 Task: Search one way flight ticket for 4 adults, 2 children, 2 infants in seat and 1 infant on lap in premium economy from San Antonio: San Antonio International Airport to Gillette: Gillette Campbell County Airport on 5-1-2023. Choice of flights is Spirit. Number of bags: 2 checked bags. Price is upto 42000. Outbound departure time preference is 10:45.
Action: Mouse moved to (283, 481)
Screenshot: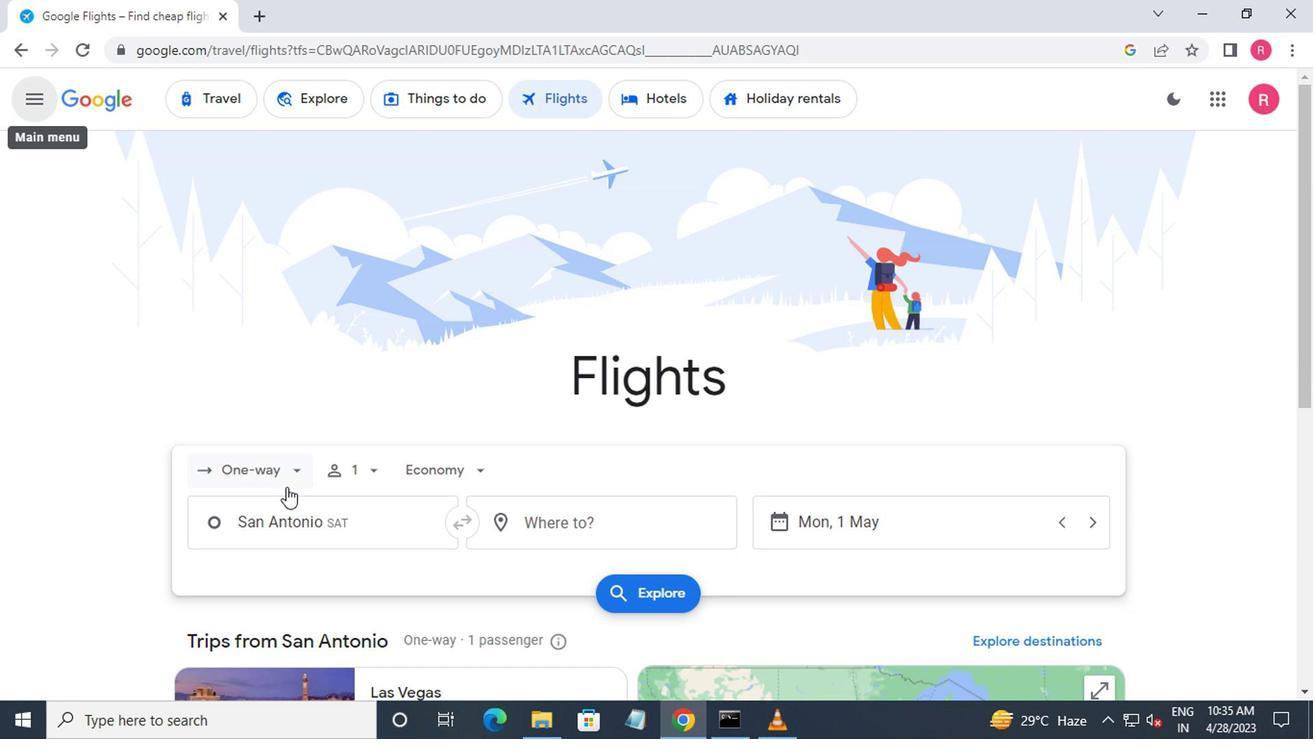 
Action: Mouse pressed left at (283, 481)
Screenshot: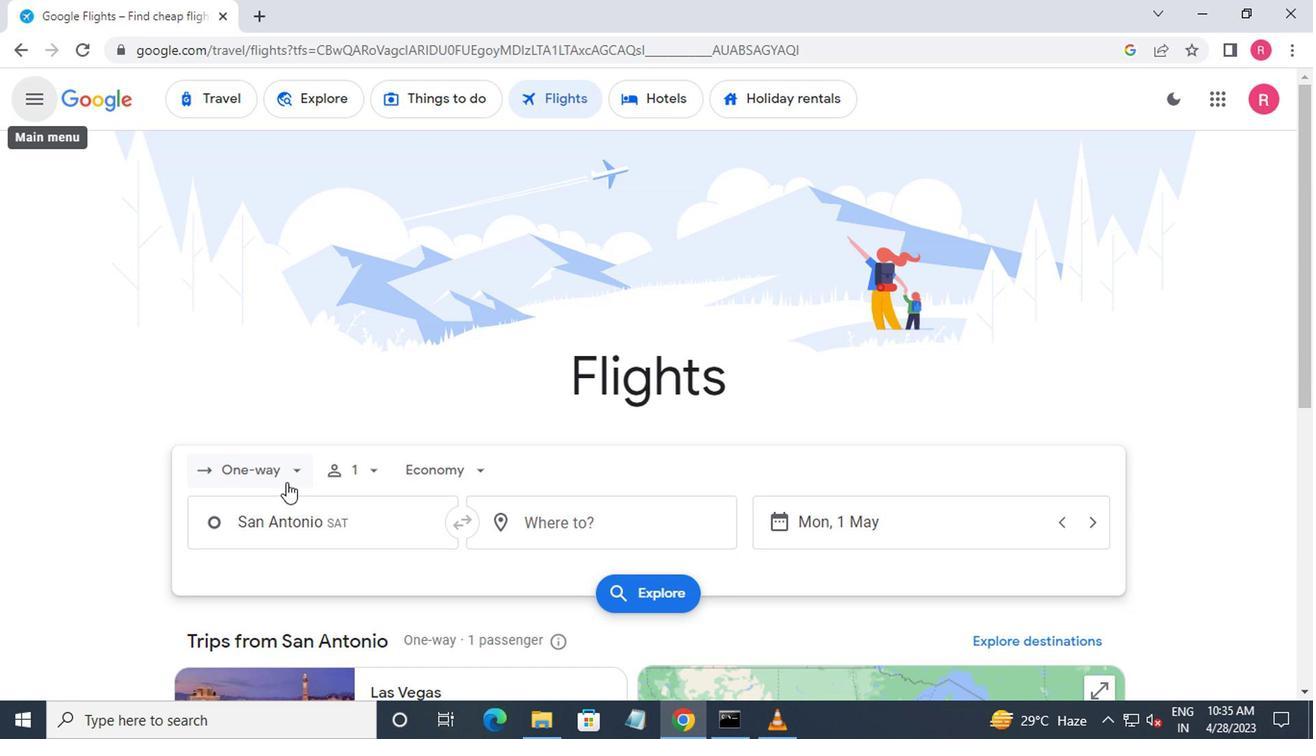 
Action: Mouse moved to (268, 559)
Screenshot: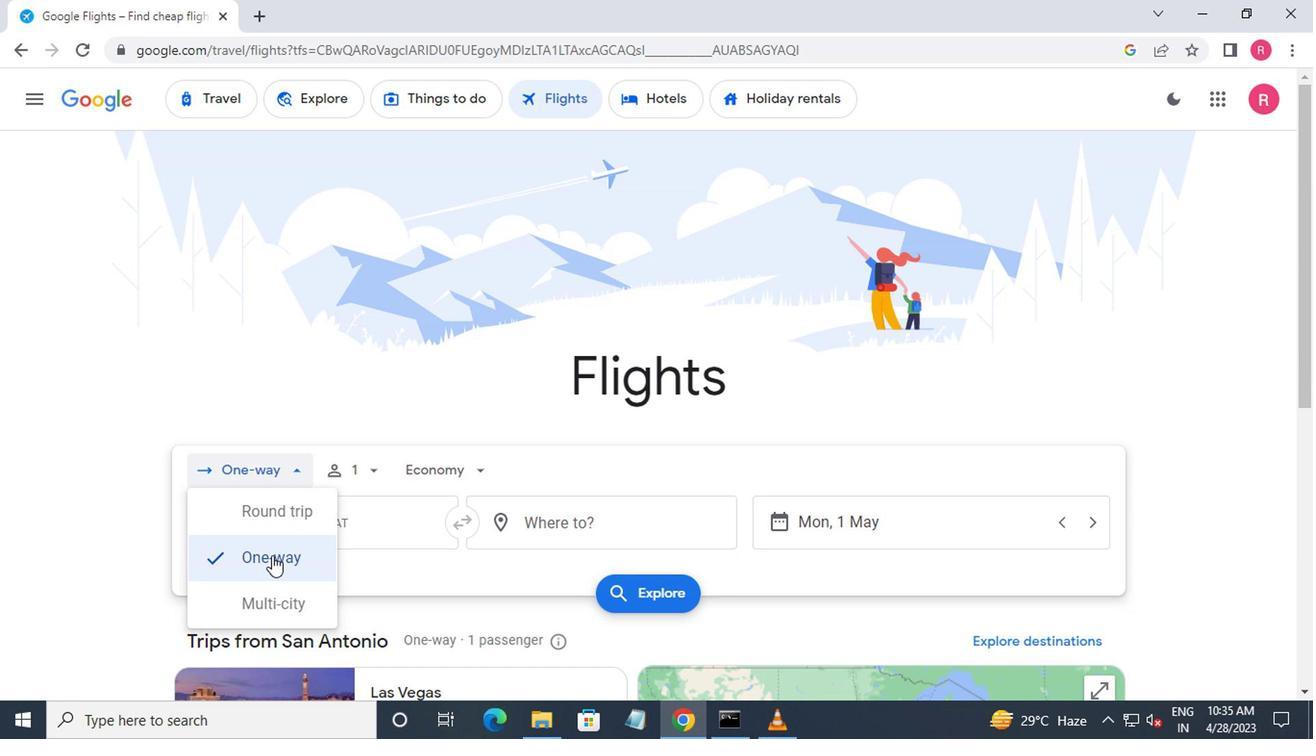 
Action: Mouse pressed left at (268, 559)
Screenshot: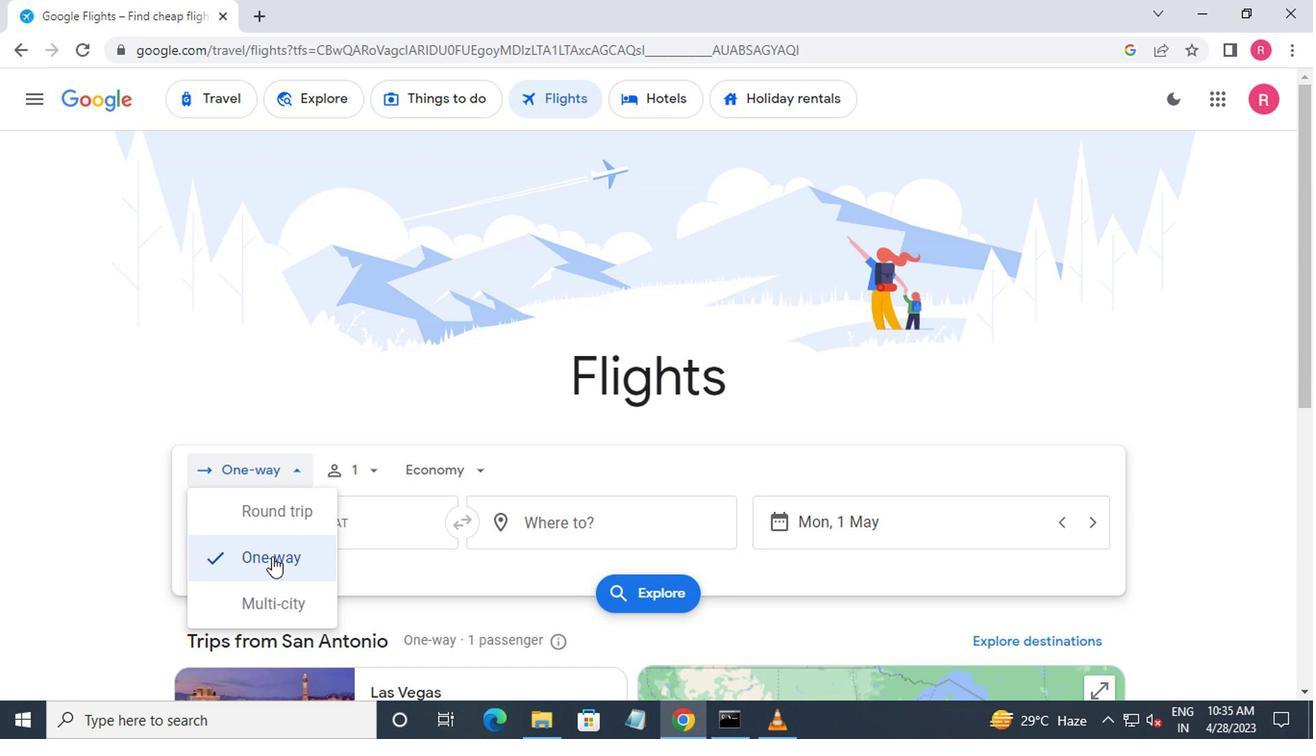 
Action: Mouse moved to (356, 472)
Screenshot: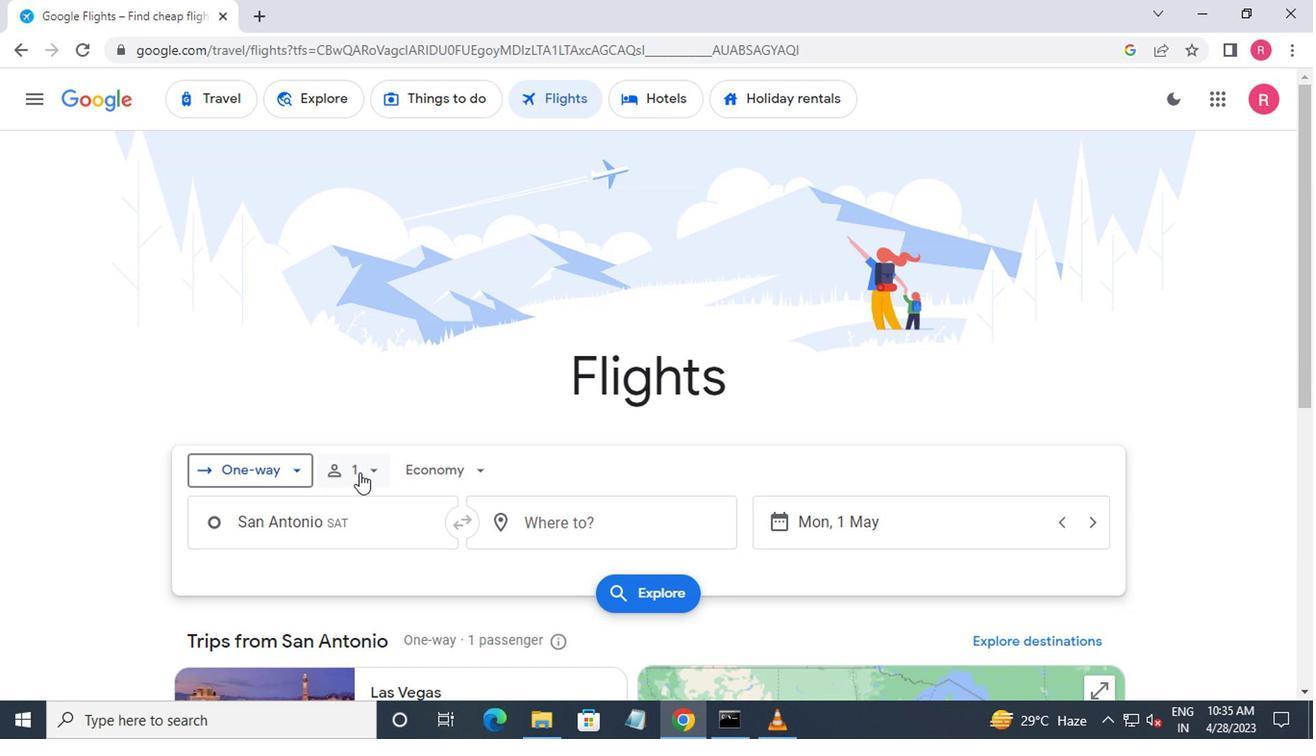 
Action: Mouse pressed left at (356, 472)
Screenshot: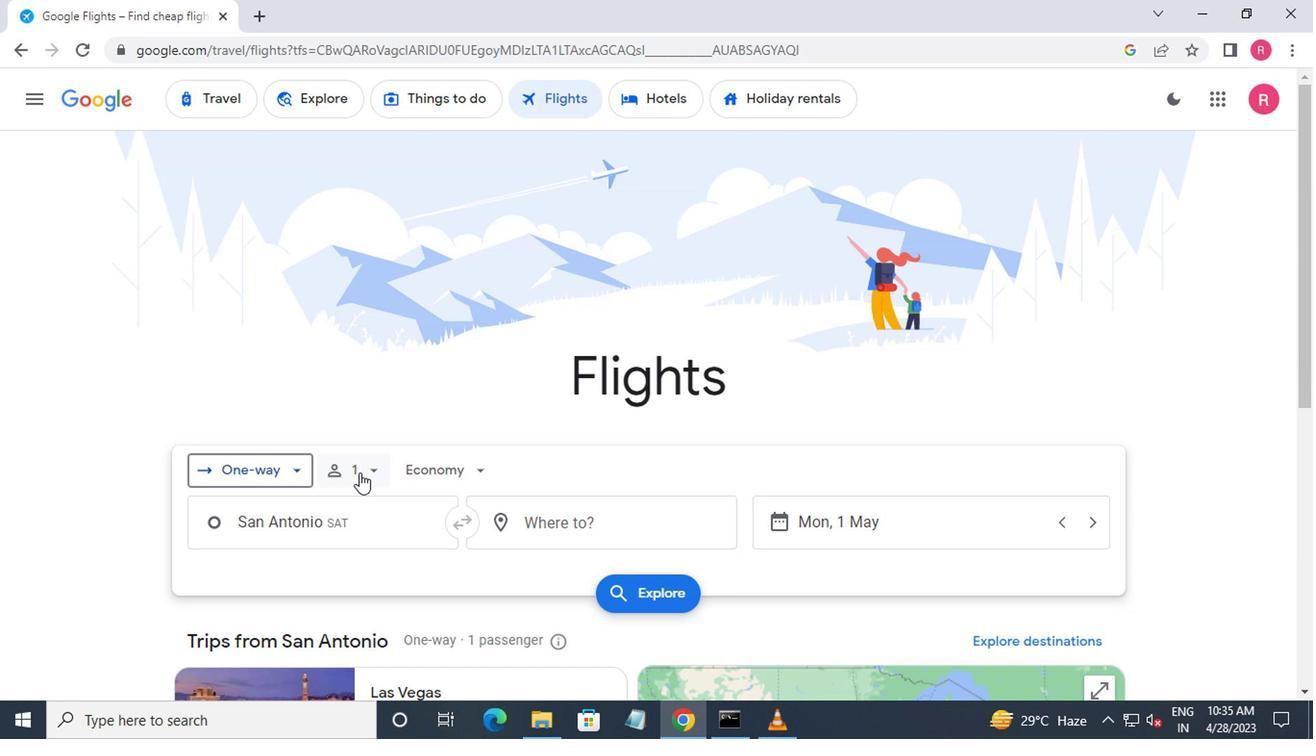 
Action: Mouse moved to (530, 524)
Screenshot: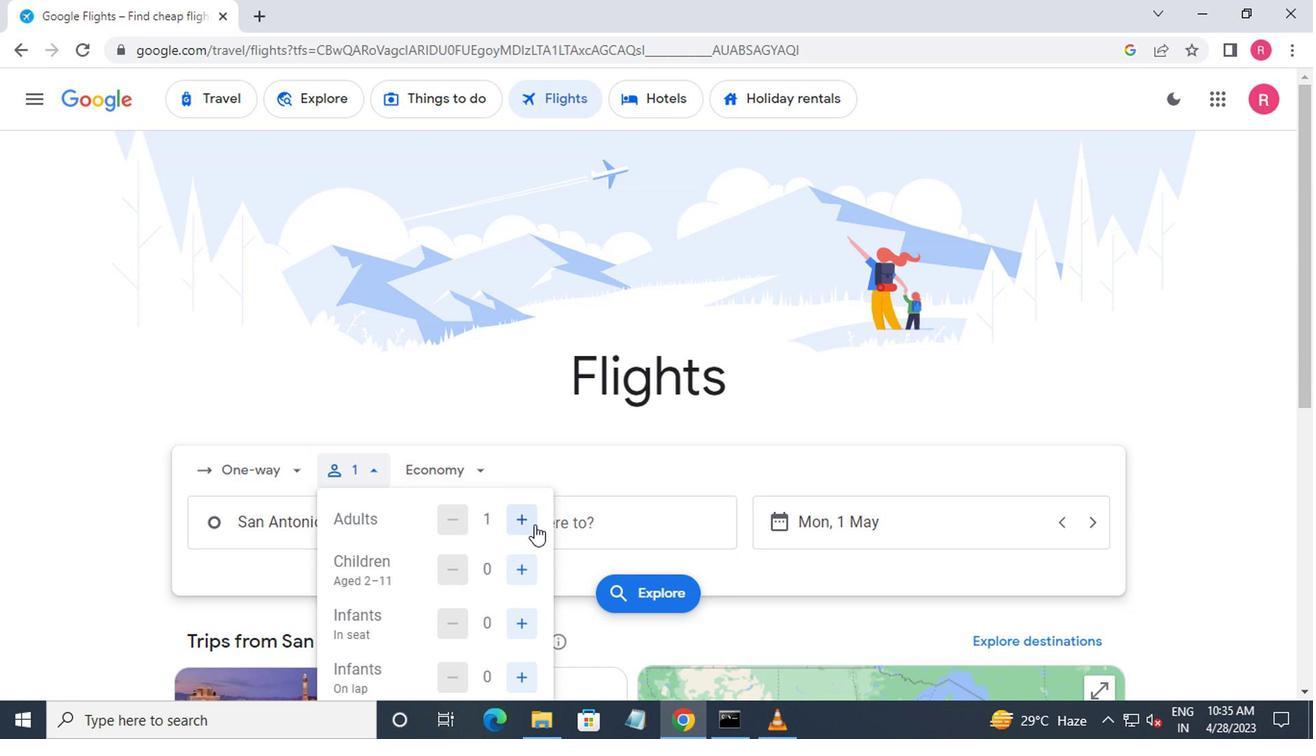 
Action: Mouse pressed left at (530, 524)
Screenshot: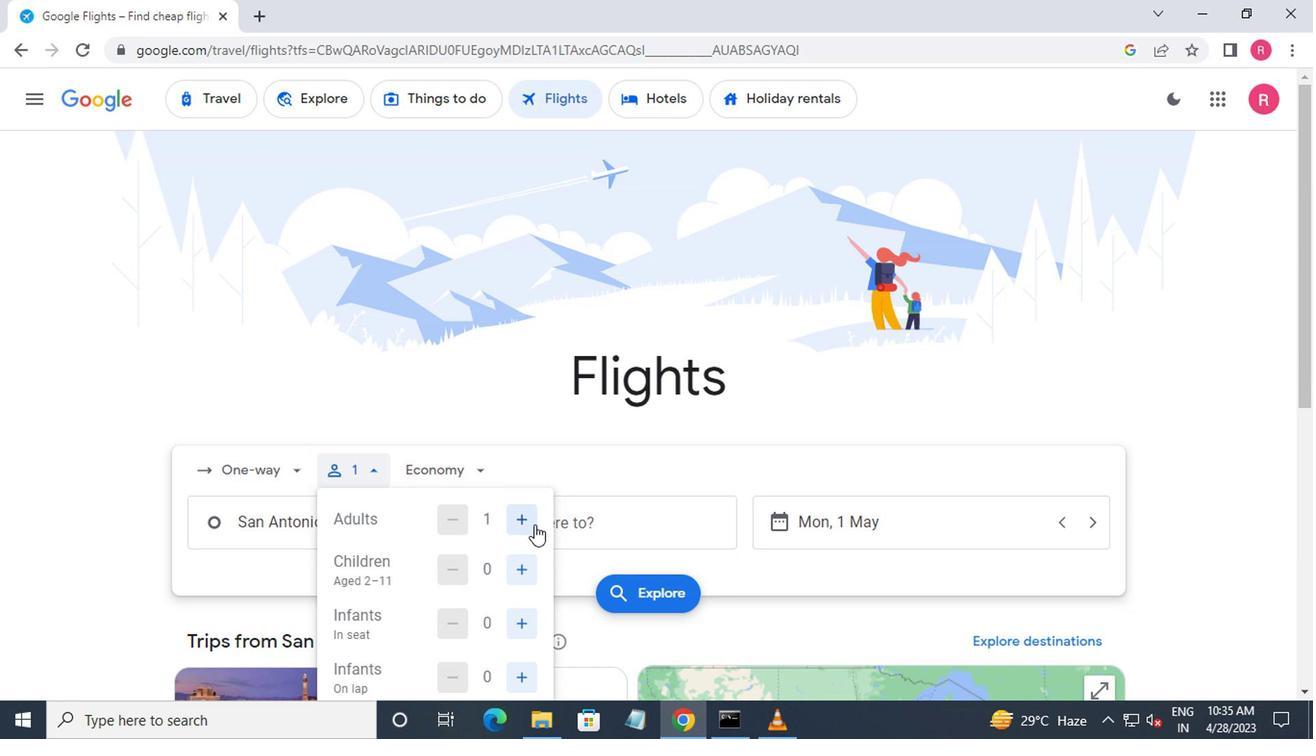 
Action: Mouse pressed left at (530, 524)
Screenshot: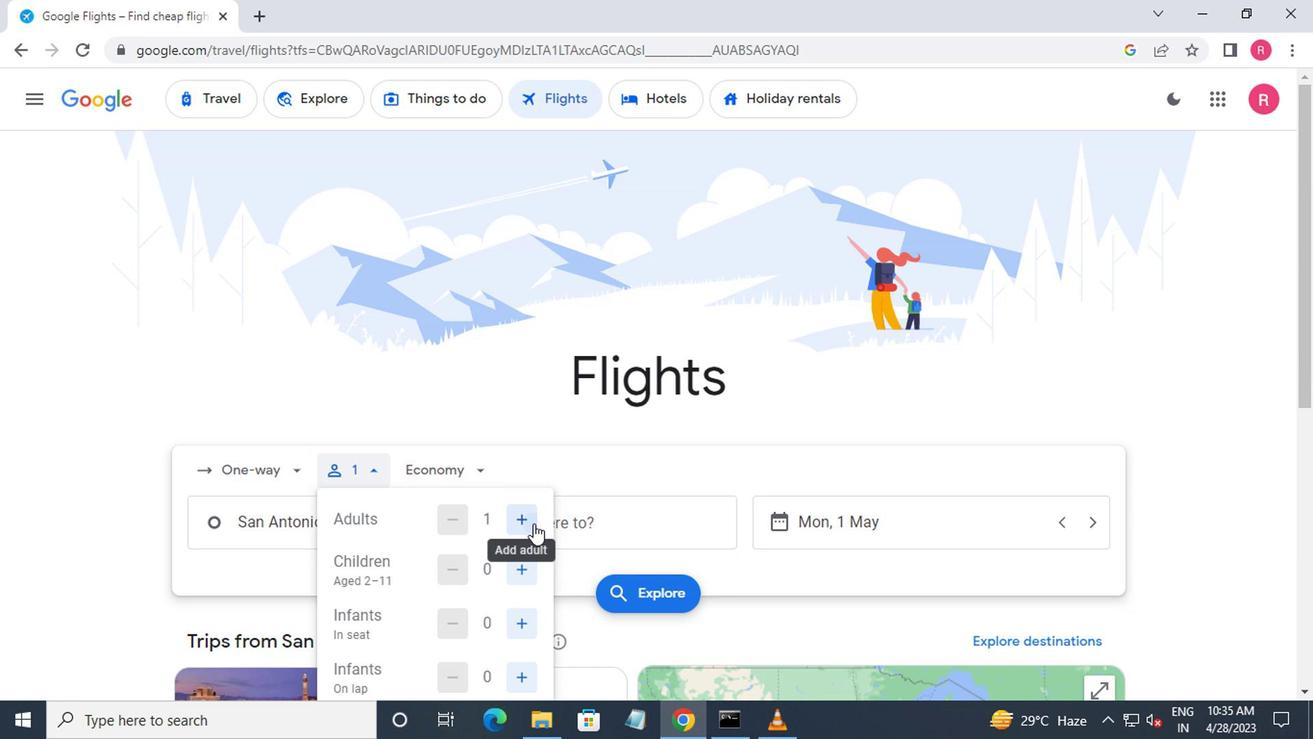 
Action: Mouse pressed left at (530, 524)
Screenshot: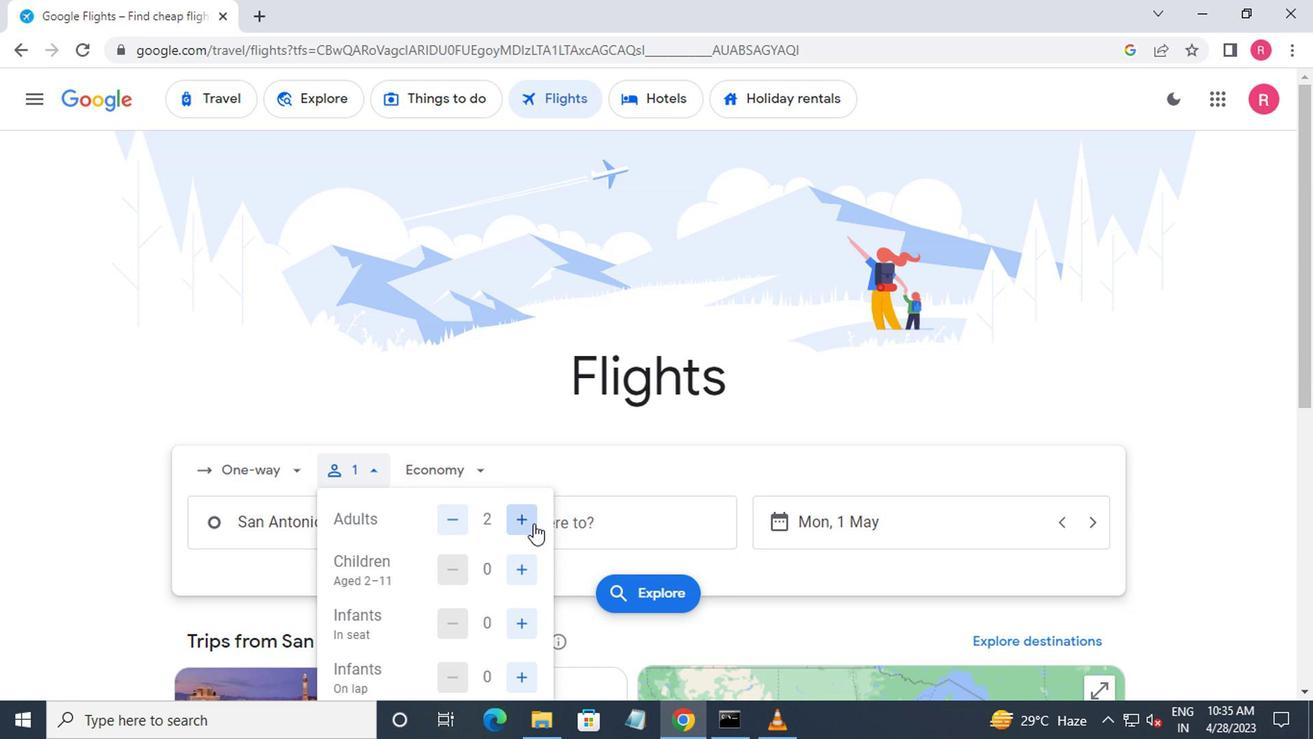 
Action: Mouse moved to (522, 563)
Screenshot: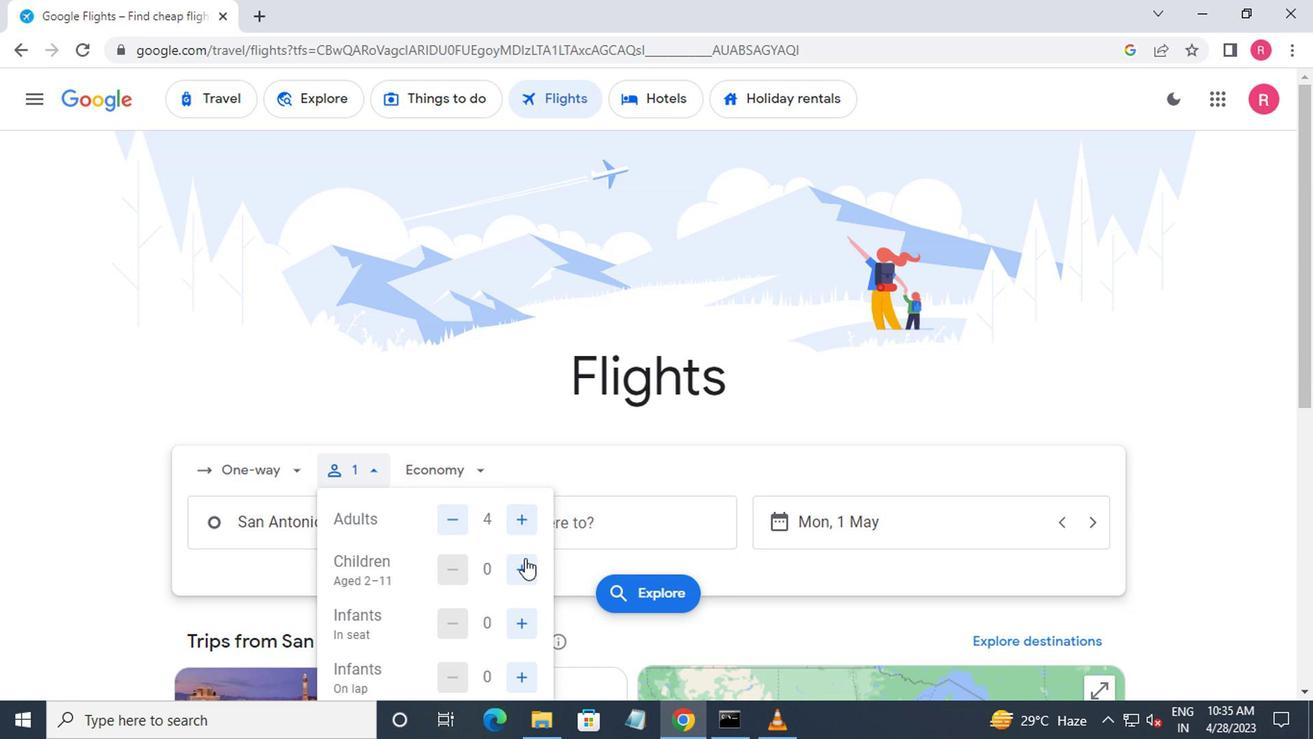 
Action: Mouse pressed left at (522, 563)
Screenshot: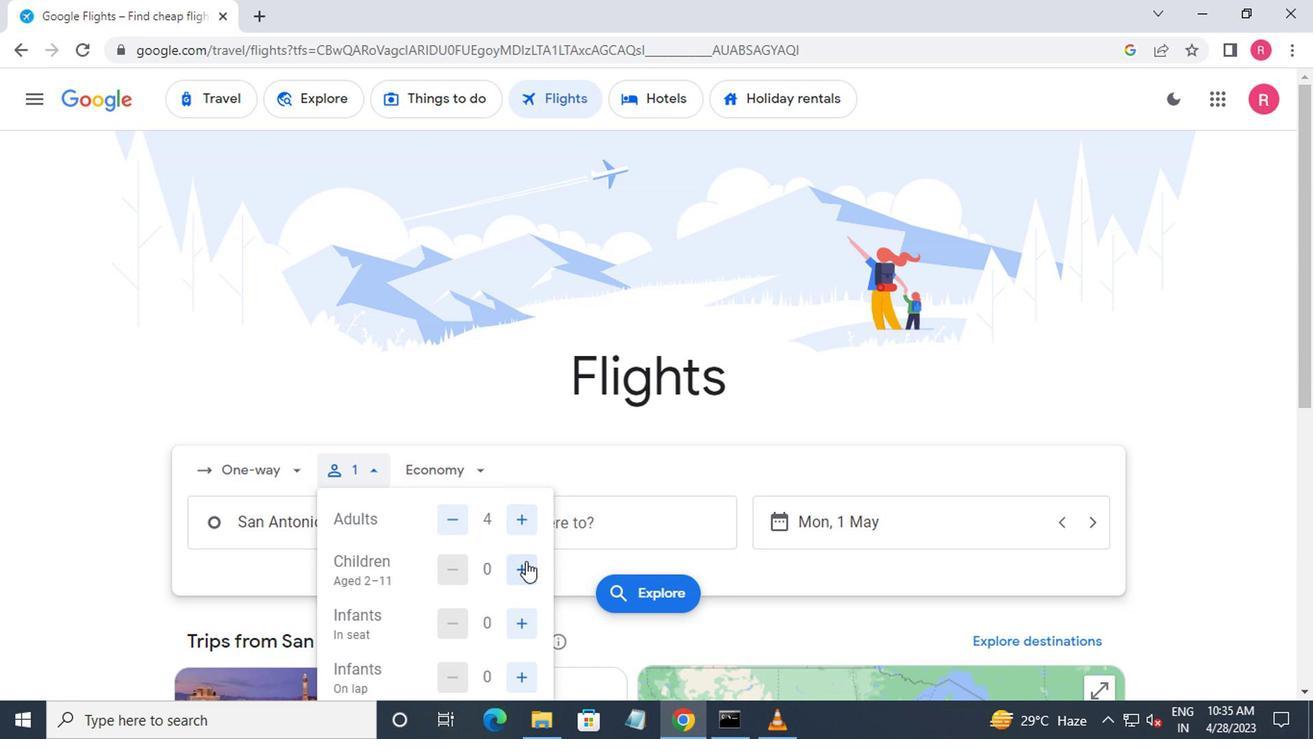 
Action: Mouse pressed left at (522, 563)
Screenshot: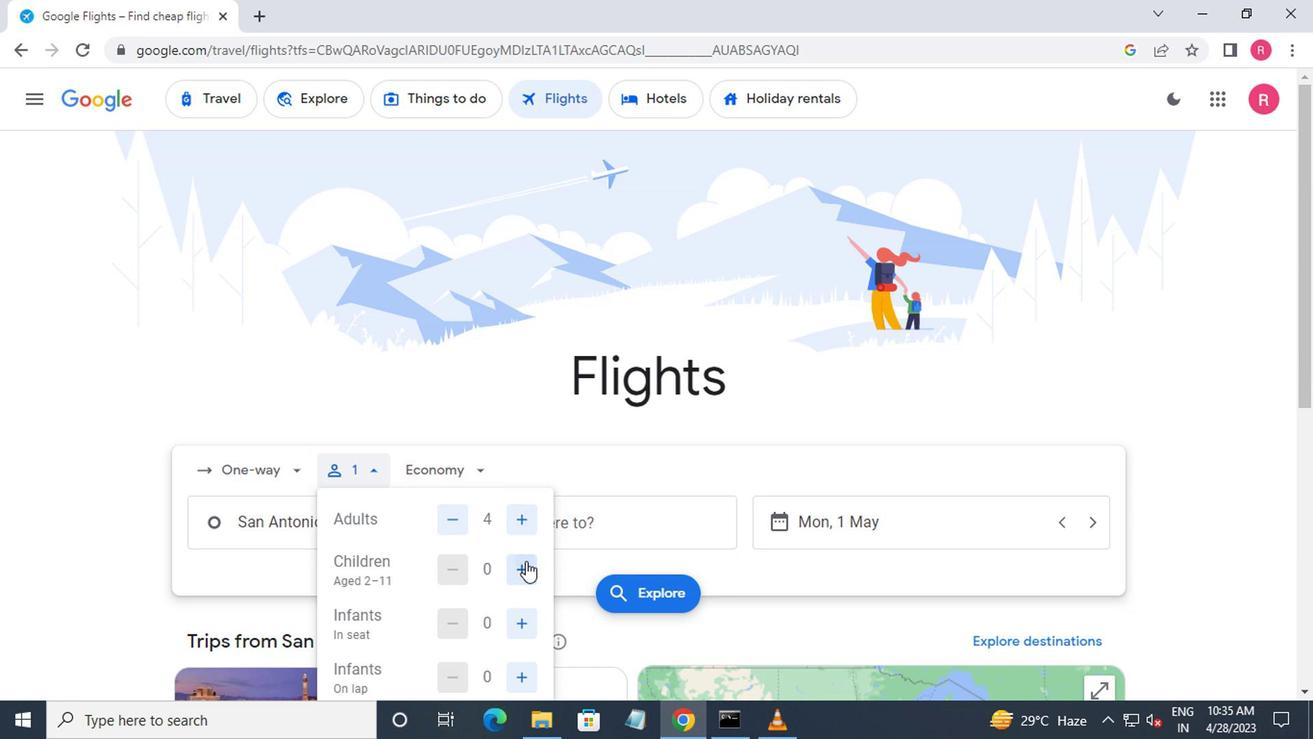 
Action: Mouse moved to (530, 619)
Screenshot: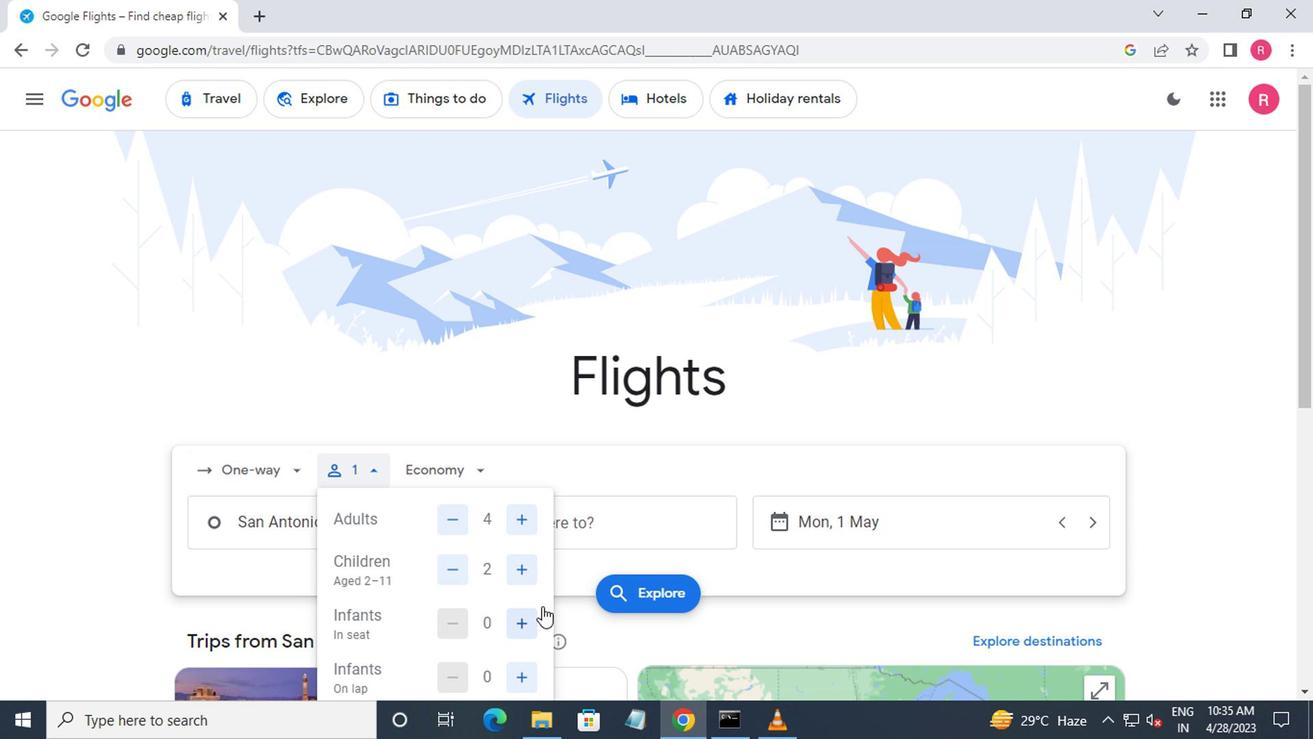 
Action: Mouse pressed left at (530, 619)
Screenshot: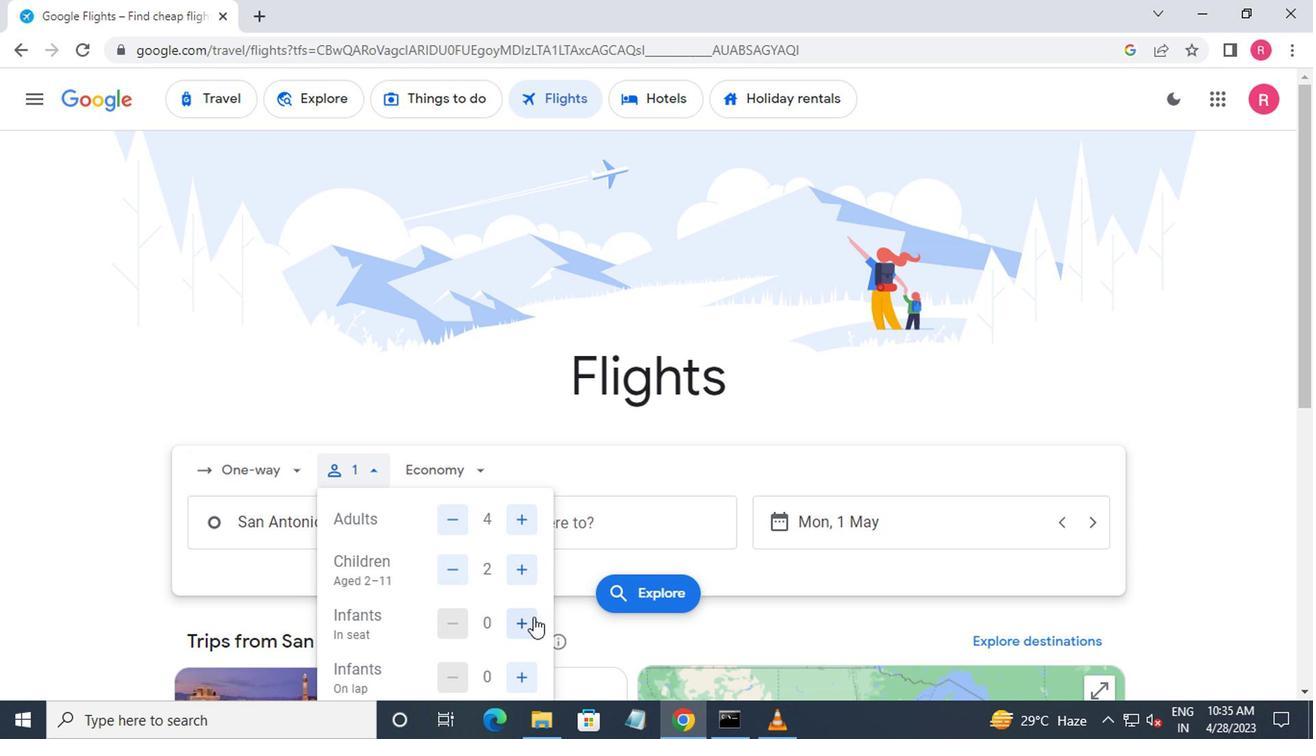 
Action: Mouse pressed left at (530, 619)
Screenshot: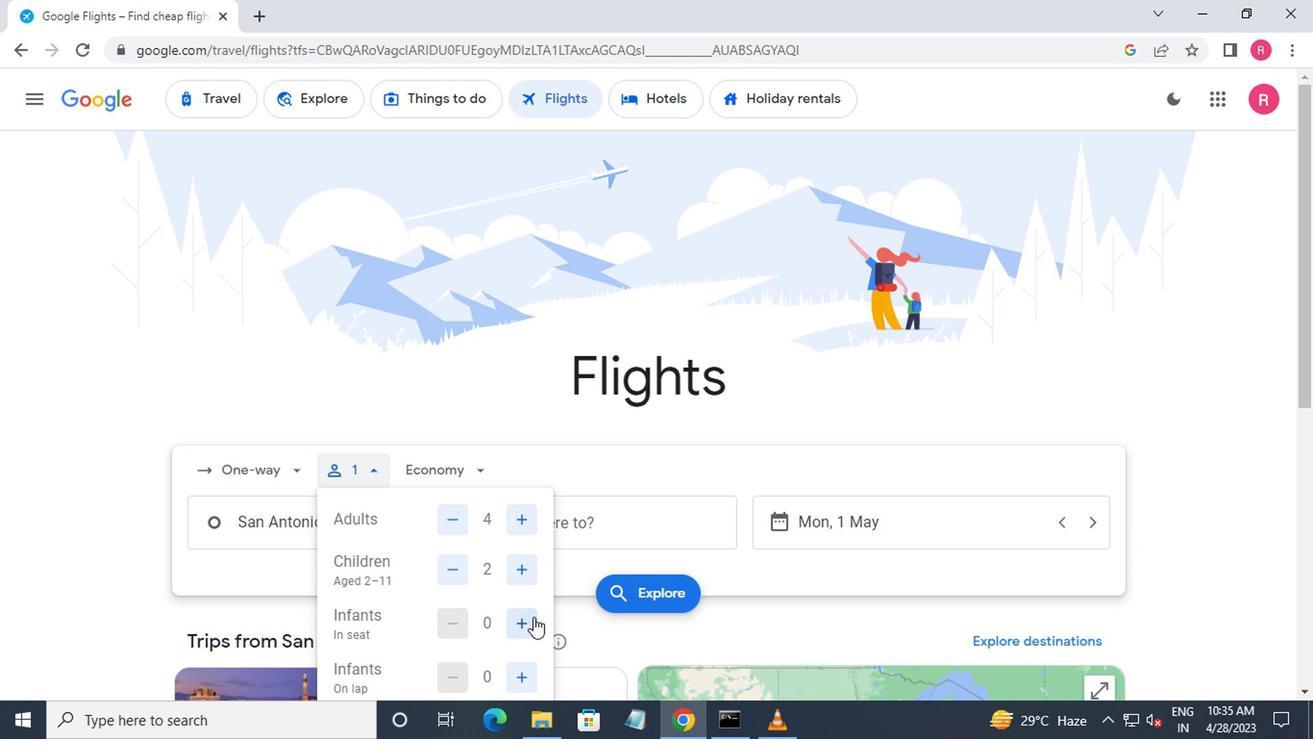
Action: Mouse moved to (532, 605)
Screenshot: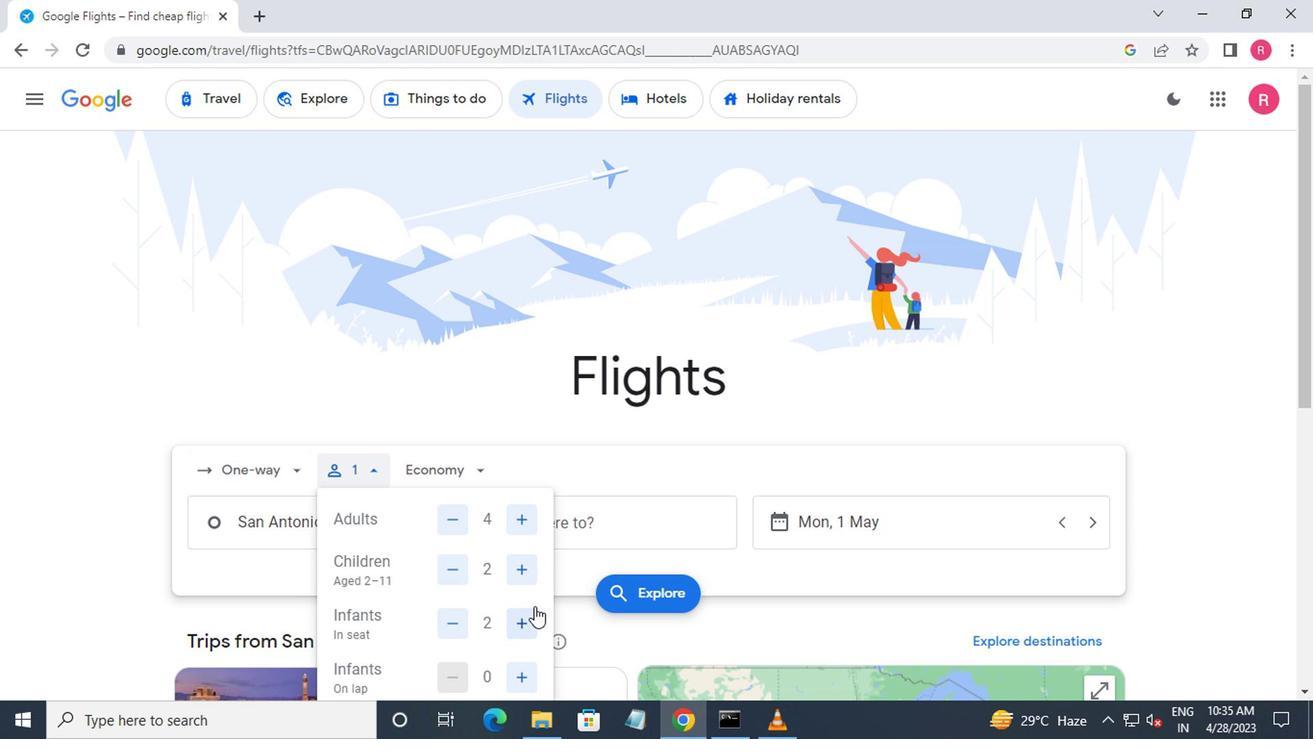 
Action: Mouse scrolled (532, 604) with delta (0, 0)
Screenshot: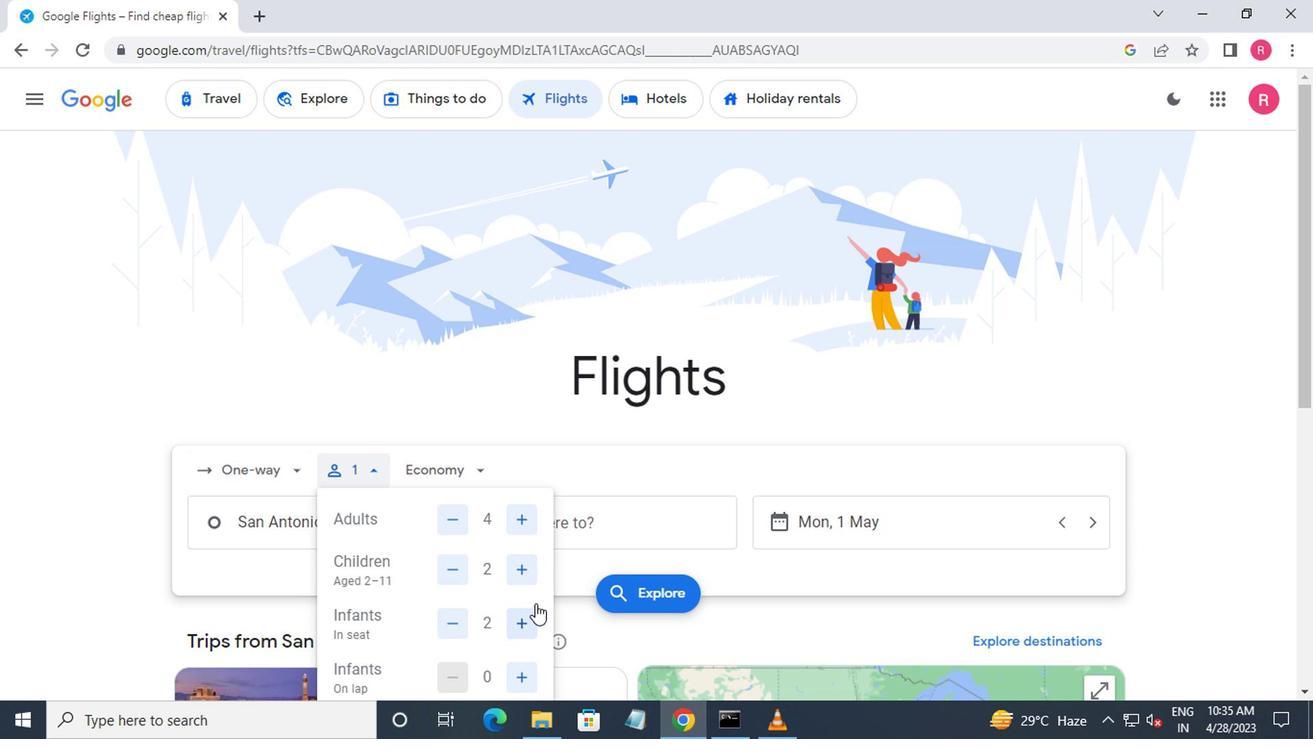 
Action: Mouse moved to (522, 591)
Screenshot: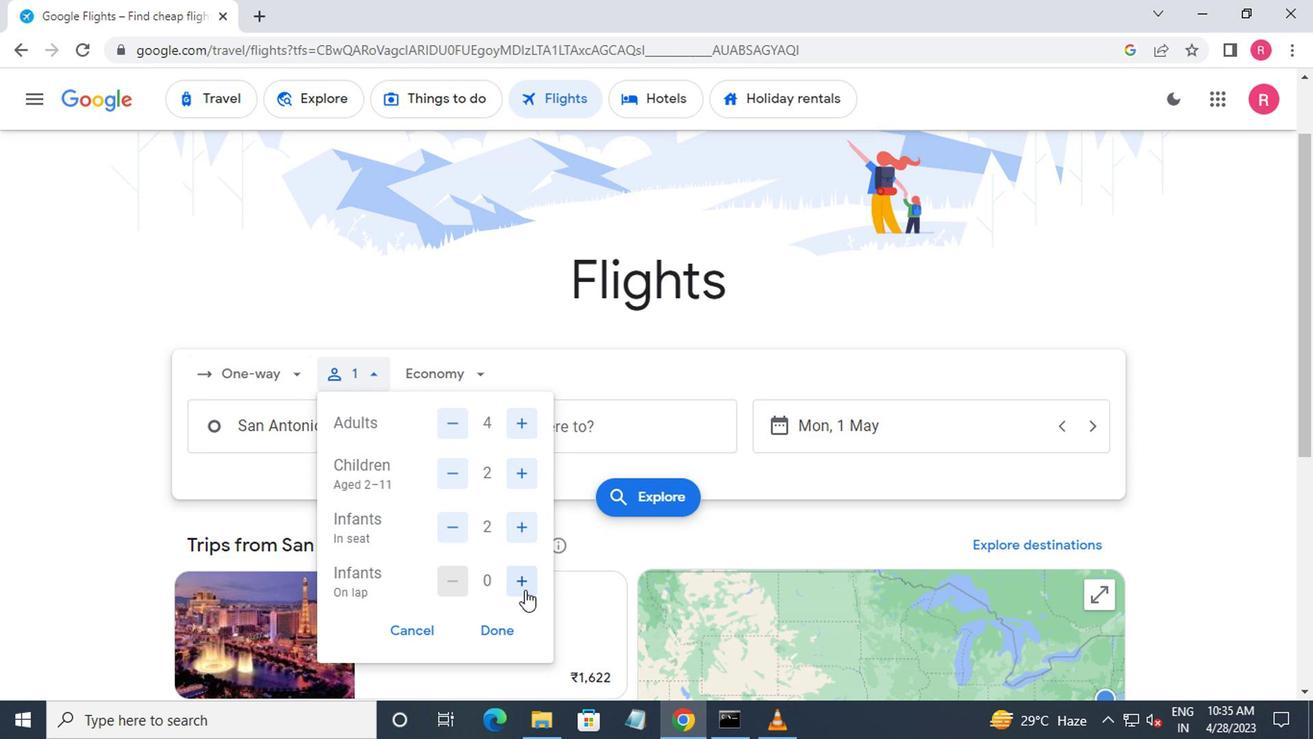 
Action: Mouse pressed left at (522, 591)
Screenshot: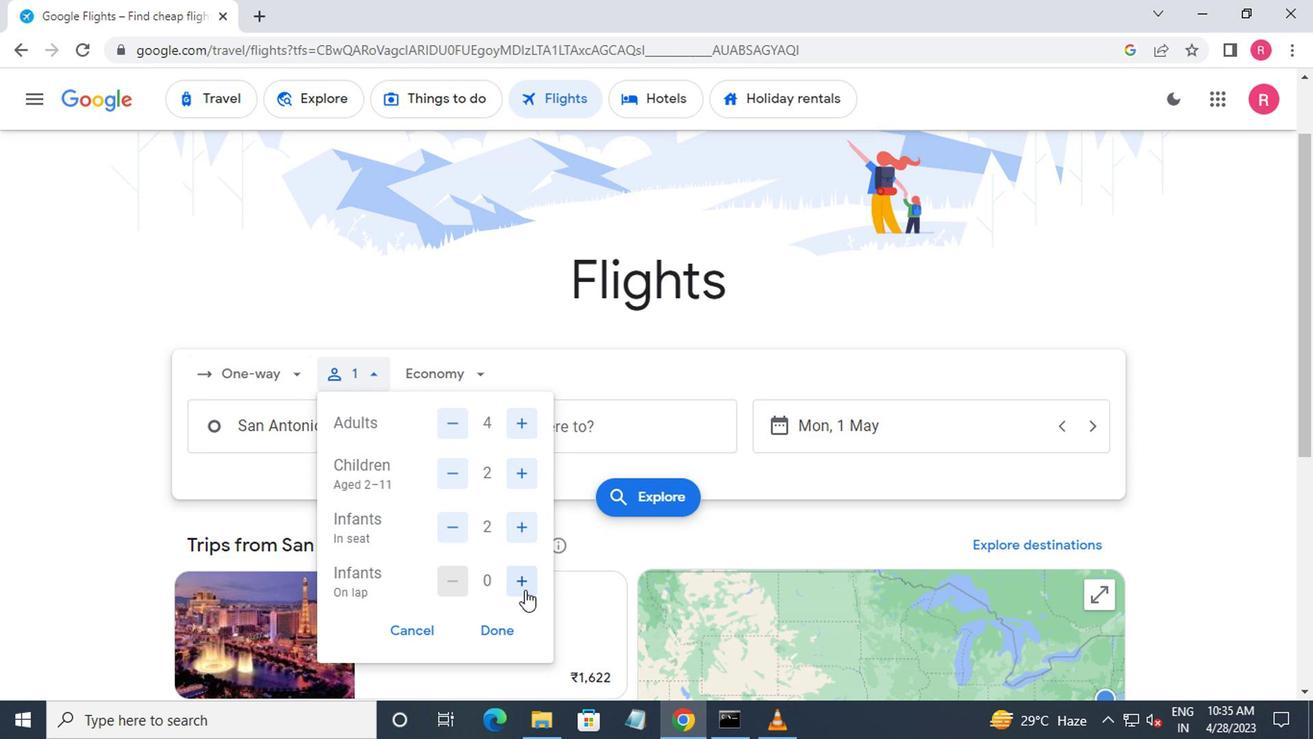 
Action: Mouse moved to (502, 627)
Screenshot: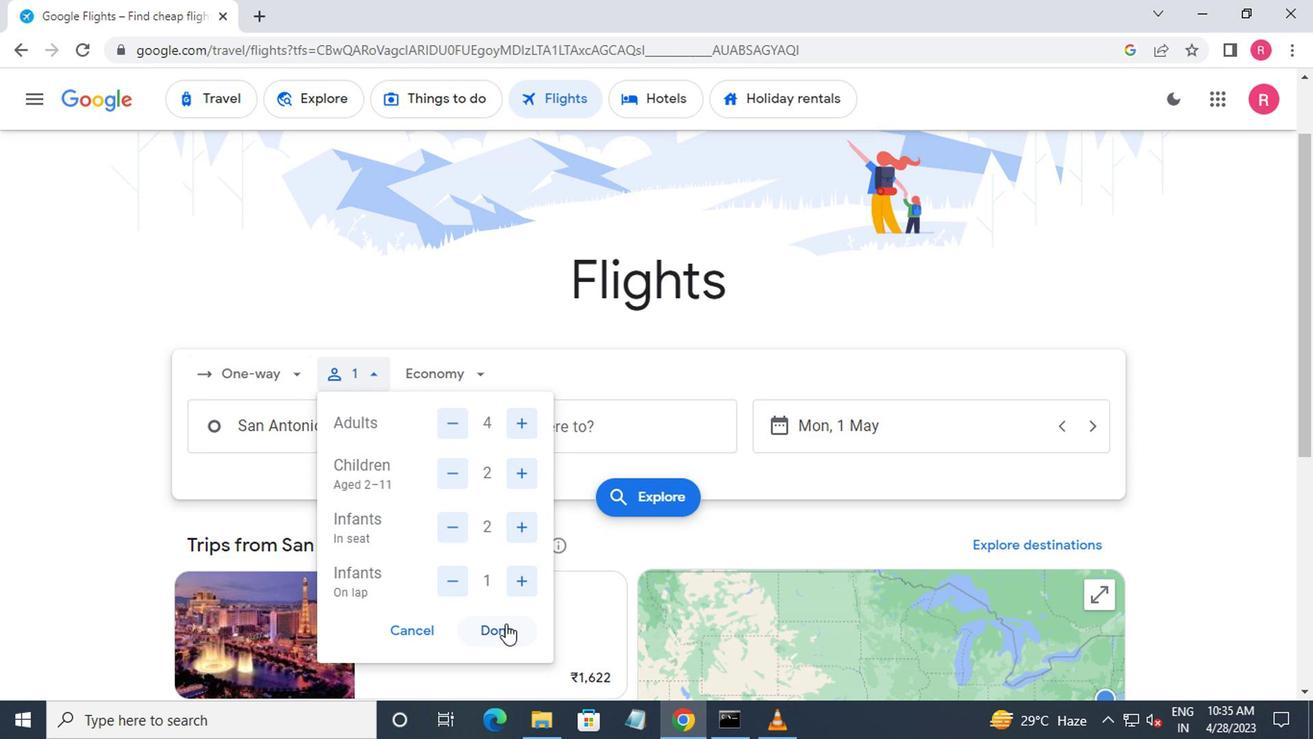
Action: Mouse pressed left at (502, 627)
Screenshot: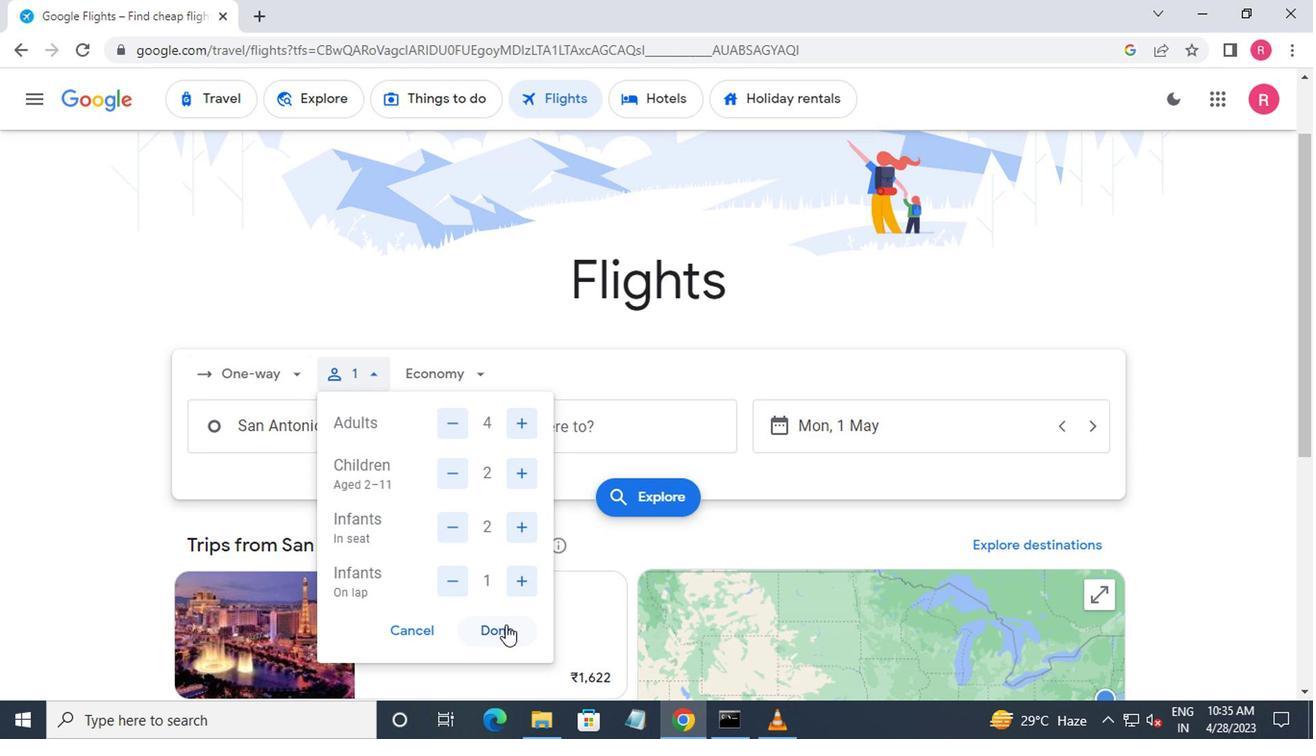 
Action: Mouse moved to (414, 381)
Screenshot: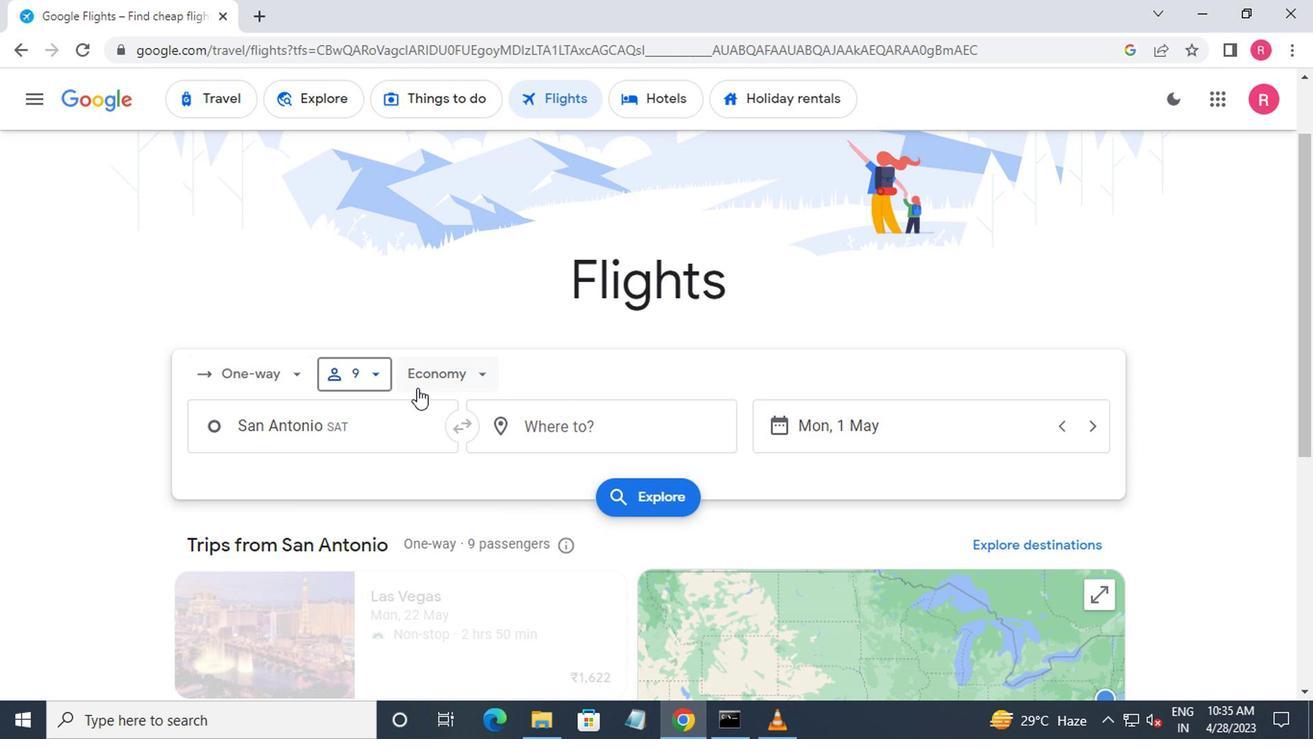 
Action: Mouse pressed left at (414, 381)
Screenshot: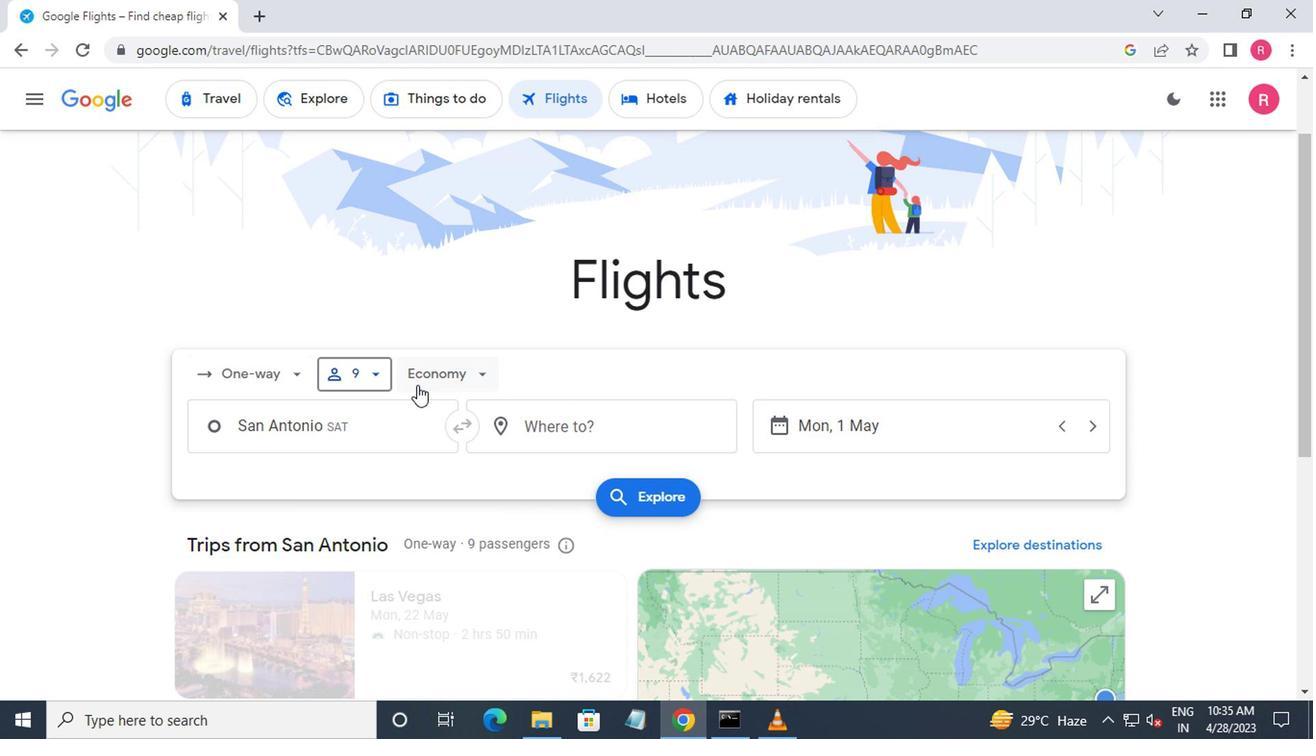 
Action: Mouse moved to (481, 459)
Screenshot: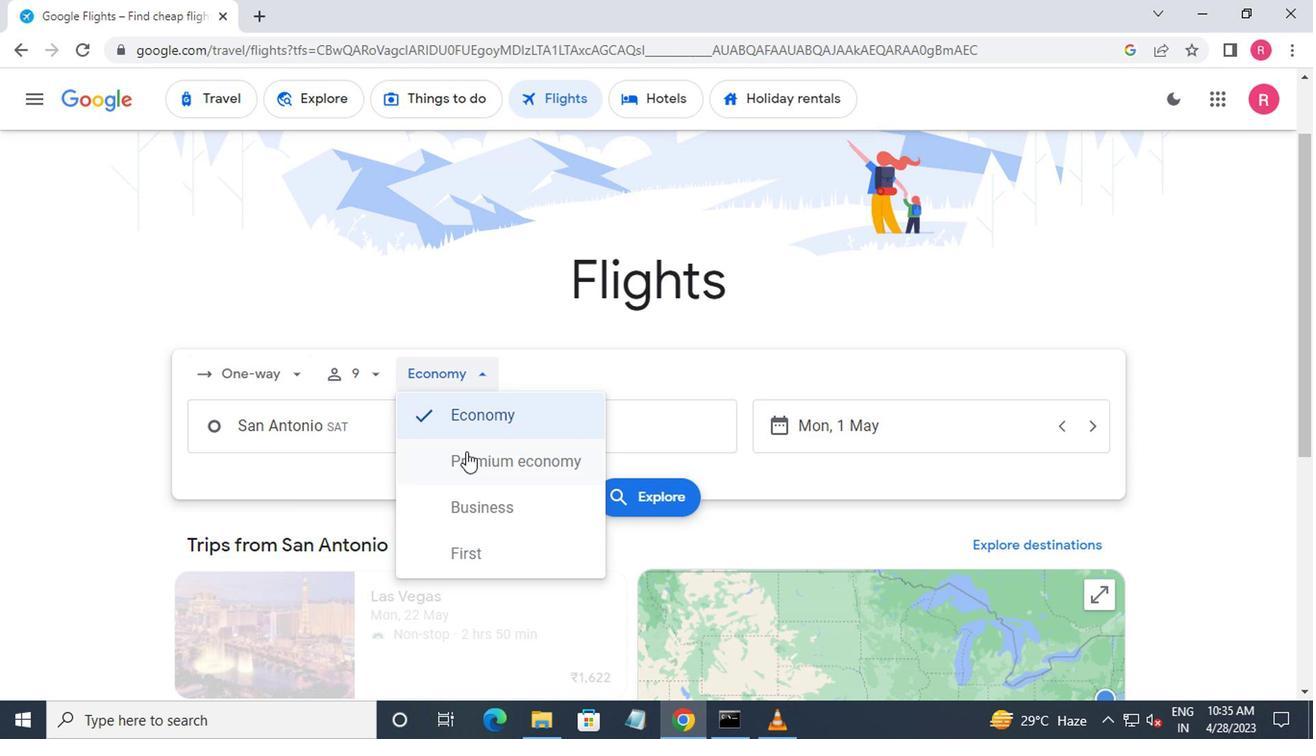 
Action: Mouse pressed left at (481, 459)
Screenshot: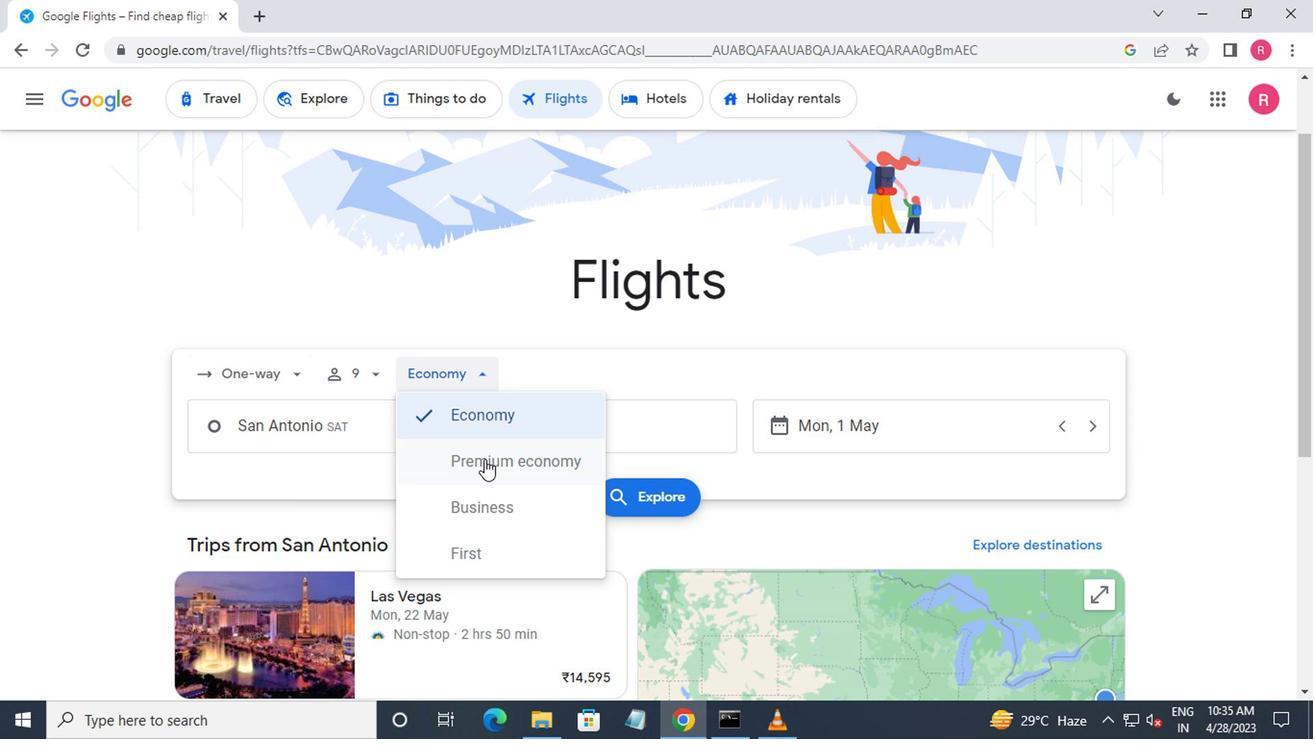 
Action: Mouse moved to (481, 465)
Screenshot: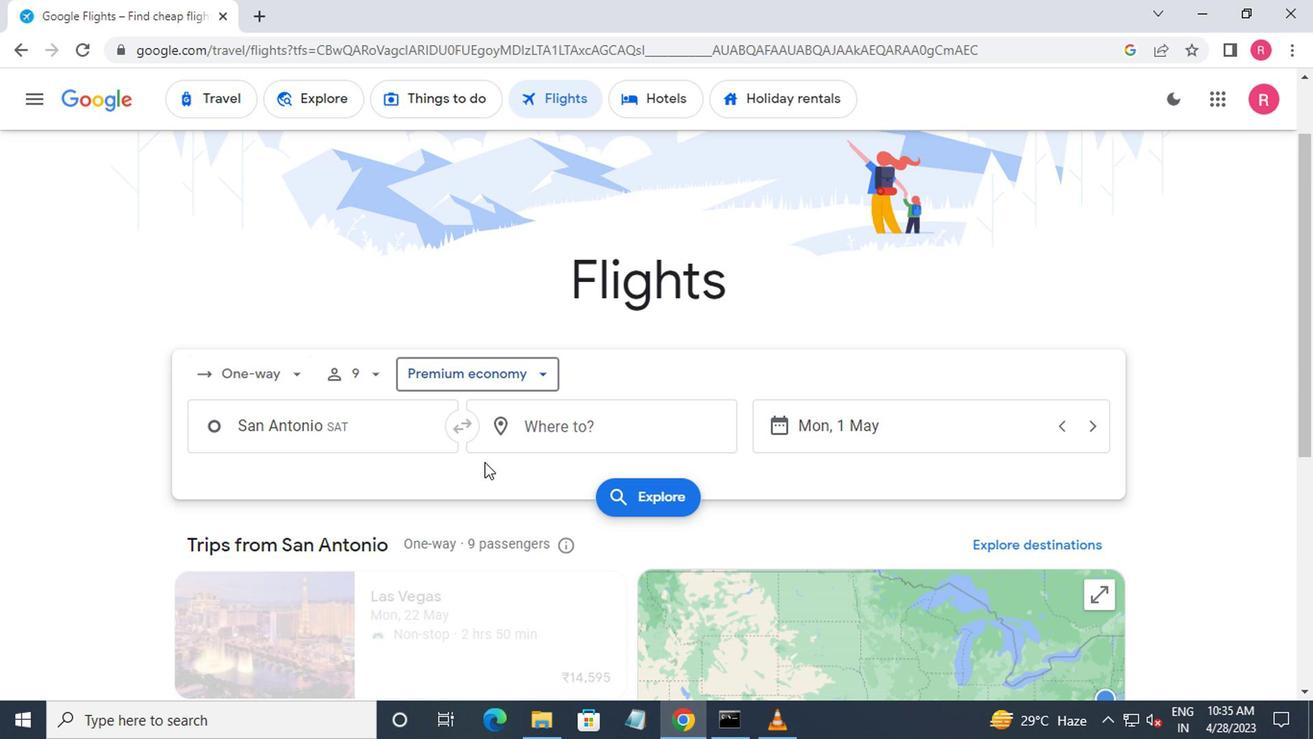 
Action: Mouse scrolled (481, 463) with delta (0, -1)
Screenshot: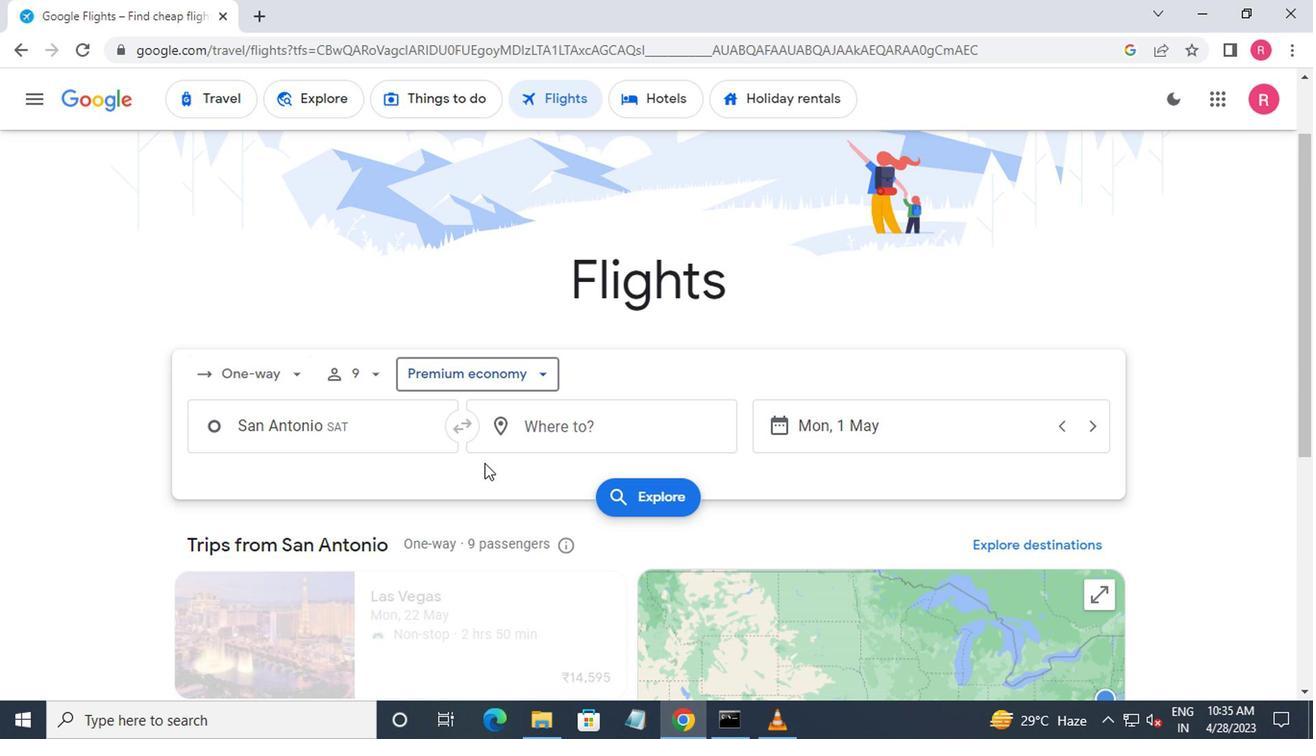 
Action: Mouse moved to (366, 329)
Screenshot: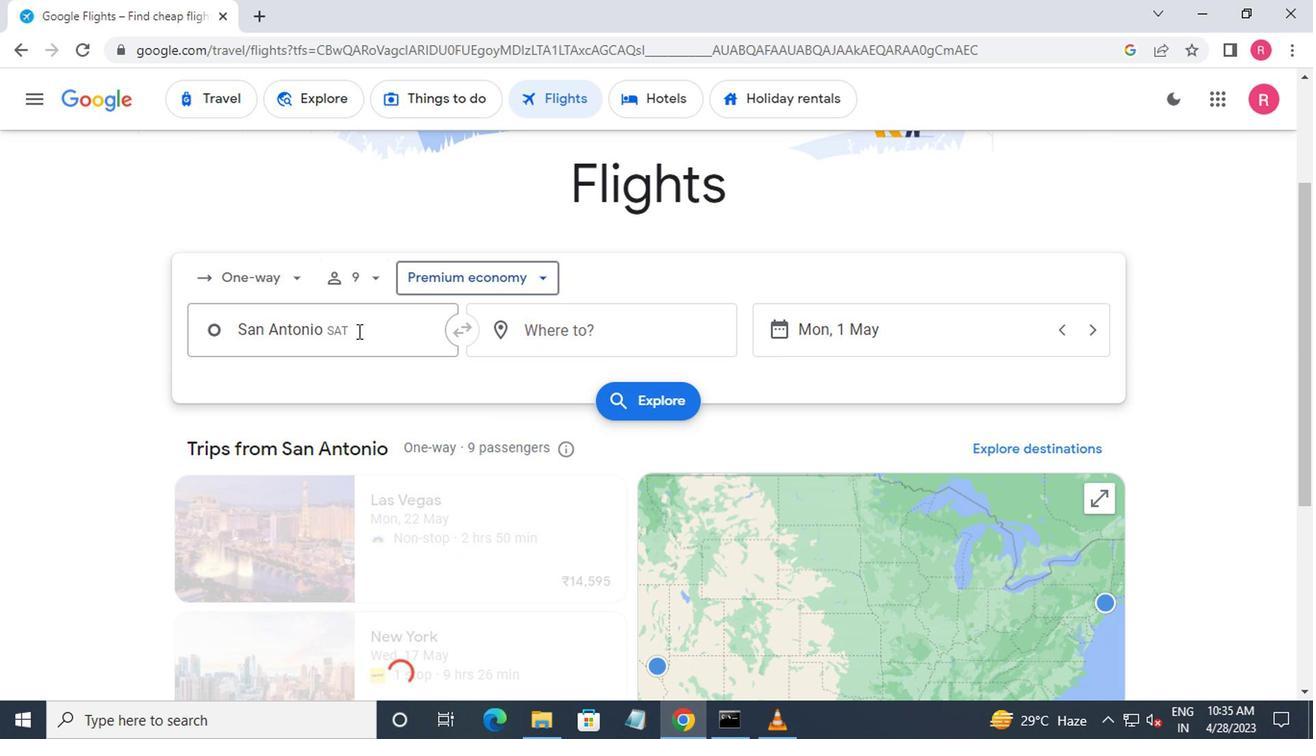 
Action: Mouse pressed left at (366, 329)
Screenshot: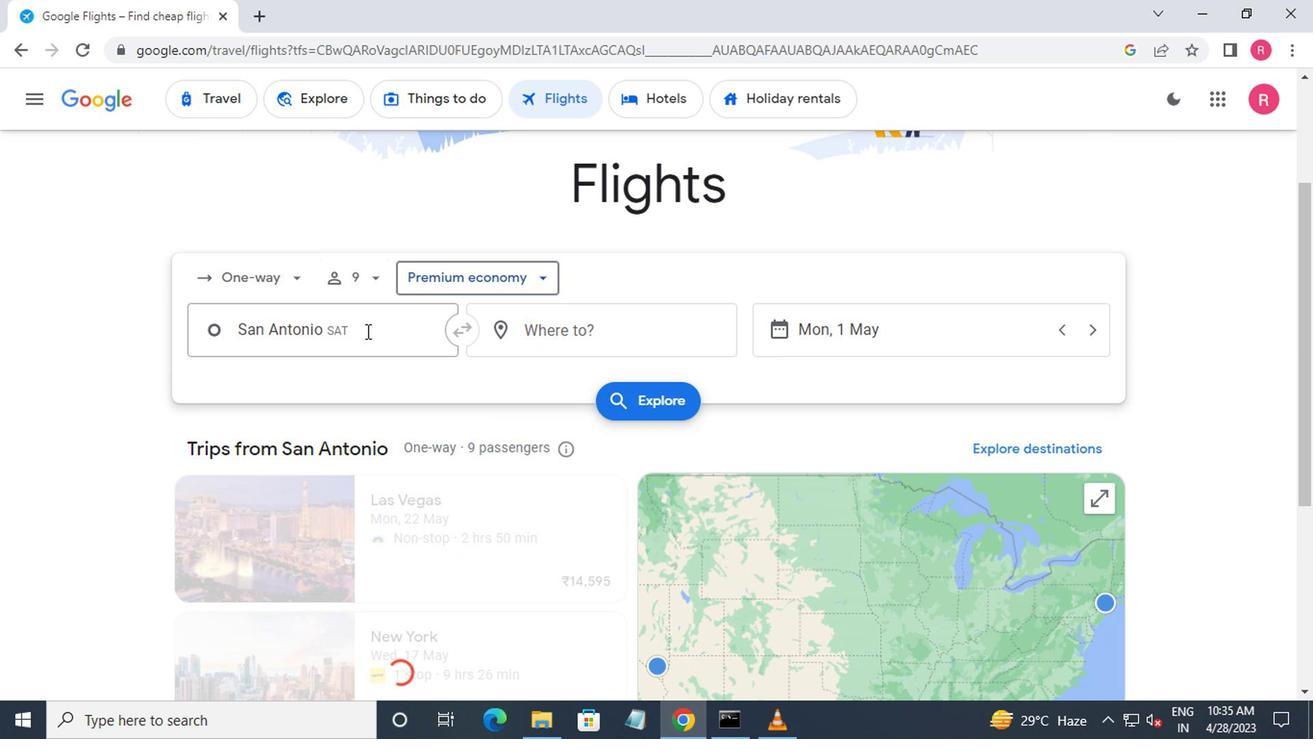 
Action: Mouse moved to (368, 329)
Screenshot: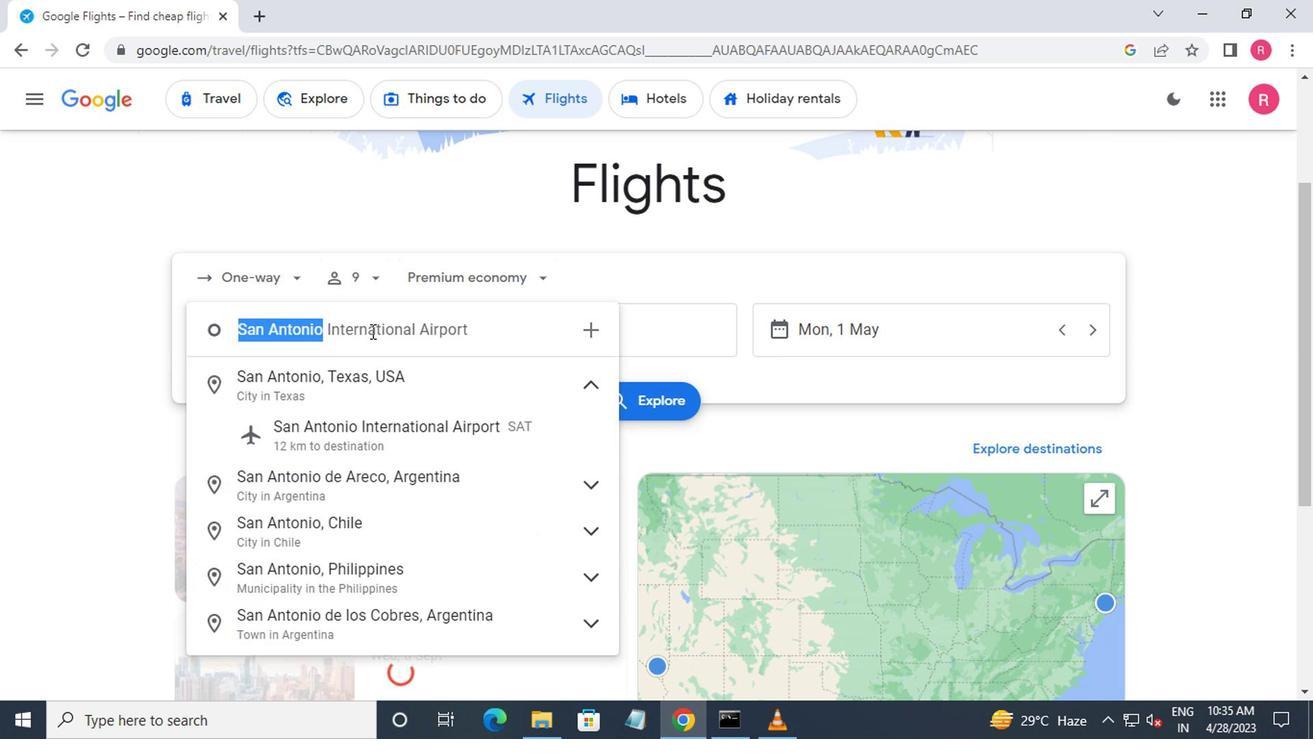 
Action: Key pressed san<Key.right>
Screenshot: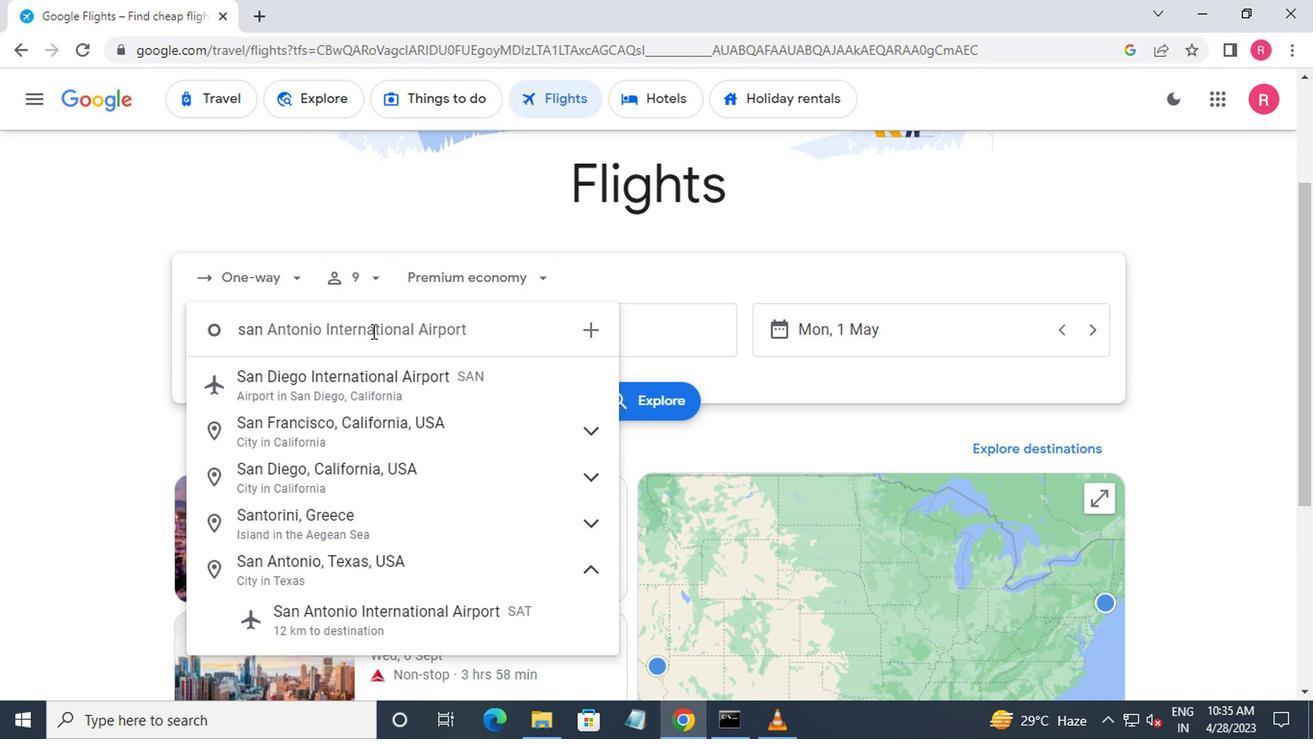 
Action: Mouse moved to (598, 333)
Screenshot: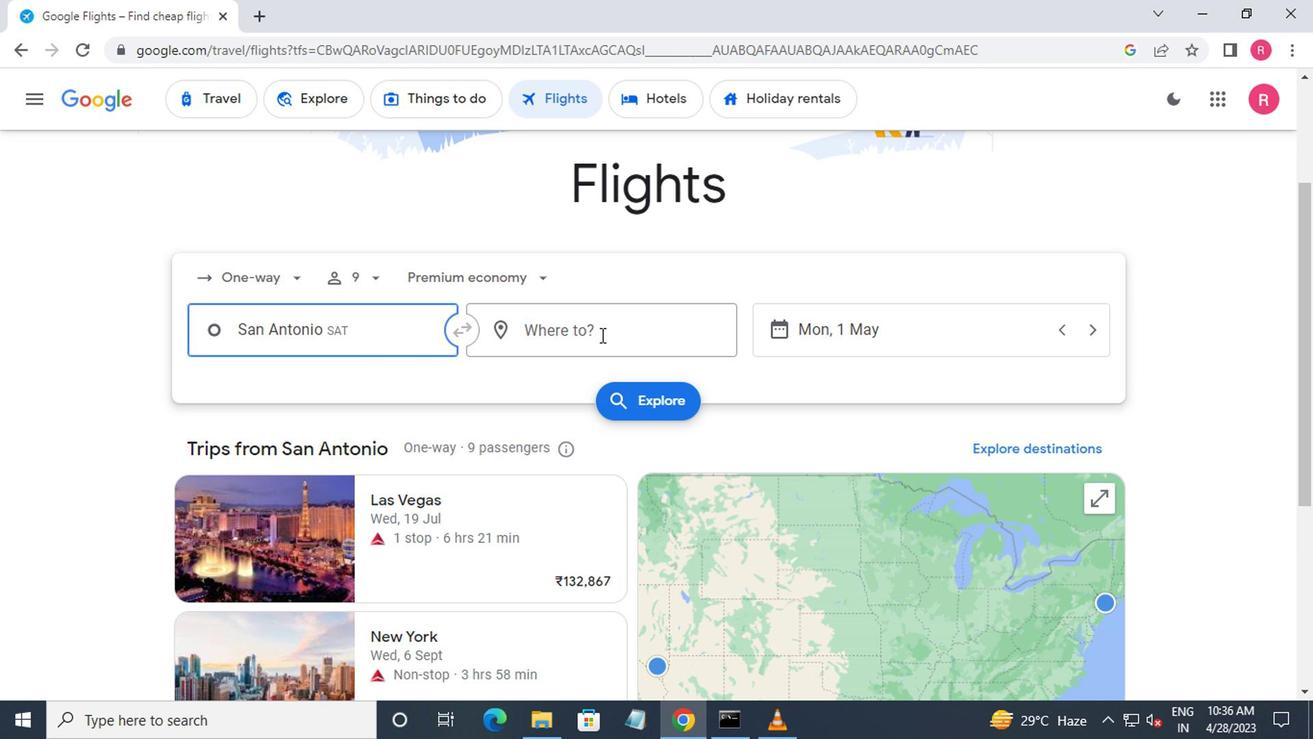 
Action: Mouse pressed left at (598, 333)
Screenshot: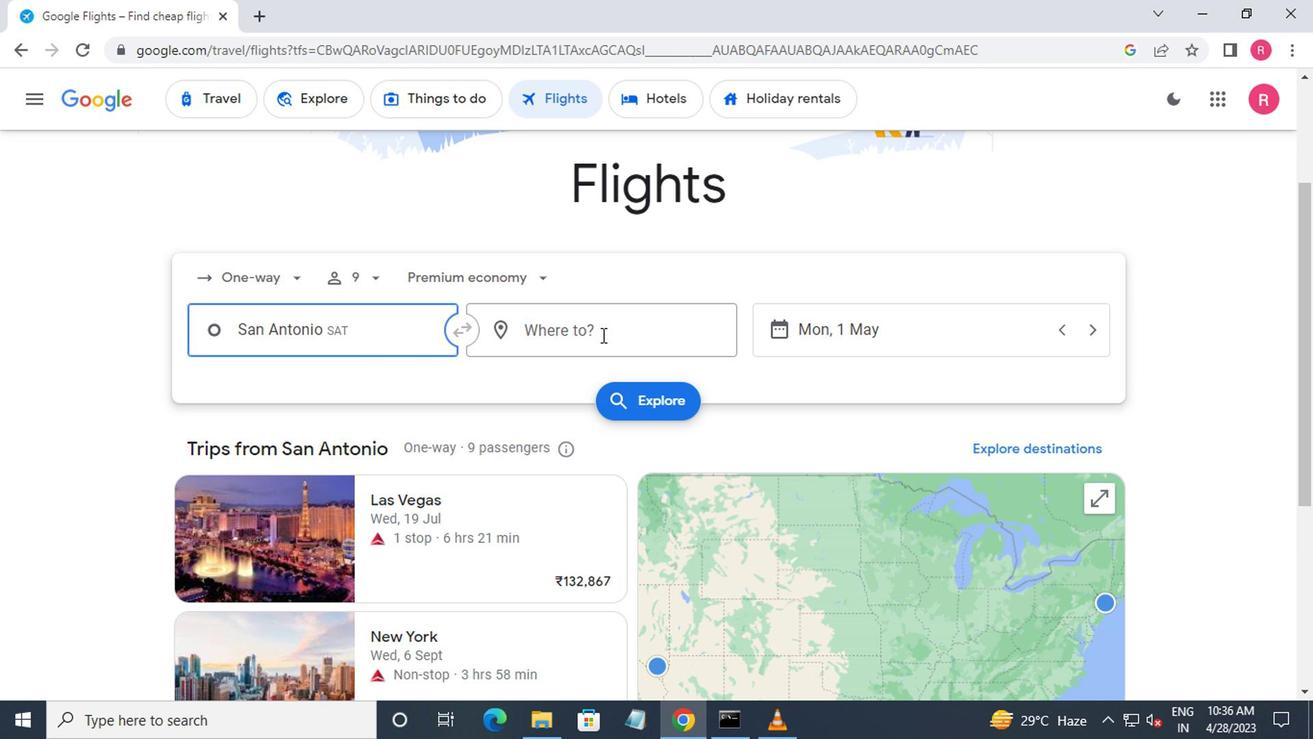 
Action: Mouse moved to (588, 339)
Screenshot: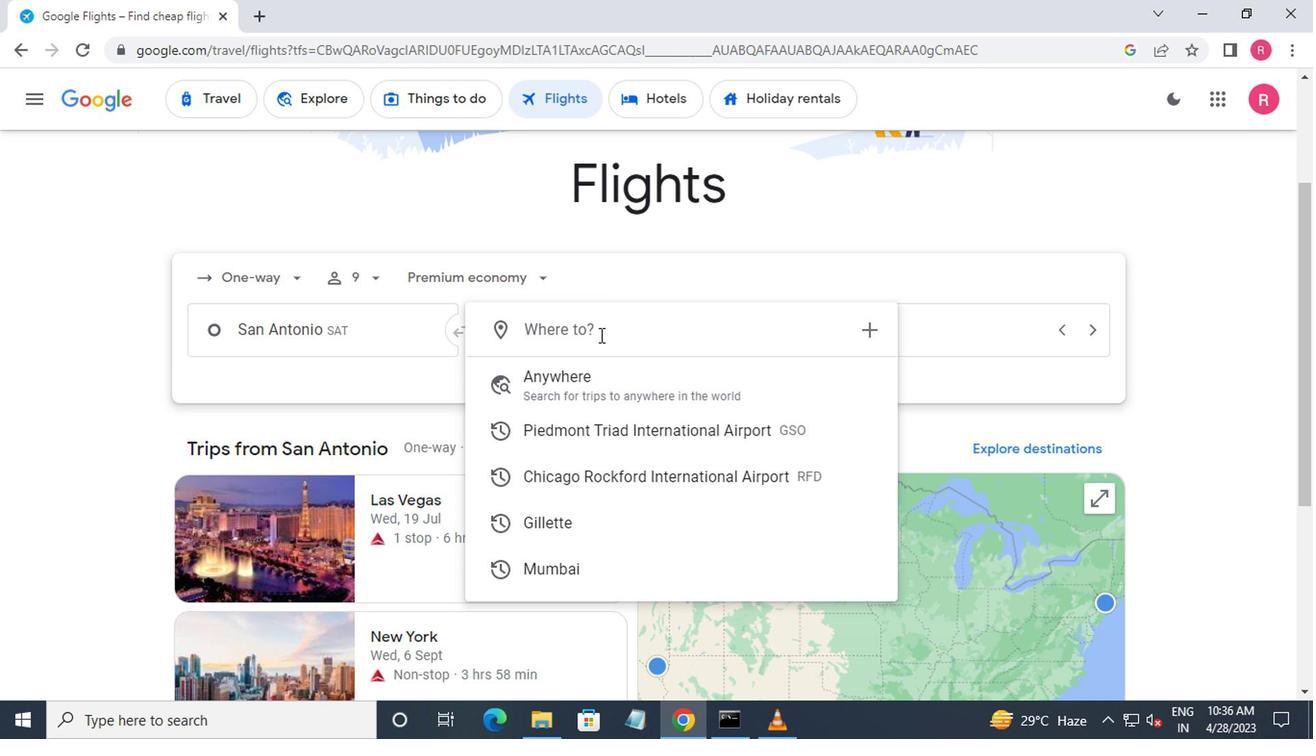 
Action: Key pressed gillette
Screenshot: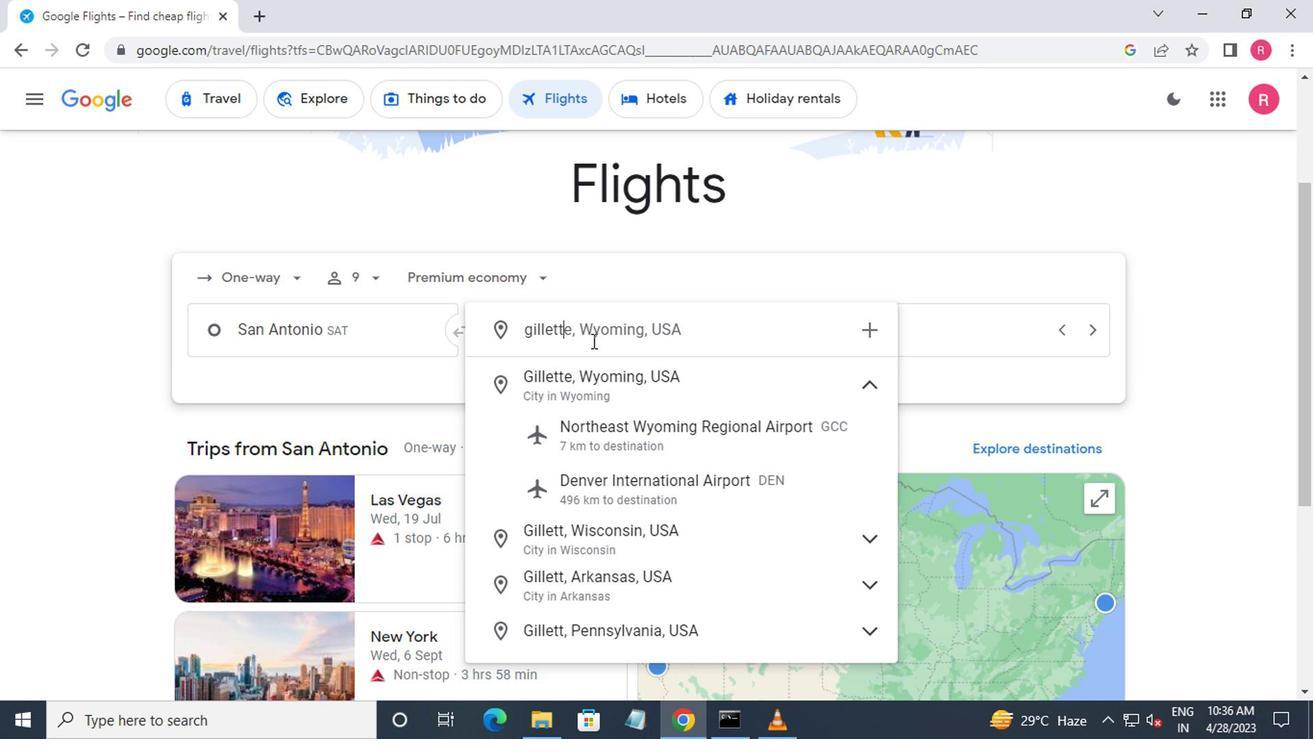 
Action: Mouse moved to (626, 390)
Screenshot: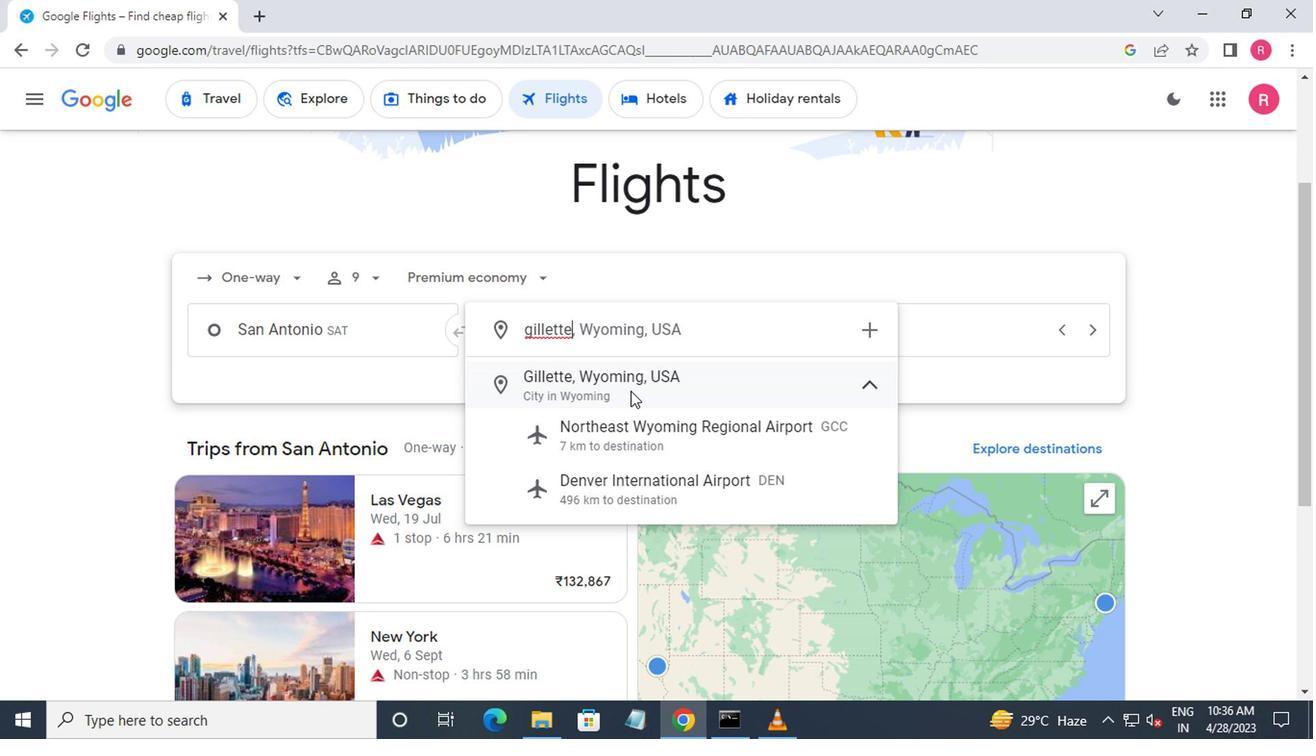 
Action: Mouse pressed left at (626, 390)
Screenshot: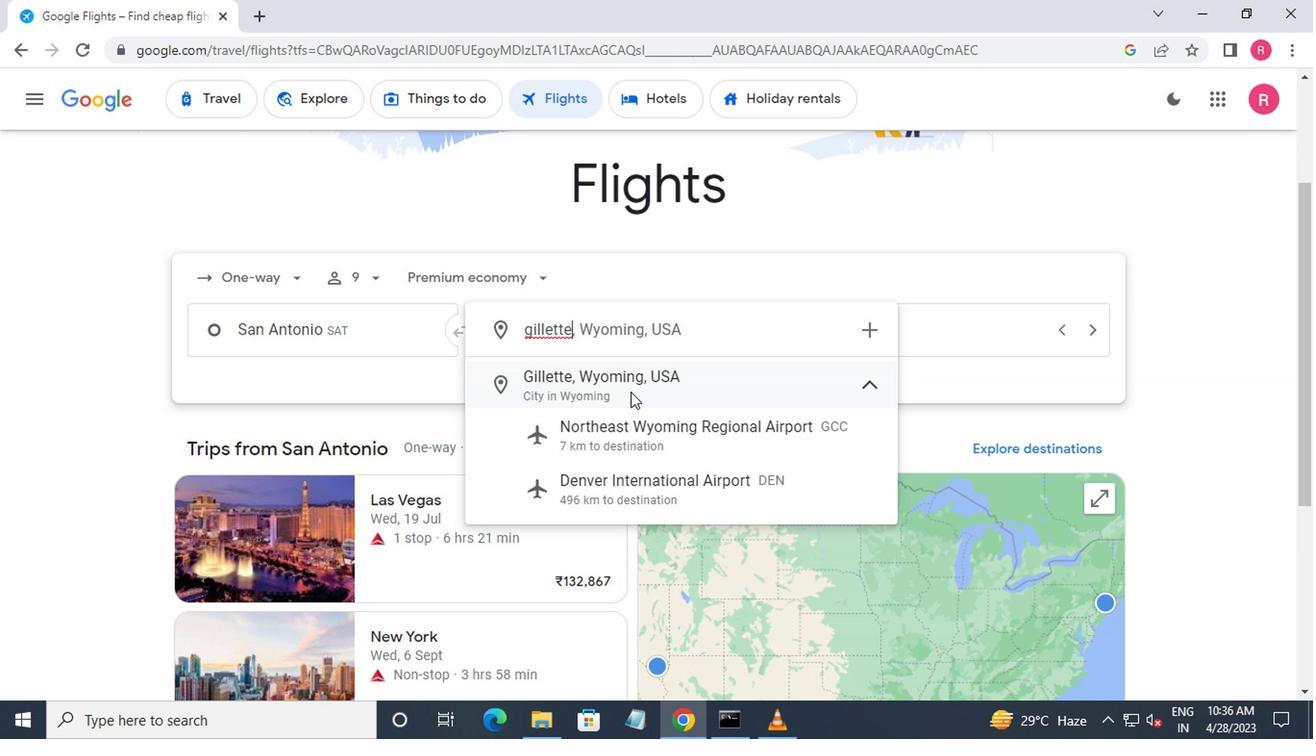 
Action: Mouse moved to (905, 333)
Screenshot: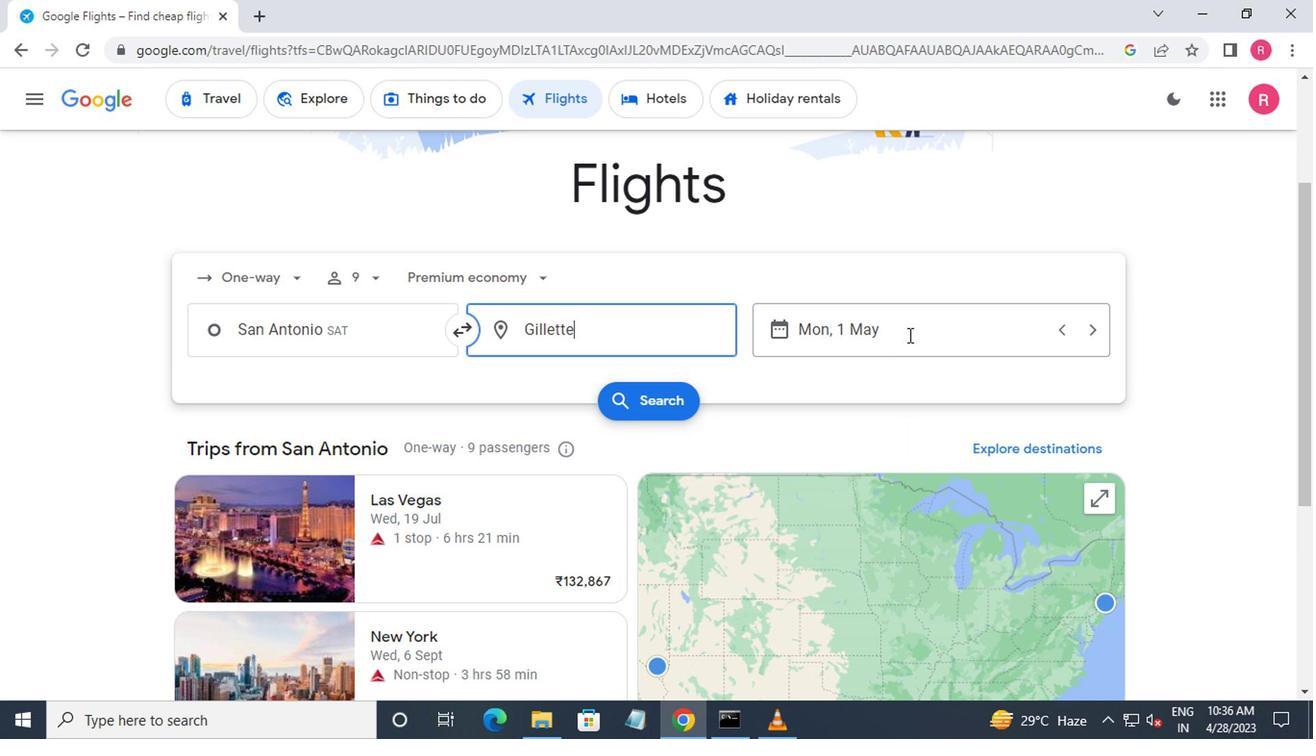
Action: Mouse pressed left at (905, 333)
Screenshot: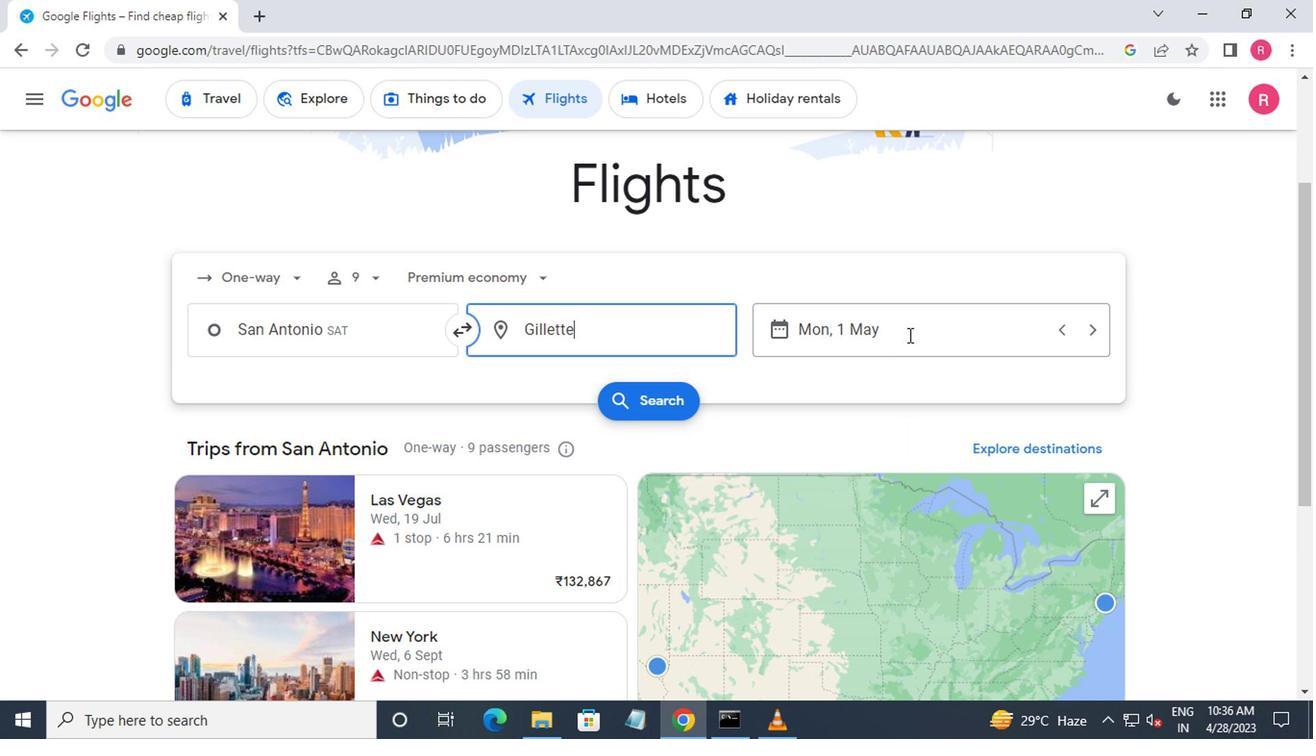 
Action: Mouse moved to (899, 337)
Screenshot: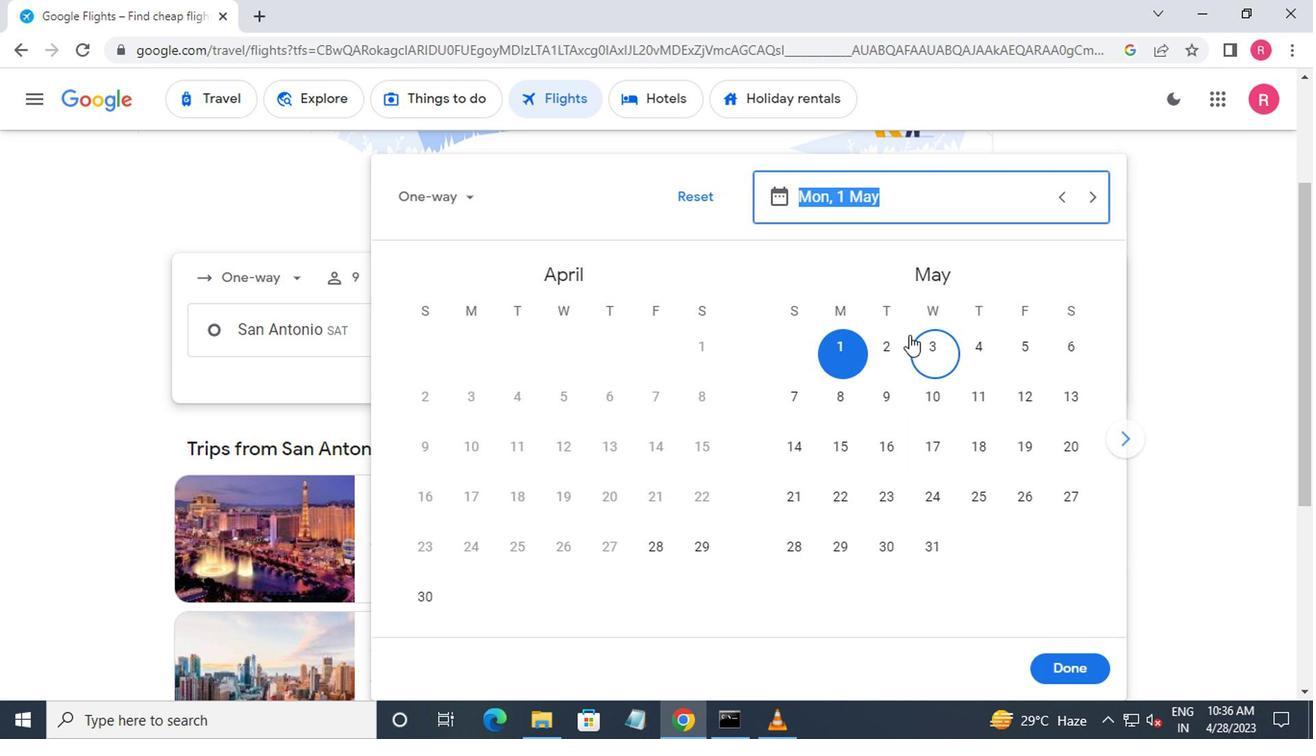 
Action: Key pressed 1<Key.space>may
Screenshot: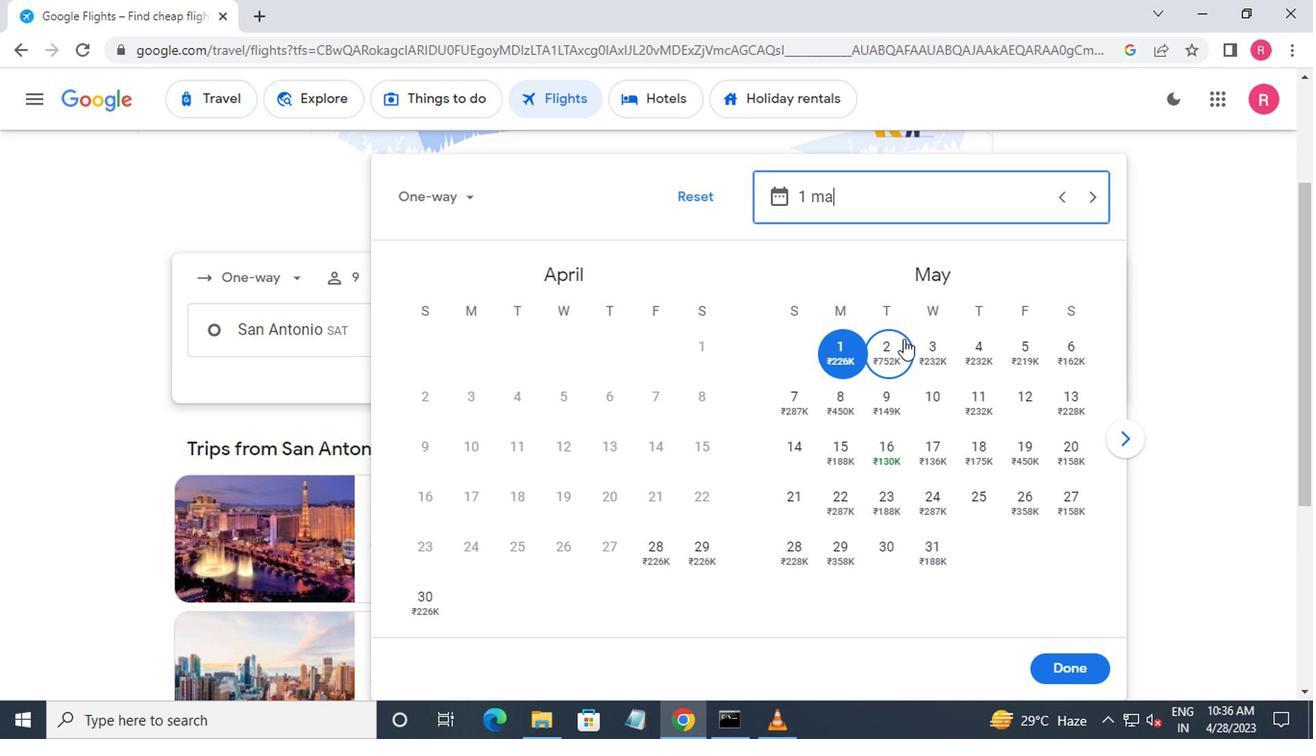 
Action: Mouse moved to (831, 347)
Screenshot: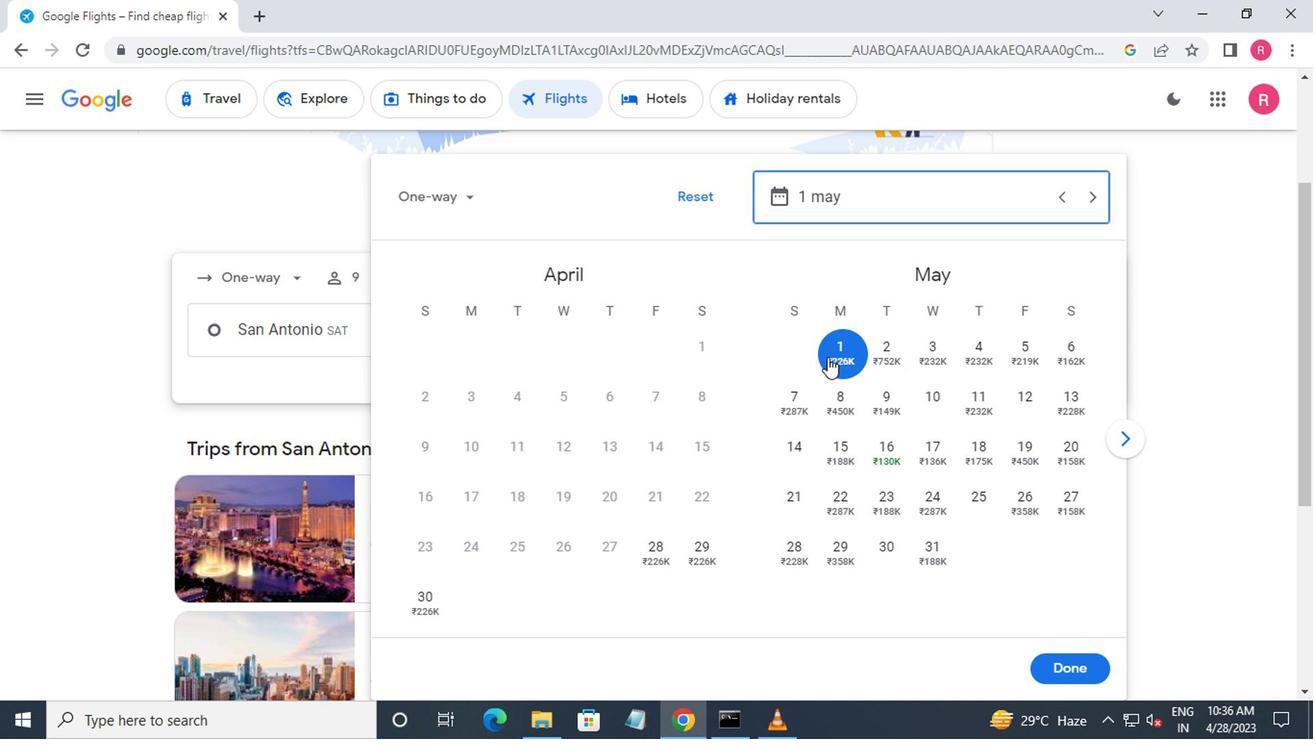 
Action: Mouse pressed left at (831, 347)
Screenshot: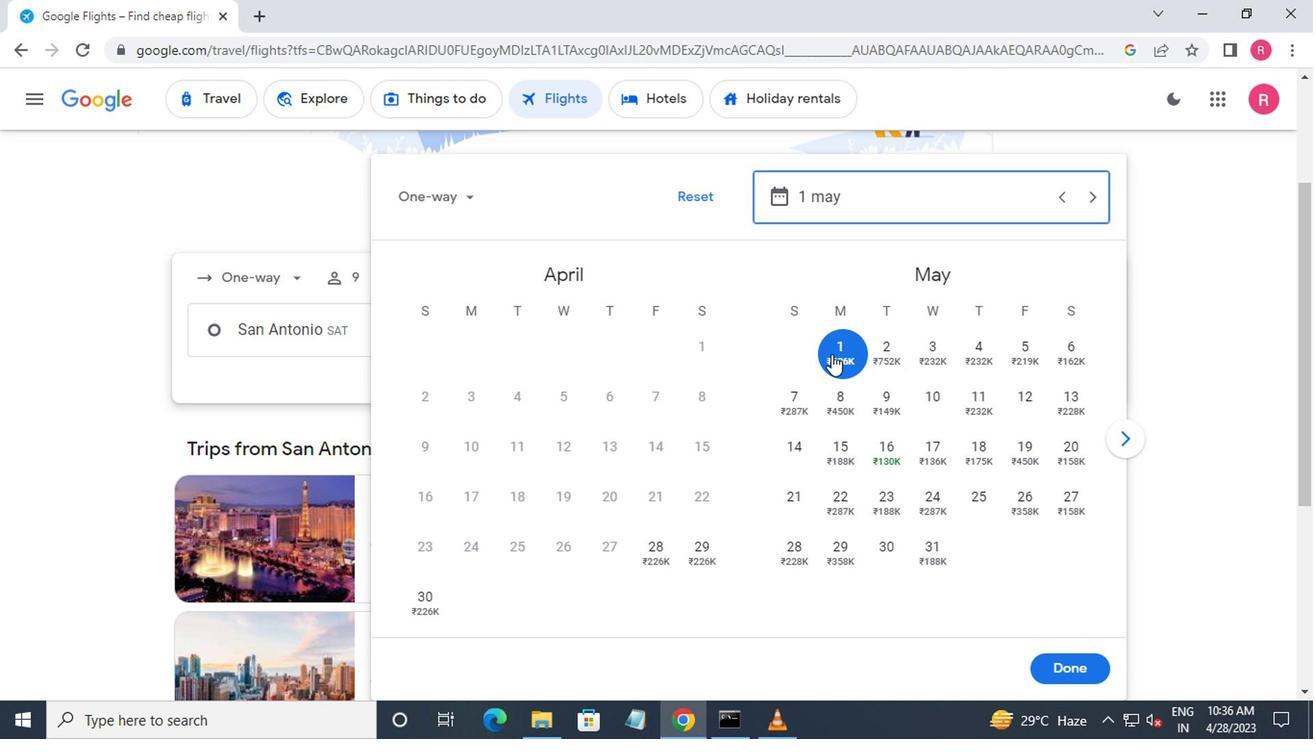 
Action: Mouse moved to (1073, 673)
Screenshot: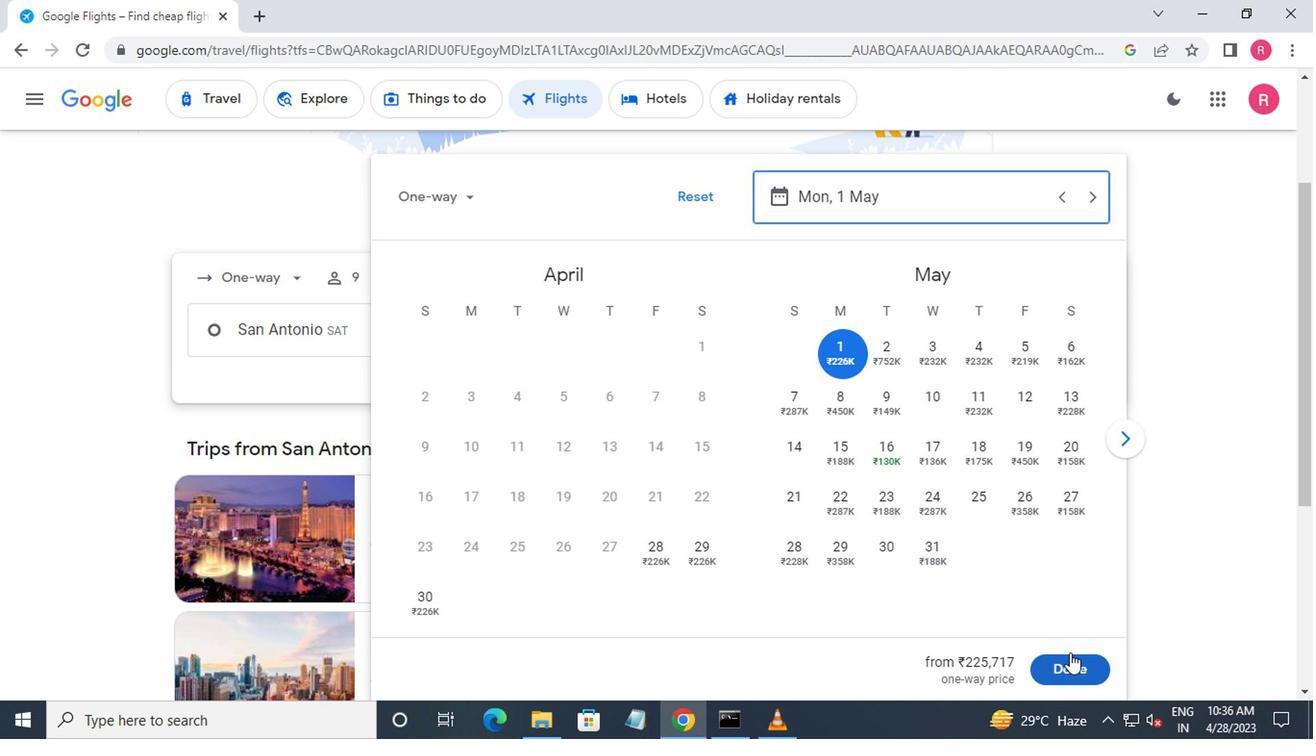 
Action: Mouse pressed left at (1073, 673)
Screenshot: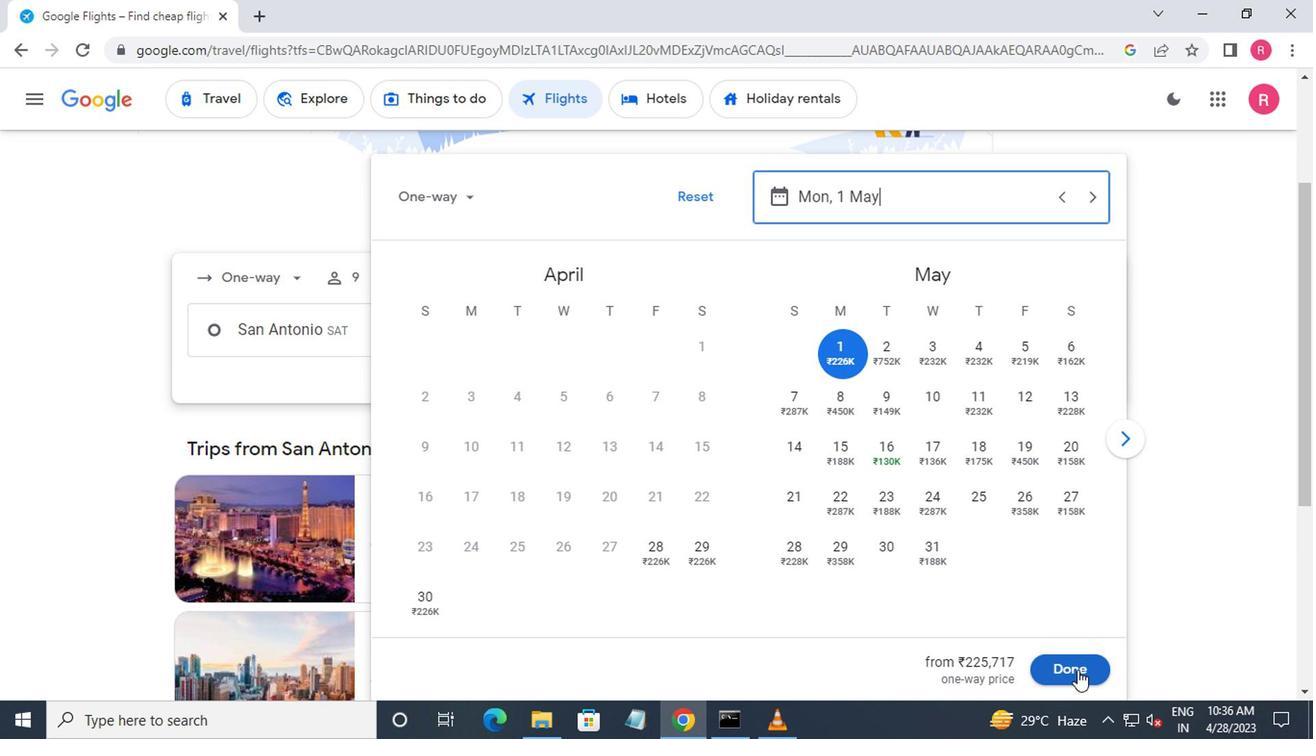
Action: Mouse moved to (654, 411)
Screenshot: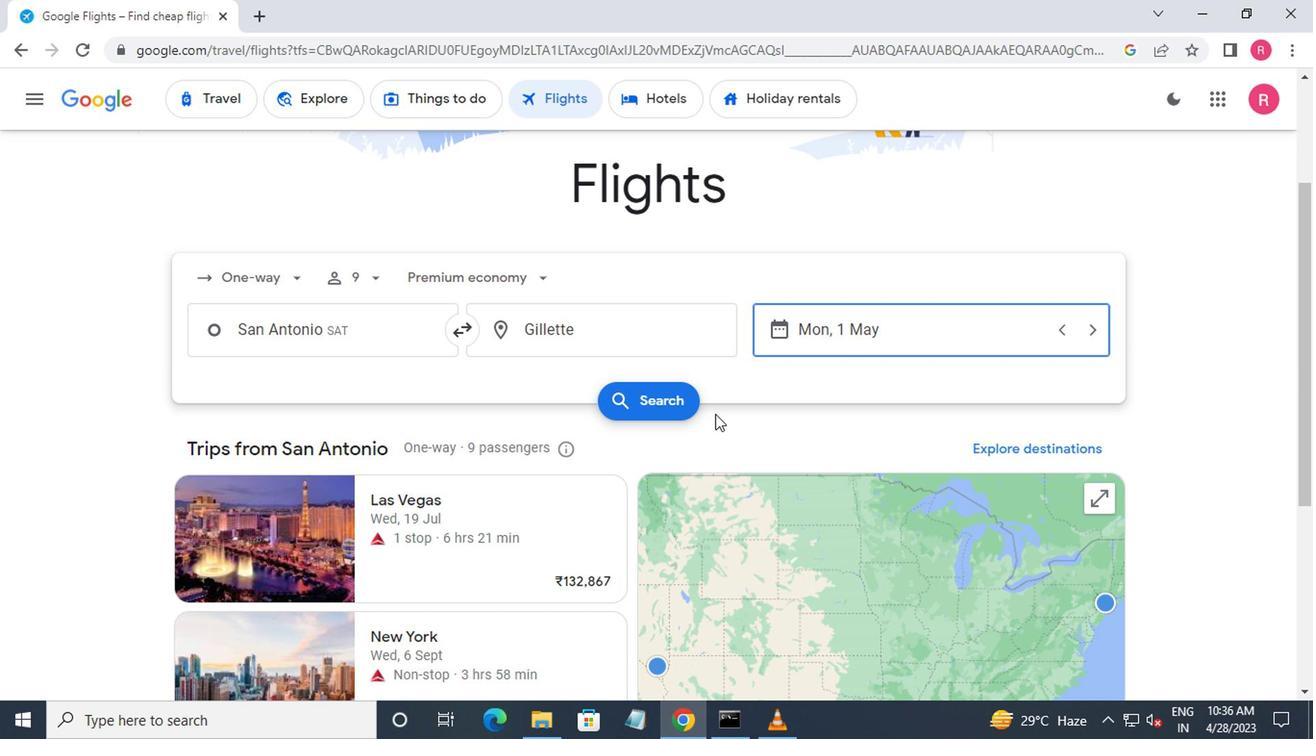 
Action: Mouse pressed left at (654, 411)
Screenshot: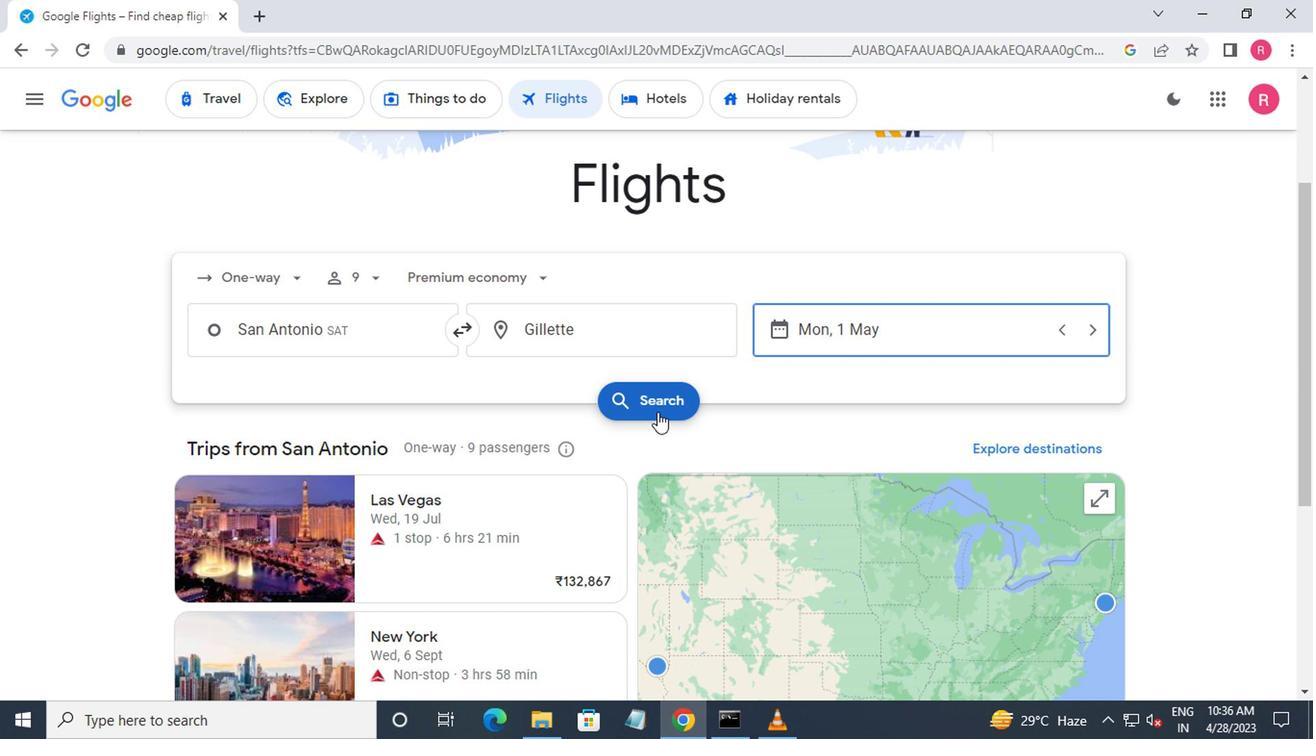 
Action: Mouse moved to (187, 278)
Screenshot: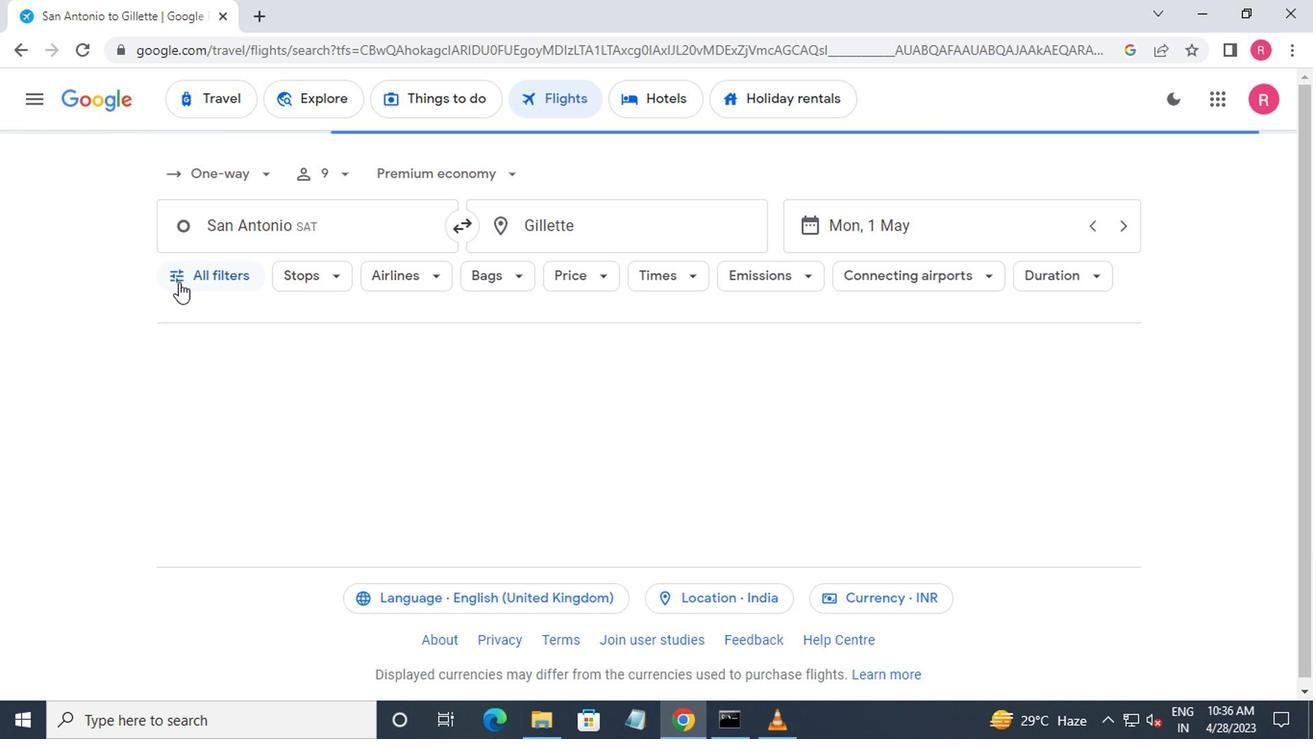 
Action: Mouse pressed left at (187, 278)
Screenshot: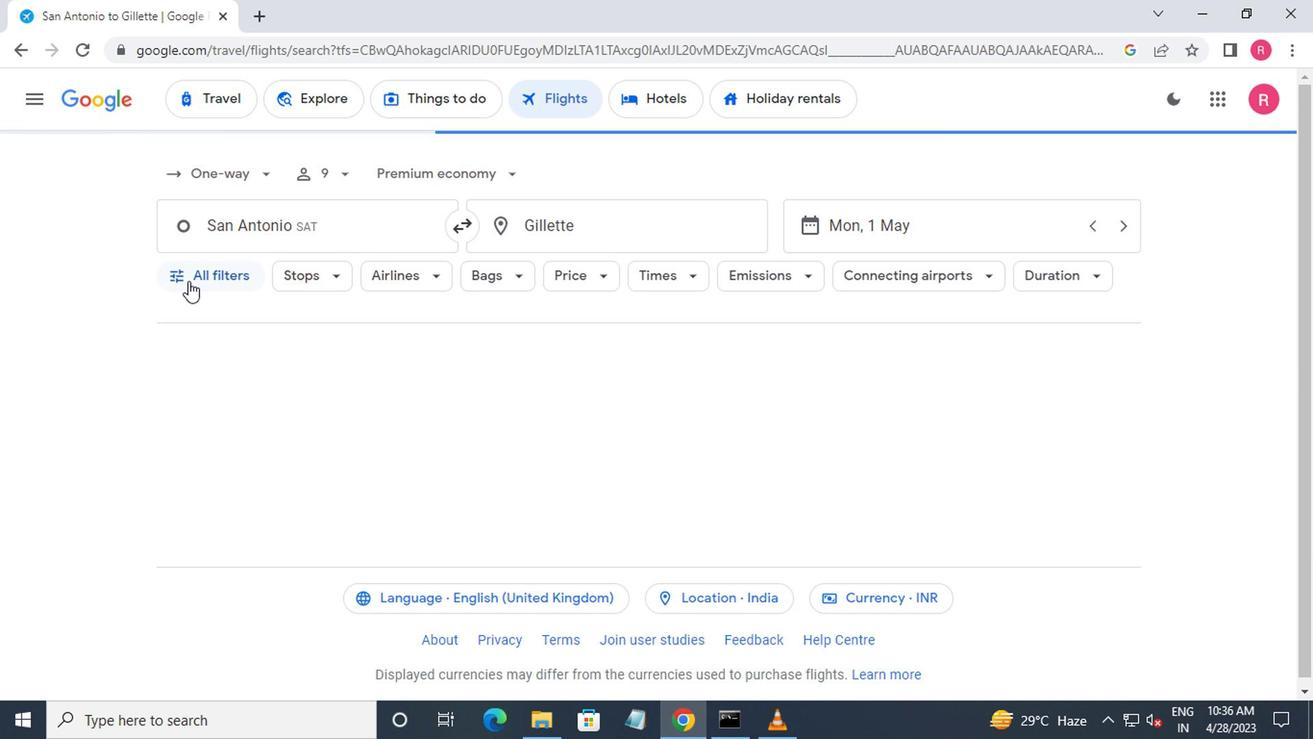 
Action: Mouse moved to (239, 377)
Screenshot: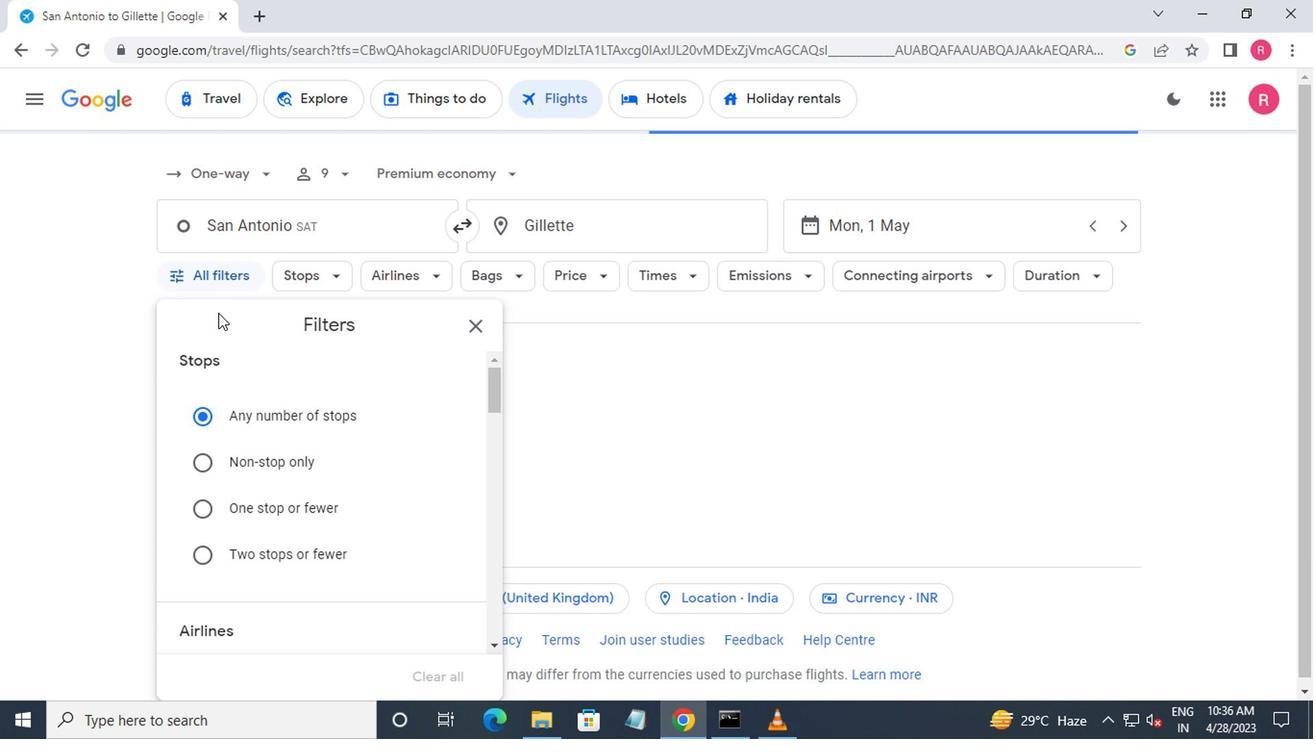 
Action: Mouse scrolled (239, 376) with delta (0, 0)
Screenshot: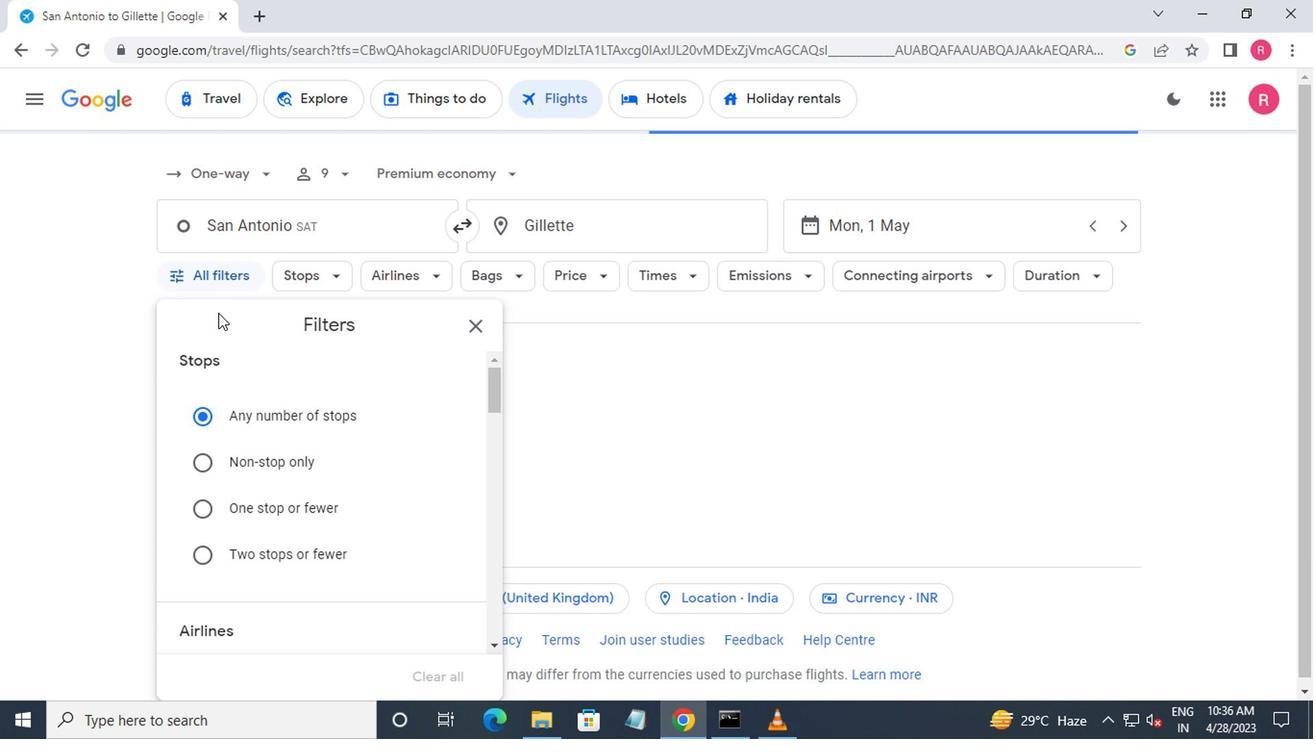 
Action: Mouse moved to (244, 386)
Screenshot: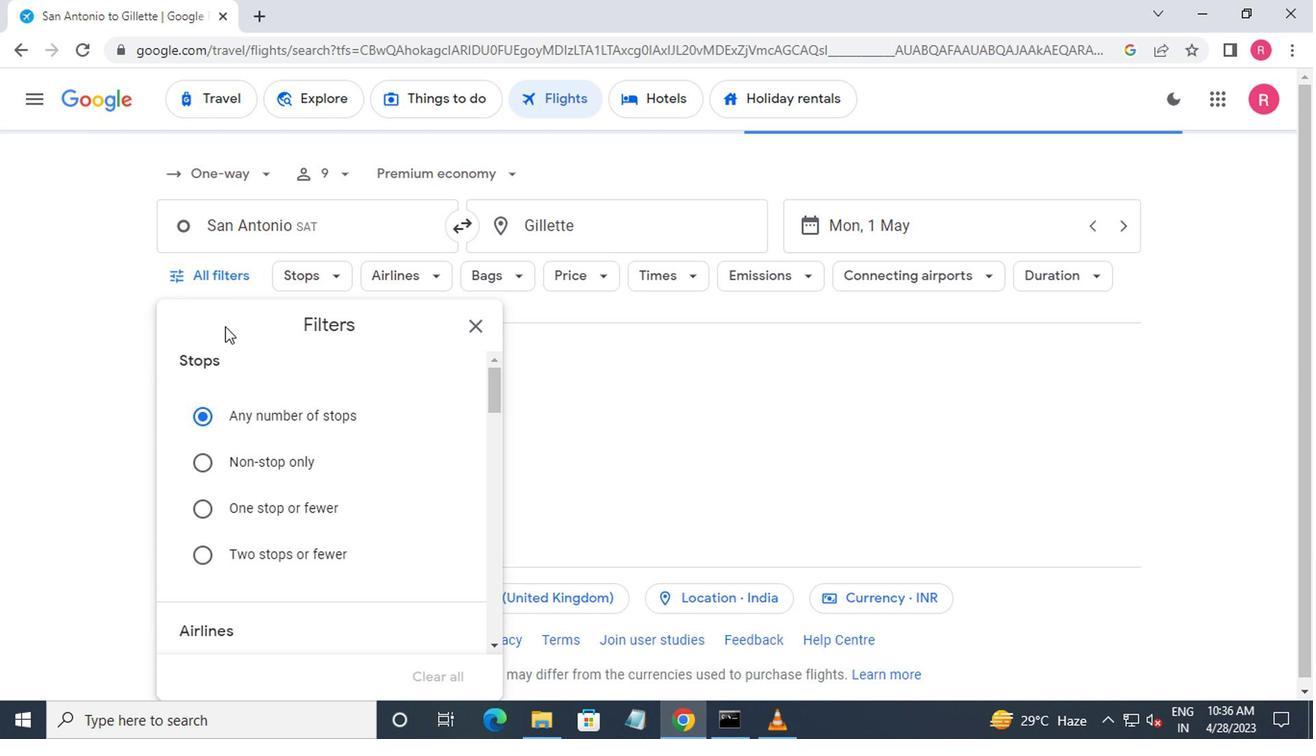
Action: Mouse scrolled (244, 385) with delta (0, 0)
Screenshot: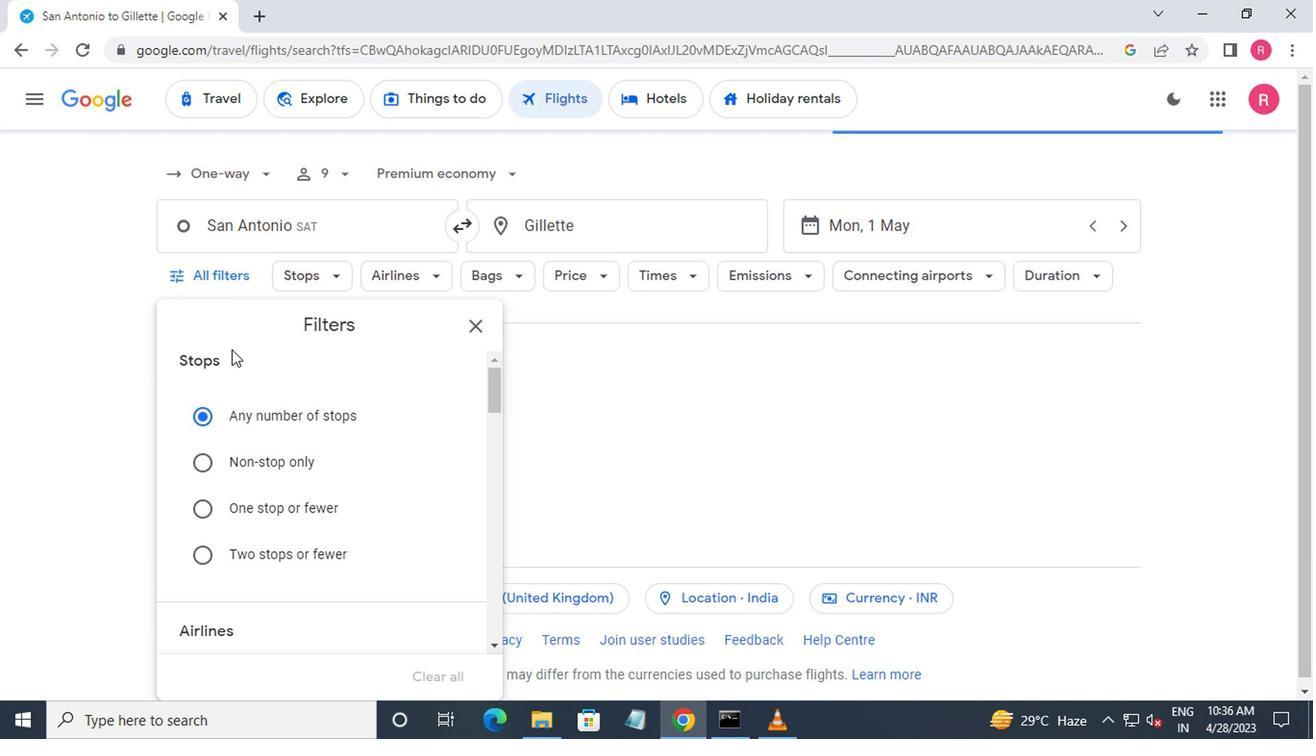 
Action: Mouse moved to (247, 392)
Screenshot: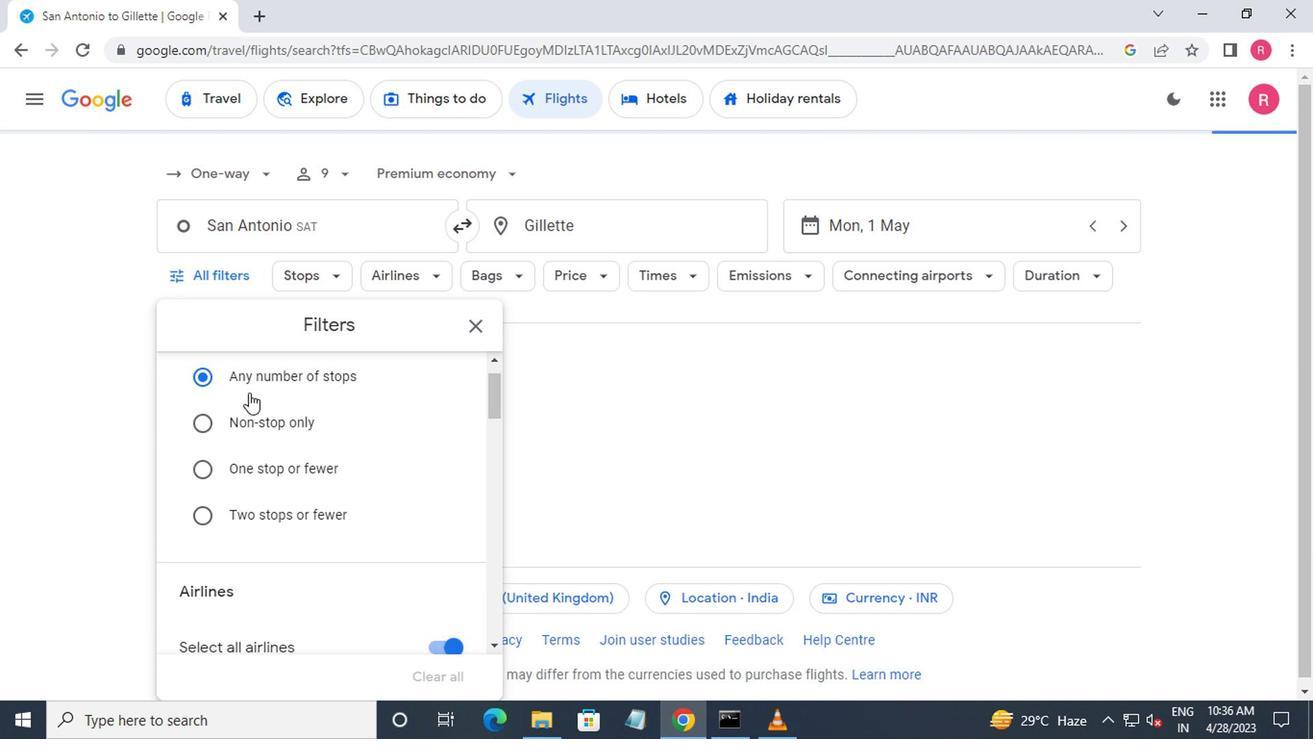 
Action: Mouse scrolled (247, 392) with delta (0, 0)
Screenshot: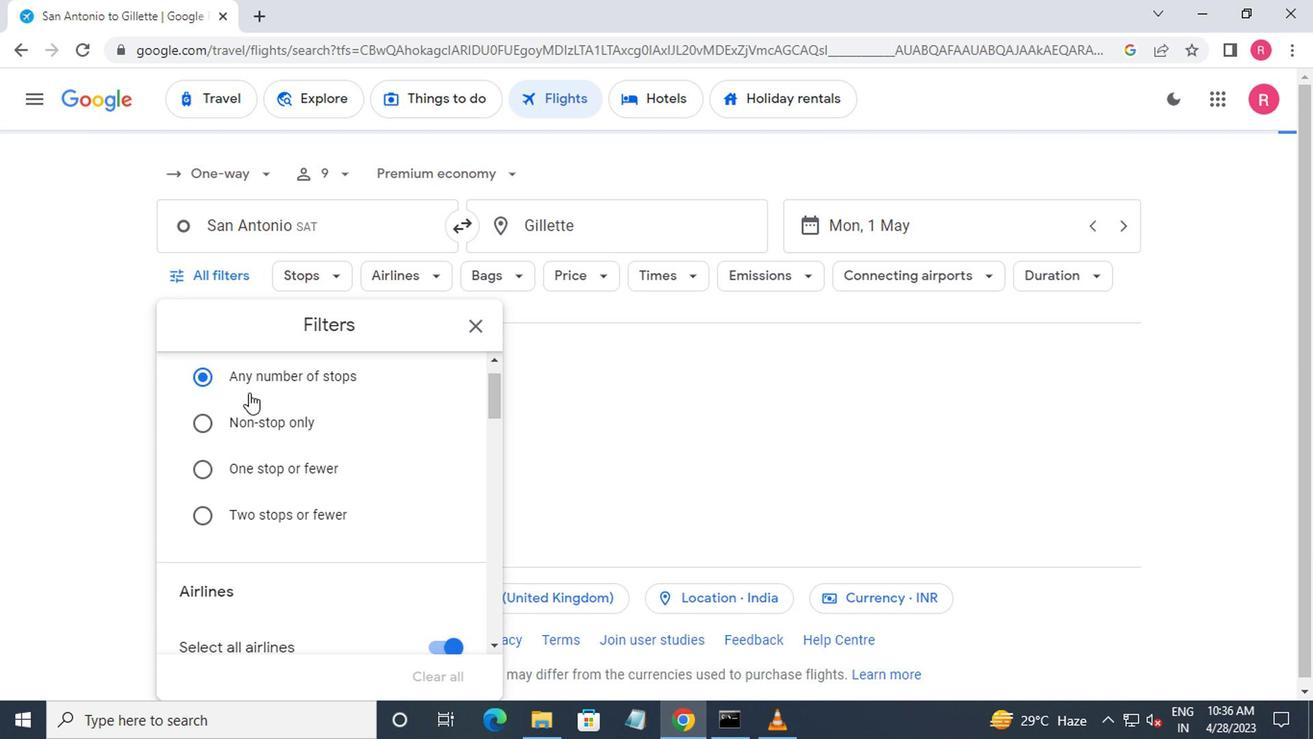 
Action: Mouse moved to (248, 395)
Screenshot: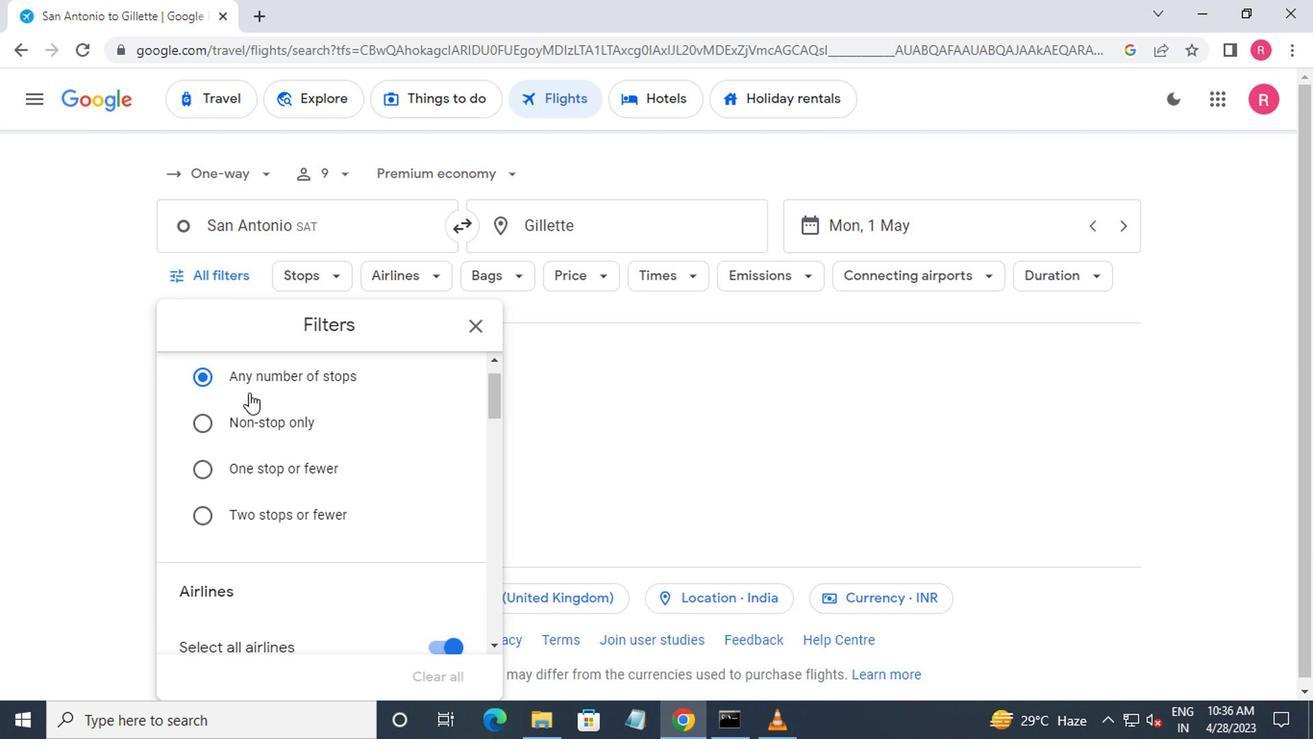 
Action: Mouse scrolled (248, 394) with delta (0, 0)
Screenshot: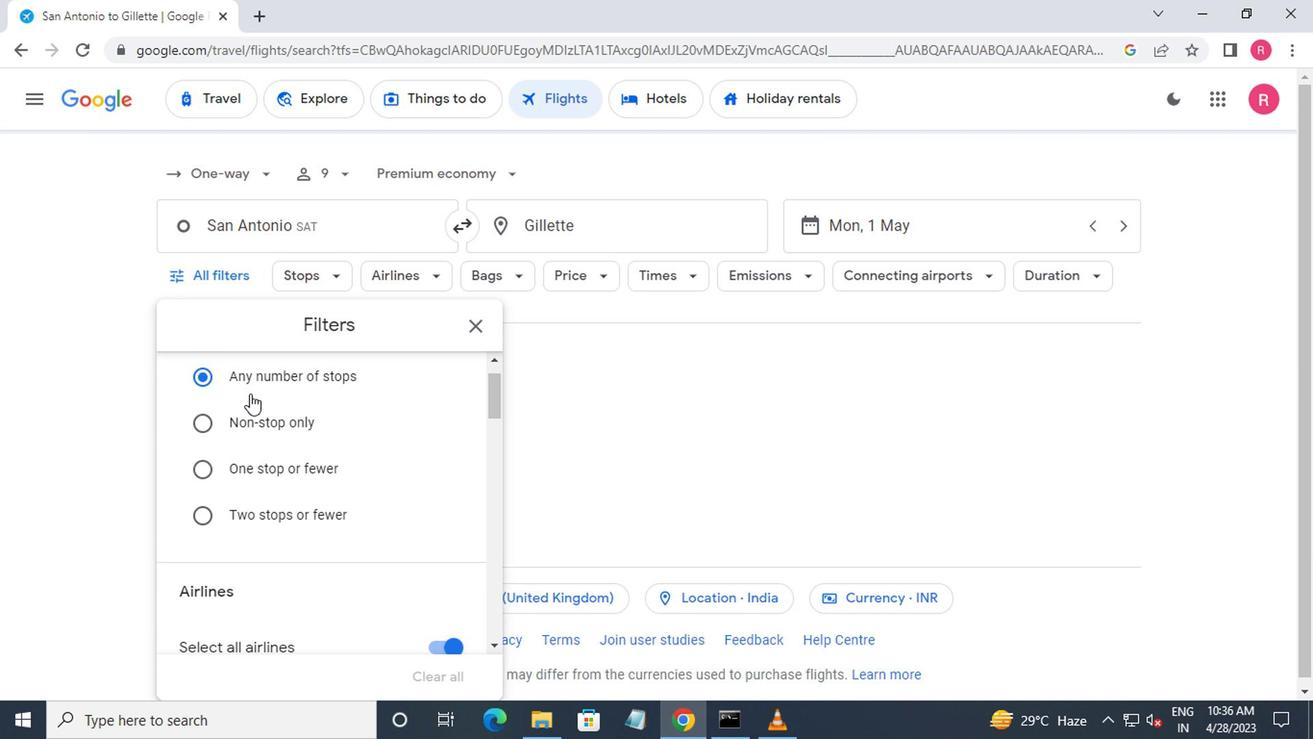 
Action: Mouse moved to (253, 392)
Screenshot: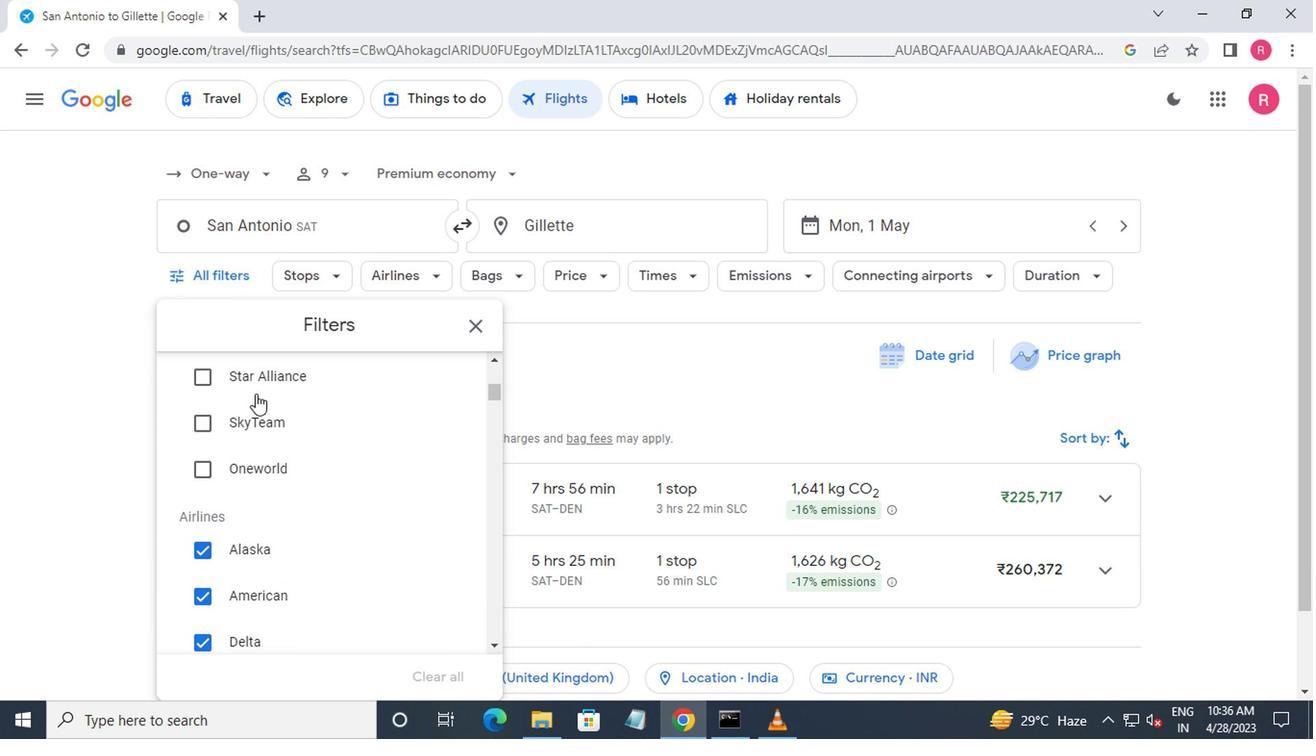 
Action: Mouse scrolled (253, 390) with delta (0, -1)
Screenshot: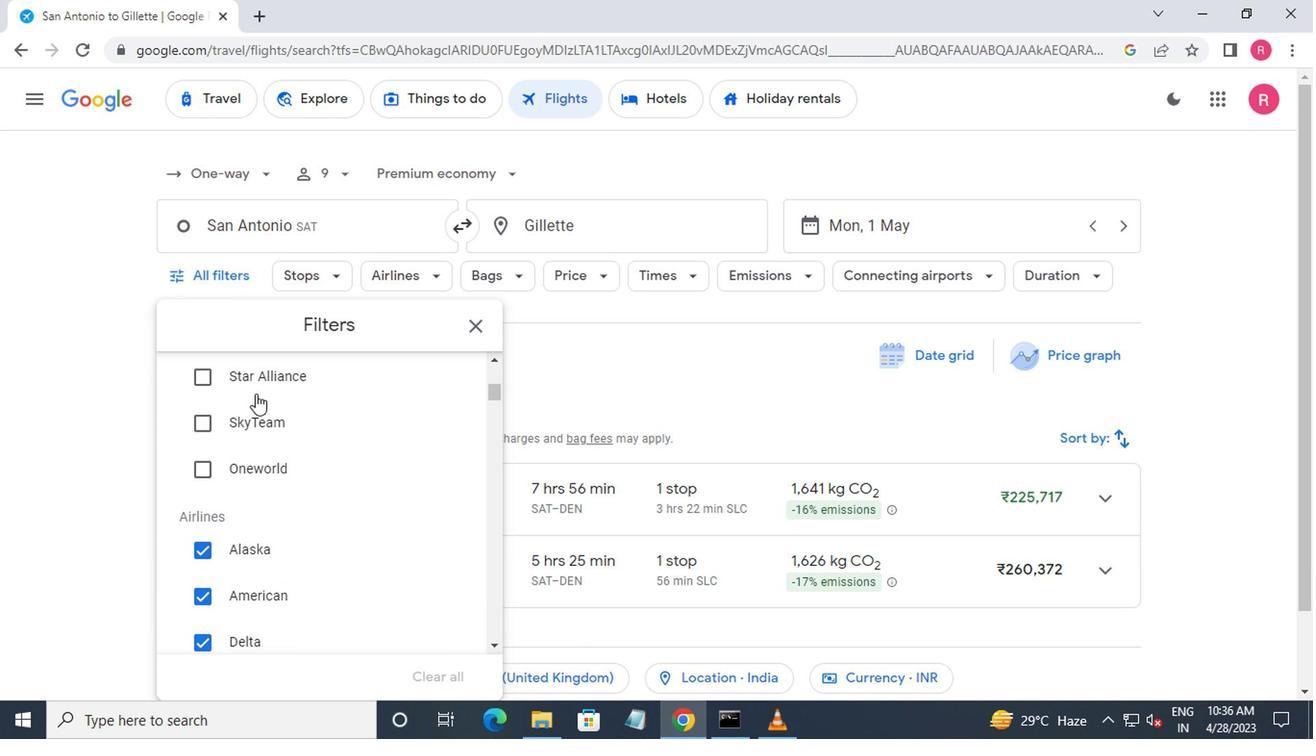 
Action: Mouse moved to (255, 393)
Screenshot: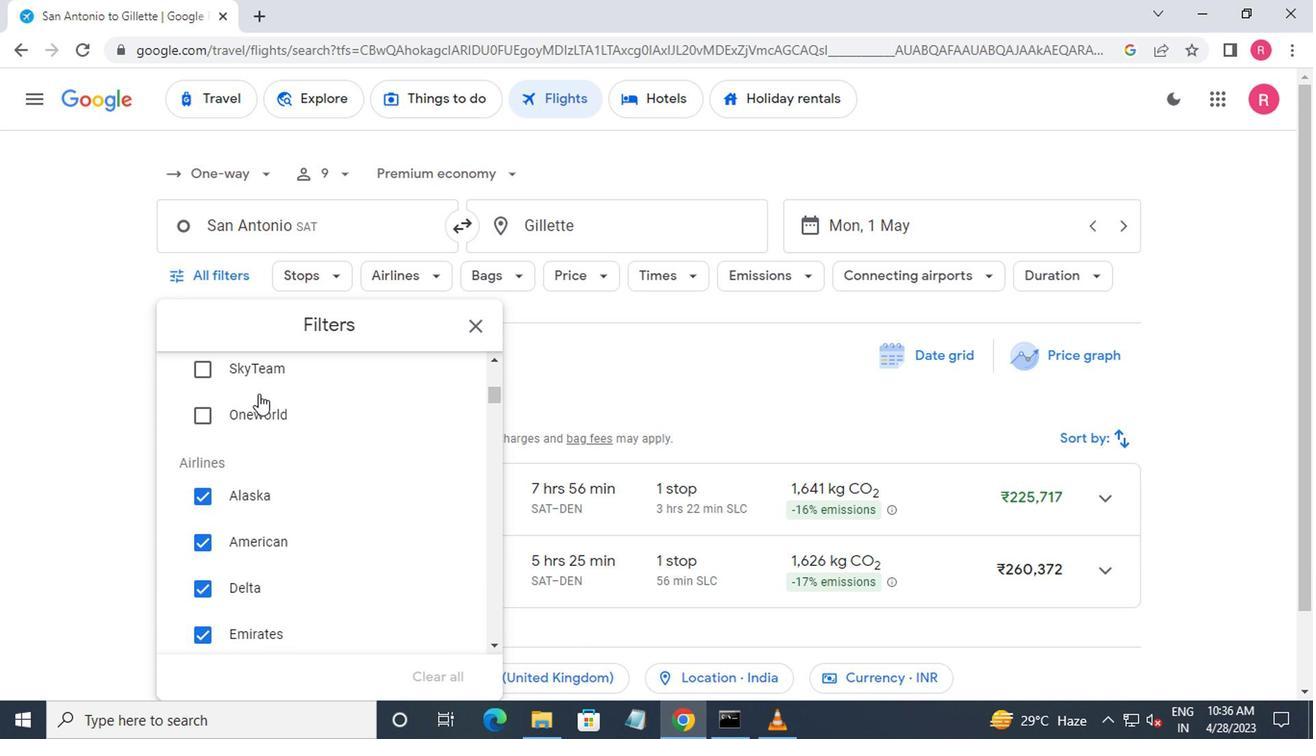 
Action: Mouse scrolled (255, 394) with delta (0, 1)
Screenshot: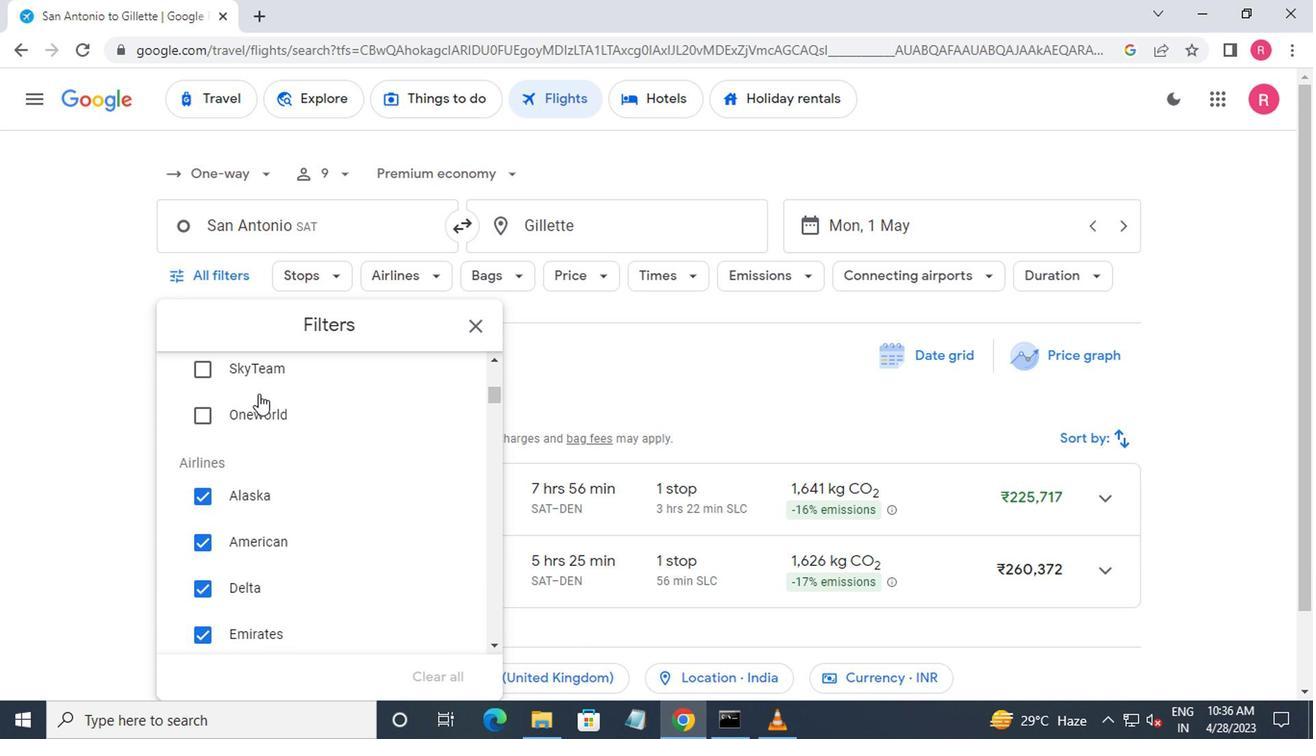 
Action: Mouse moved to (259, 394)
Screenshot: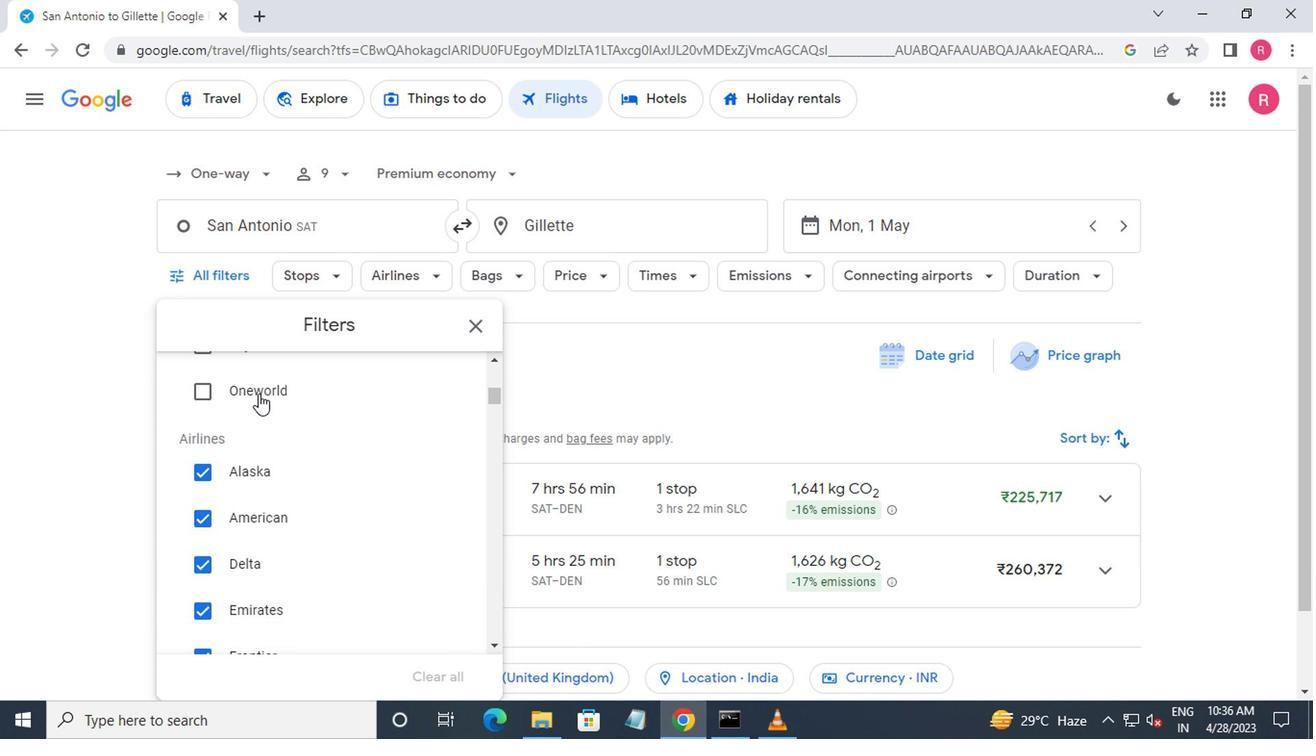 
Action: Mouse scrolled (259, 395) with delta (0, 0)
Screenshot: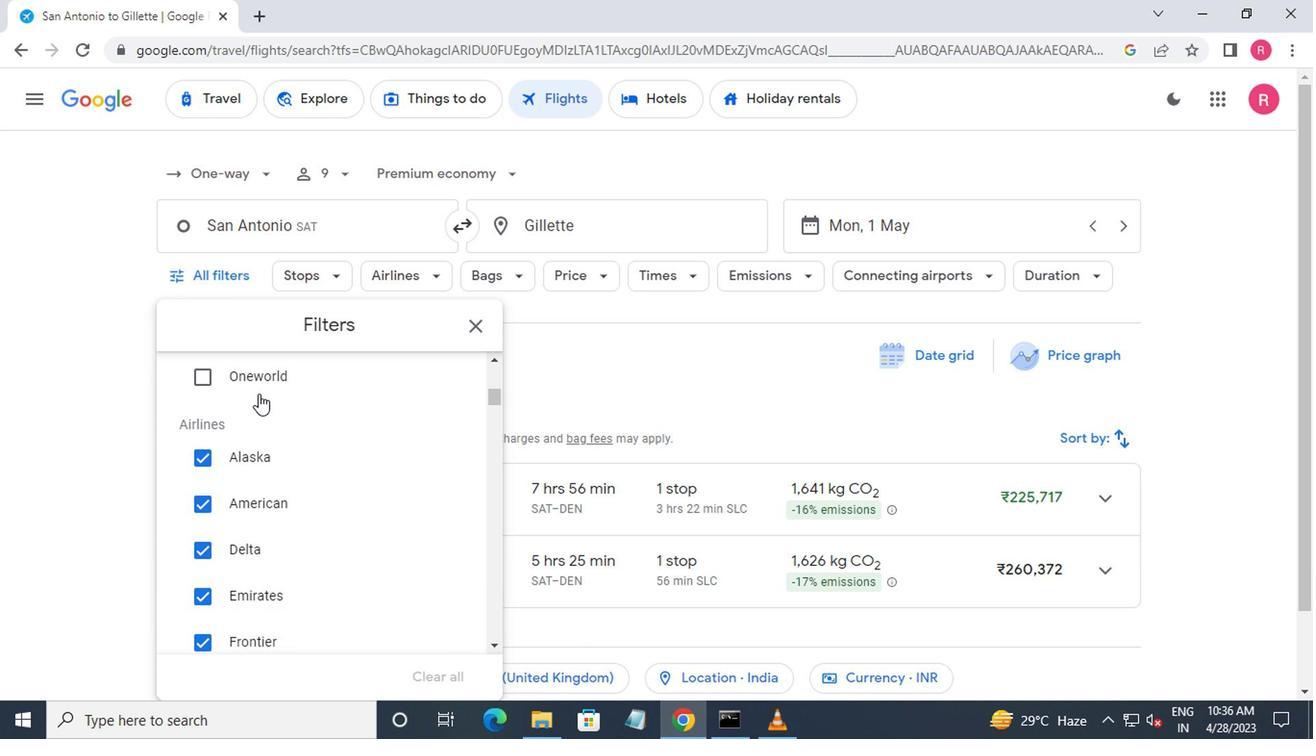 
Action: Mouse moved to (294, 413)
Screenshot: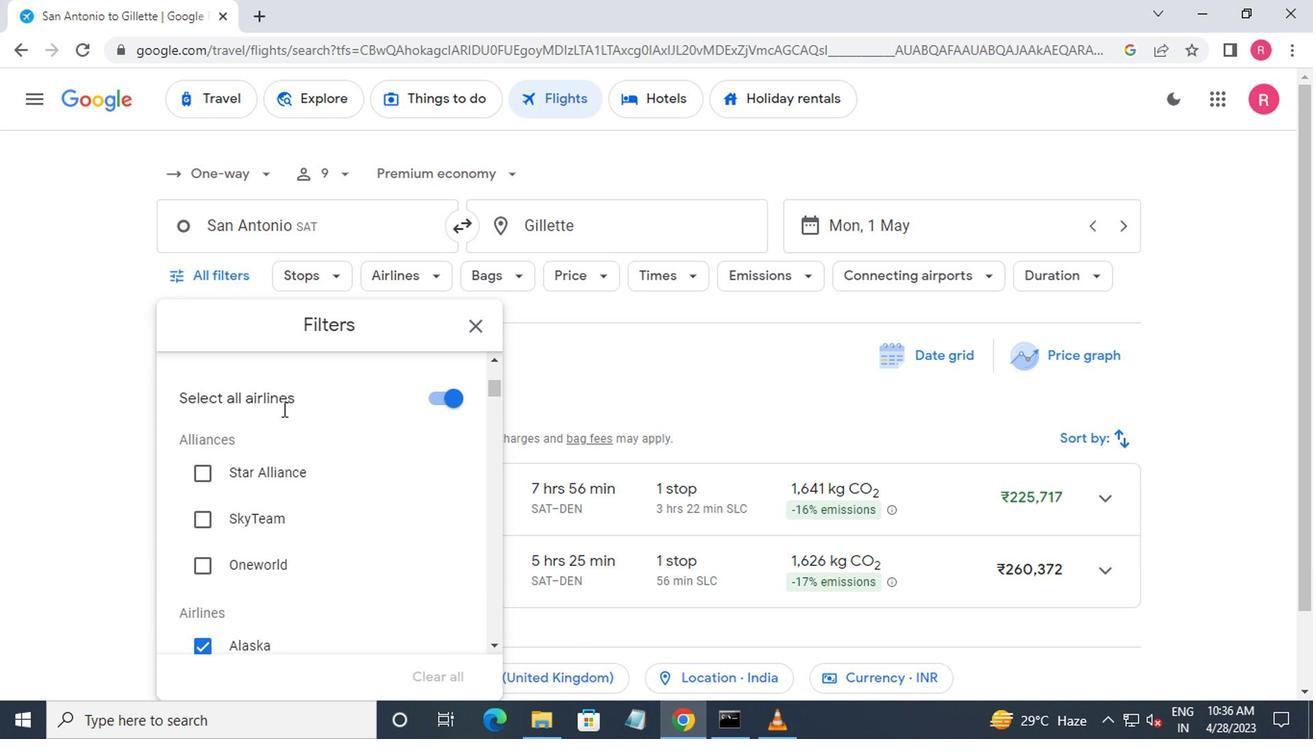 
Action: Mouse scrolled (294, 414) with delta (0, 0)
Screenshot: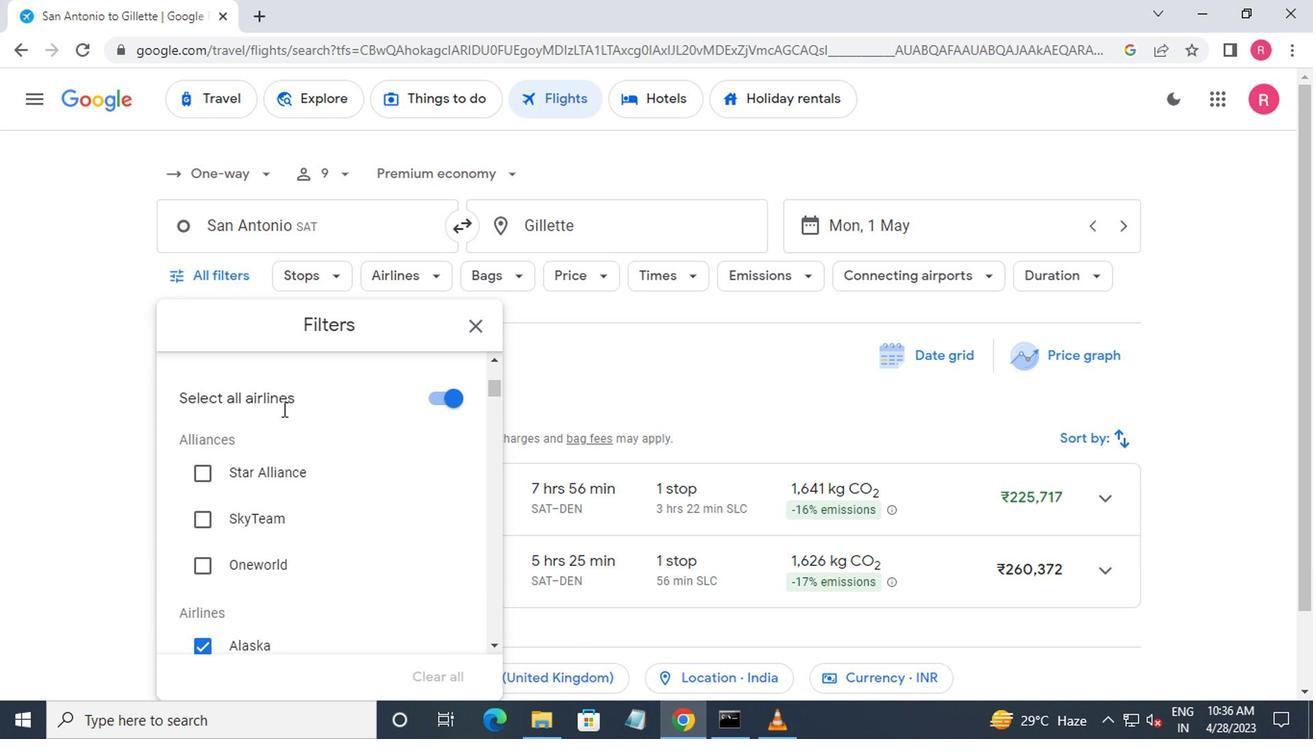 
Action: Mouse moved to (449, 487)
Screenshot: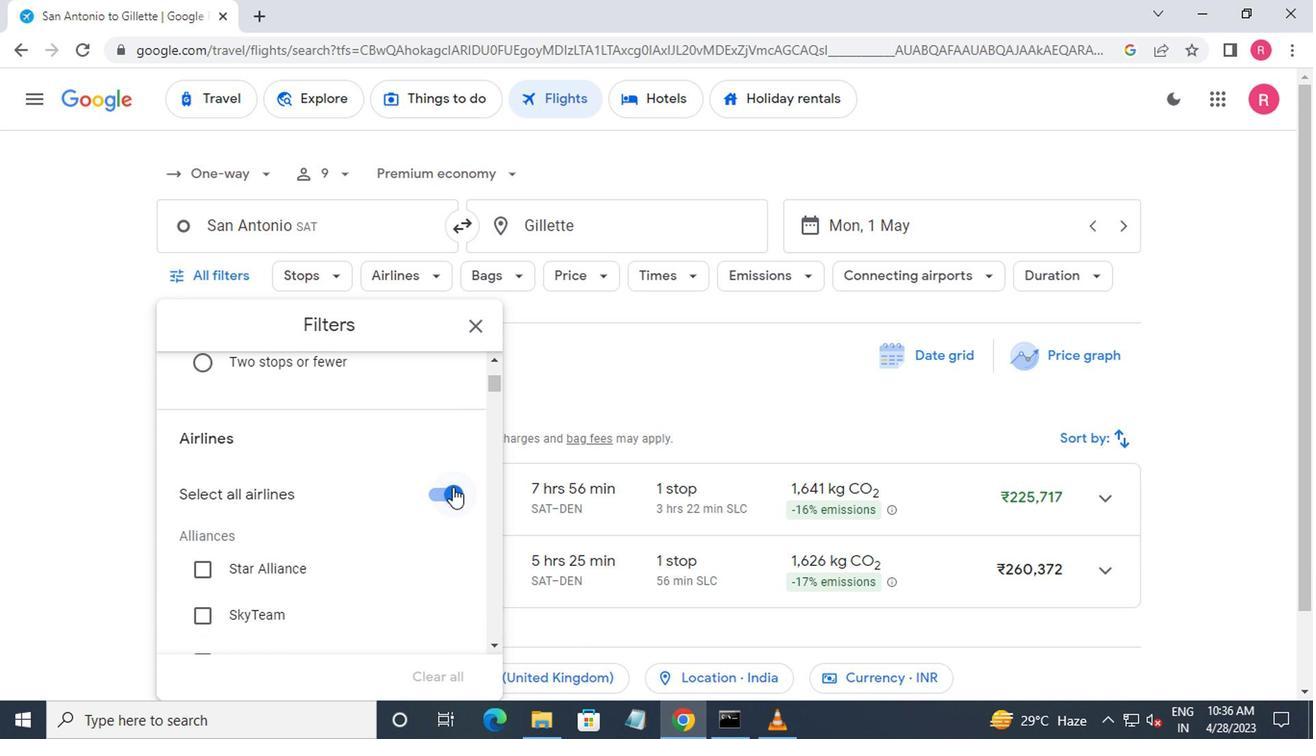 
Action: Mouse pressed left at (449, 487)
Screenshot: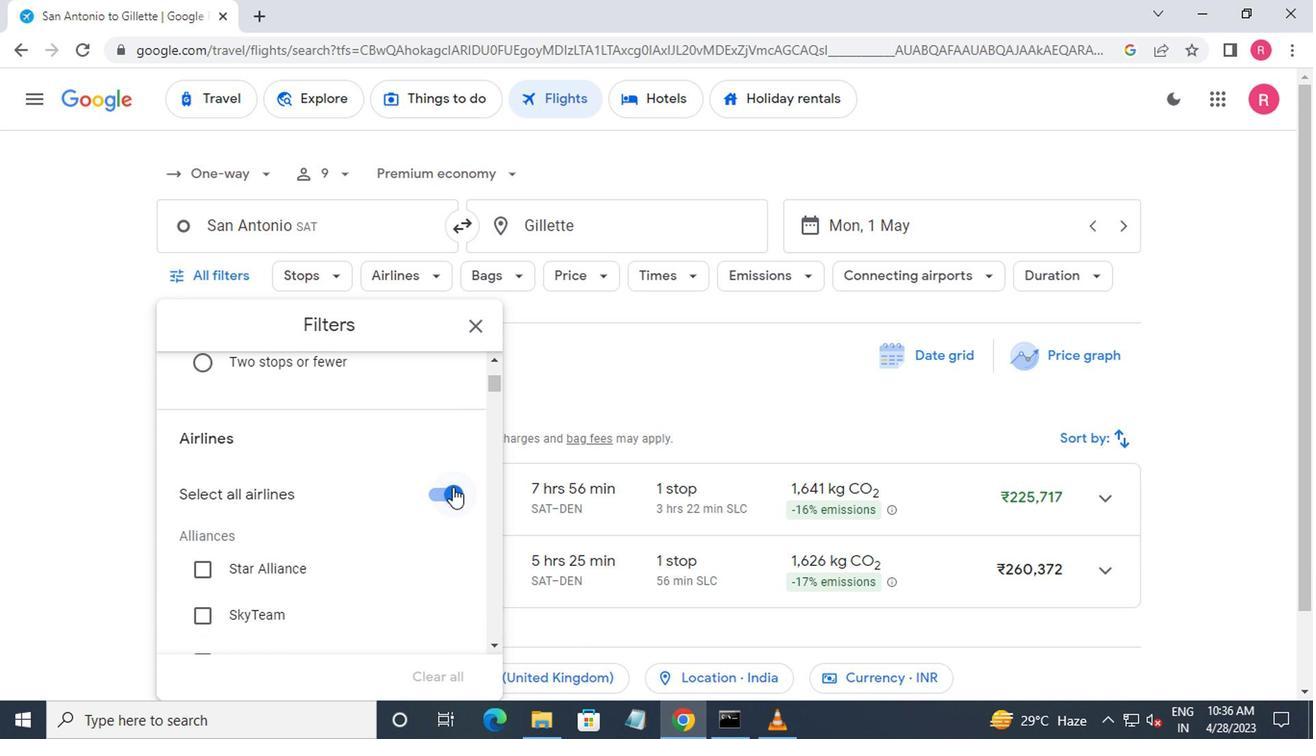
Action: Mouse moved to (358, 515)
Screenshot: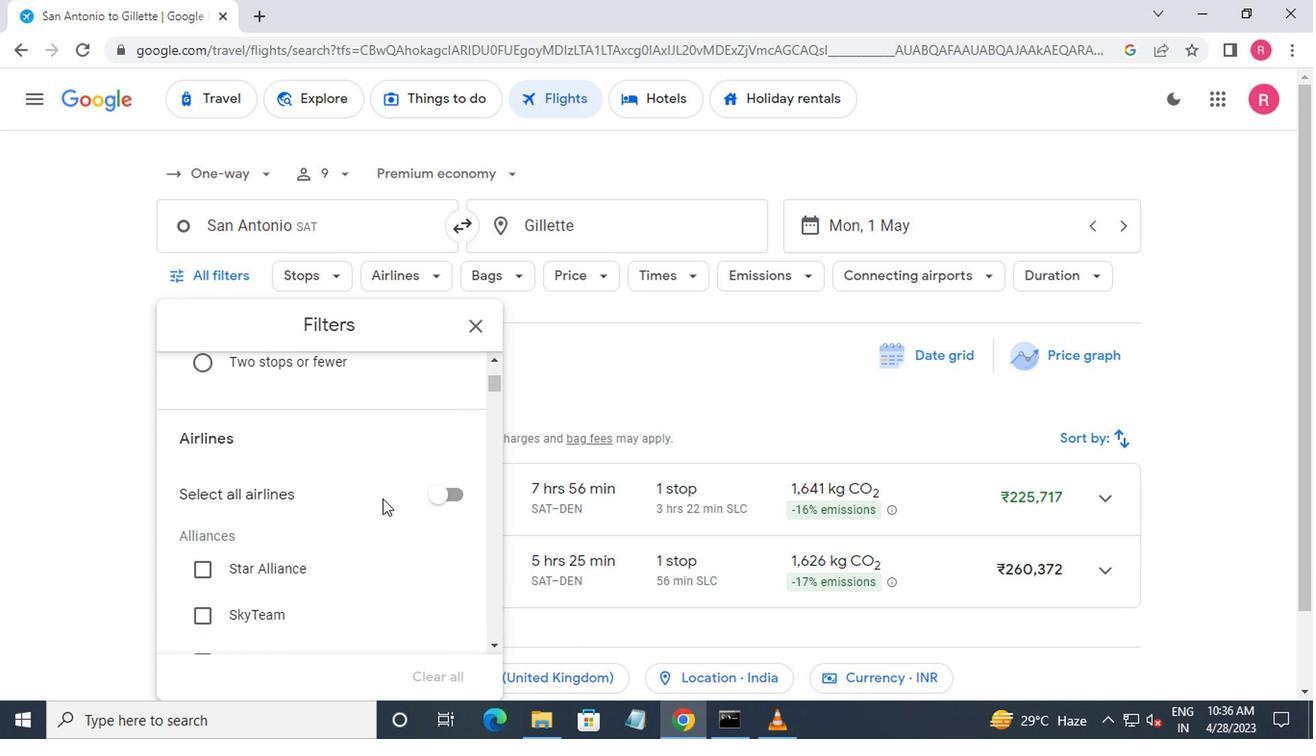 
Action: Mouse scrolled (358, 513) with delta (0, -1)
Screenshot: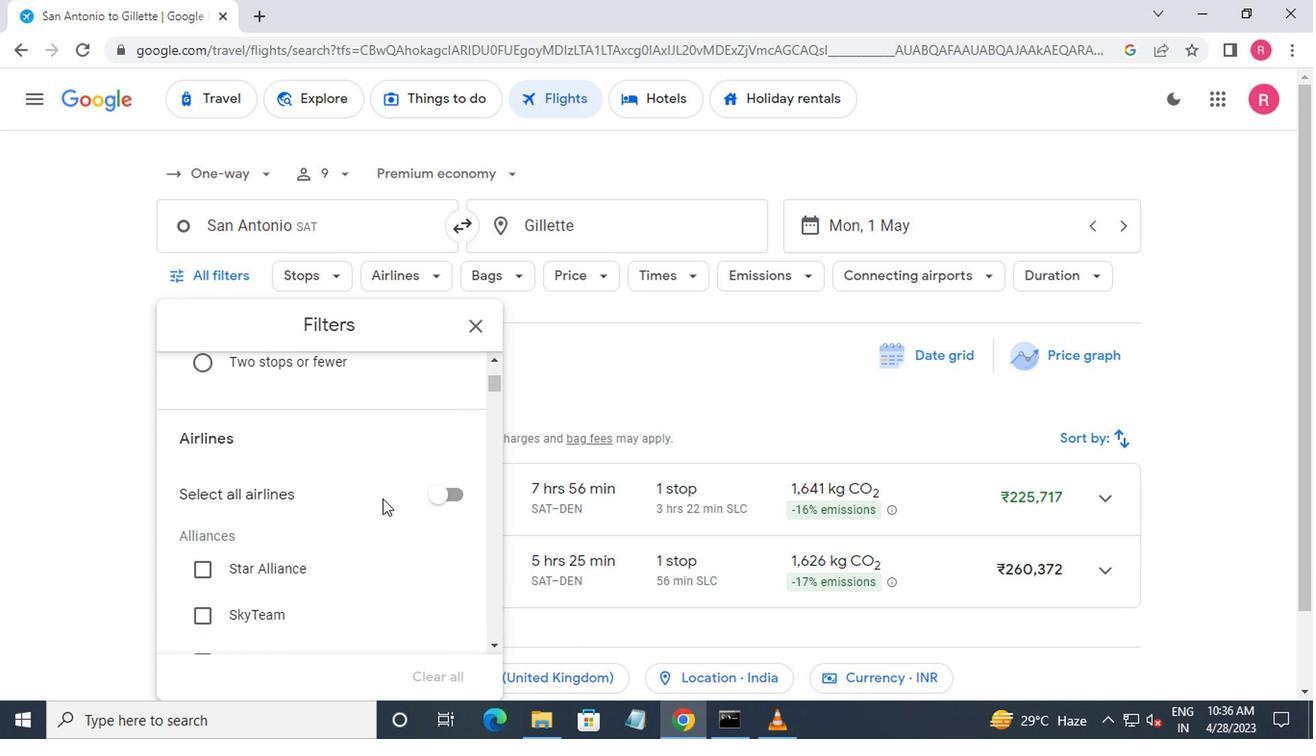 
Action: Mouse moved to (353, 518)
Screenshot: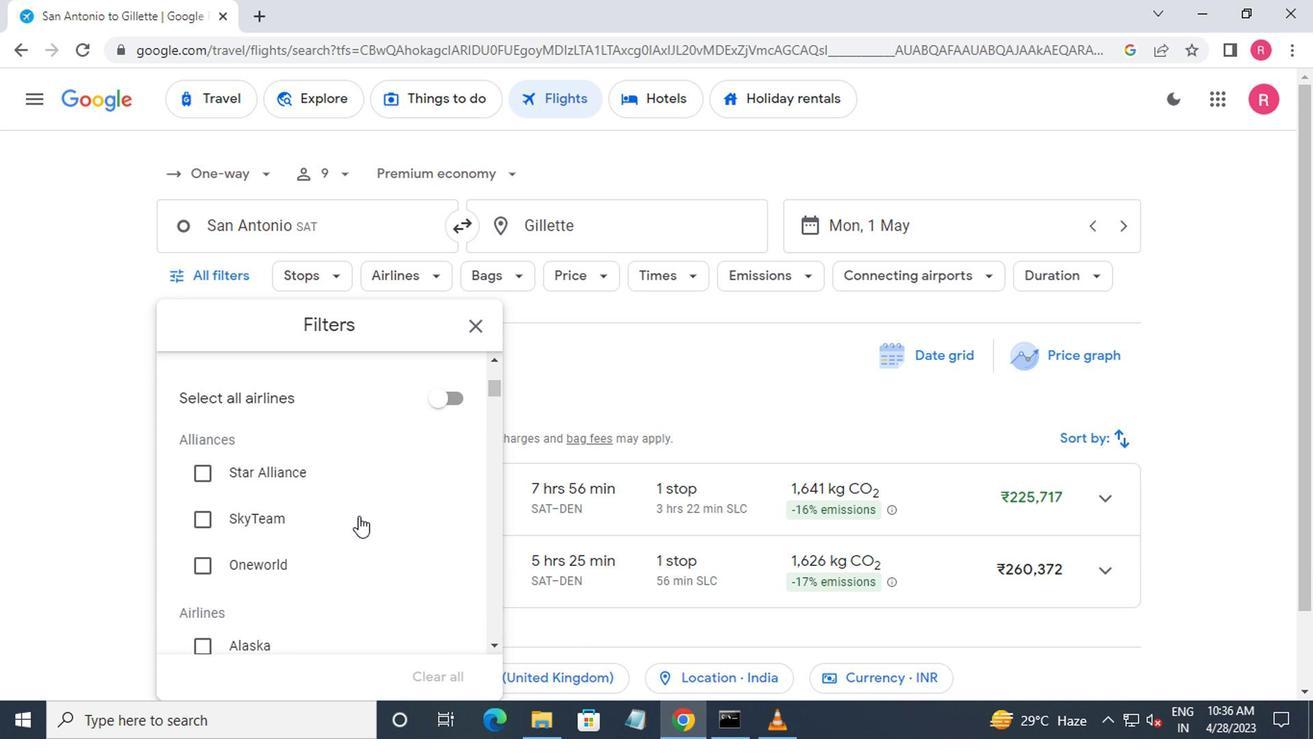 
Action: Mouse scrolled (353, 516) with delta (0, -1)
Screenshot: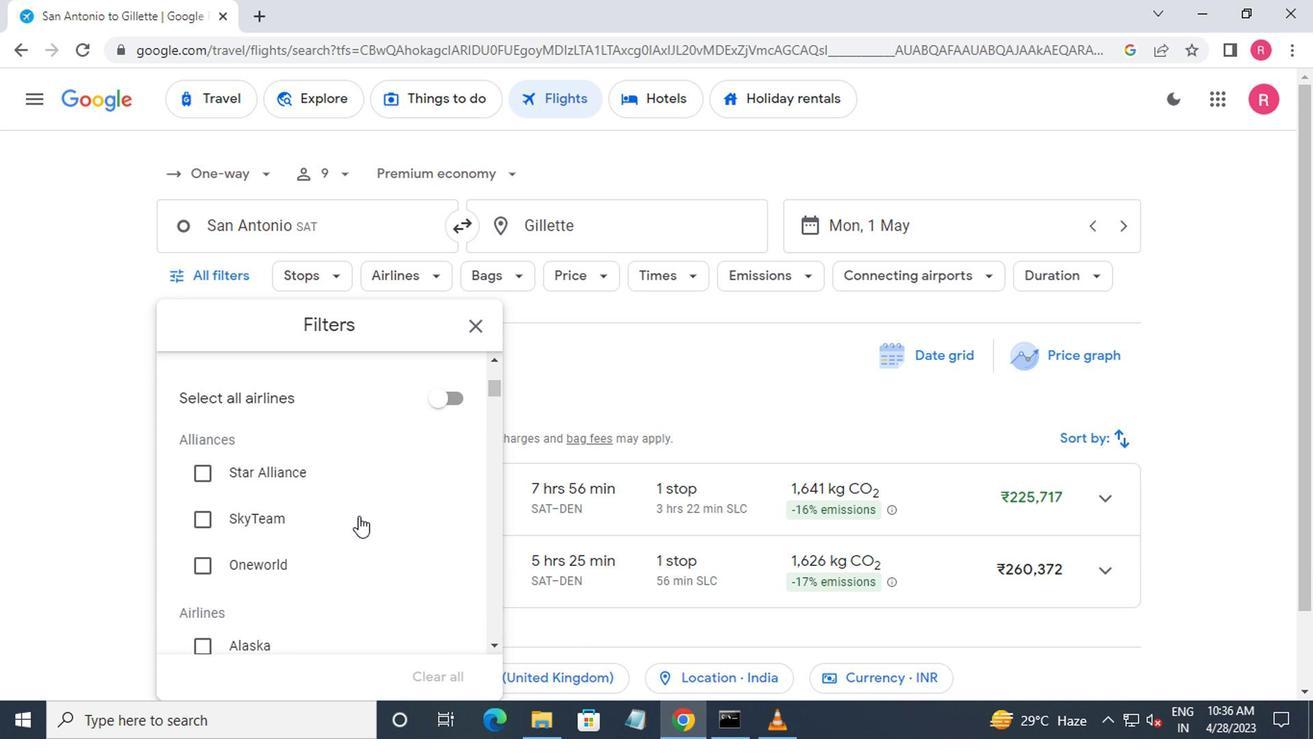 
Action: Mouse moved to (352, 518)
Screenshot: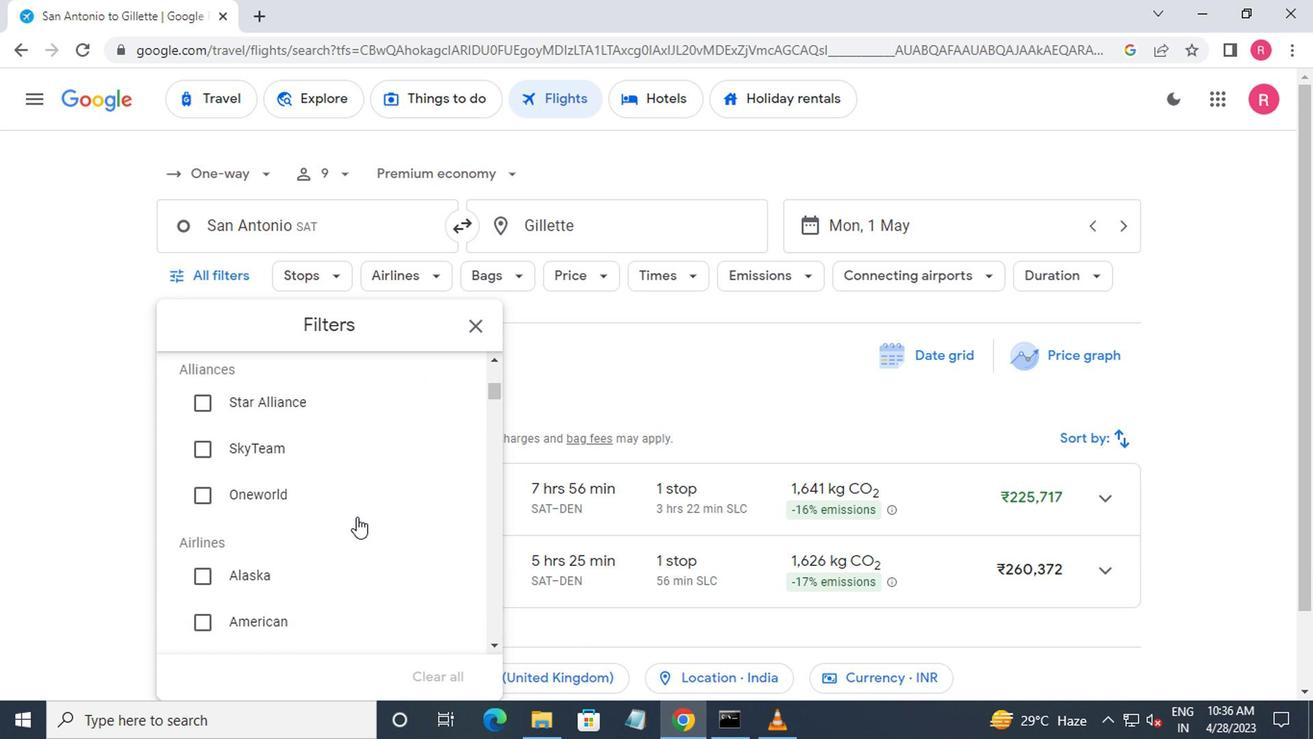
Action: Mouse scrolled (352, 516) with delta (0, -1)
Screenshot: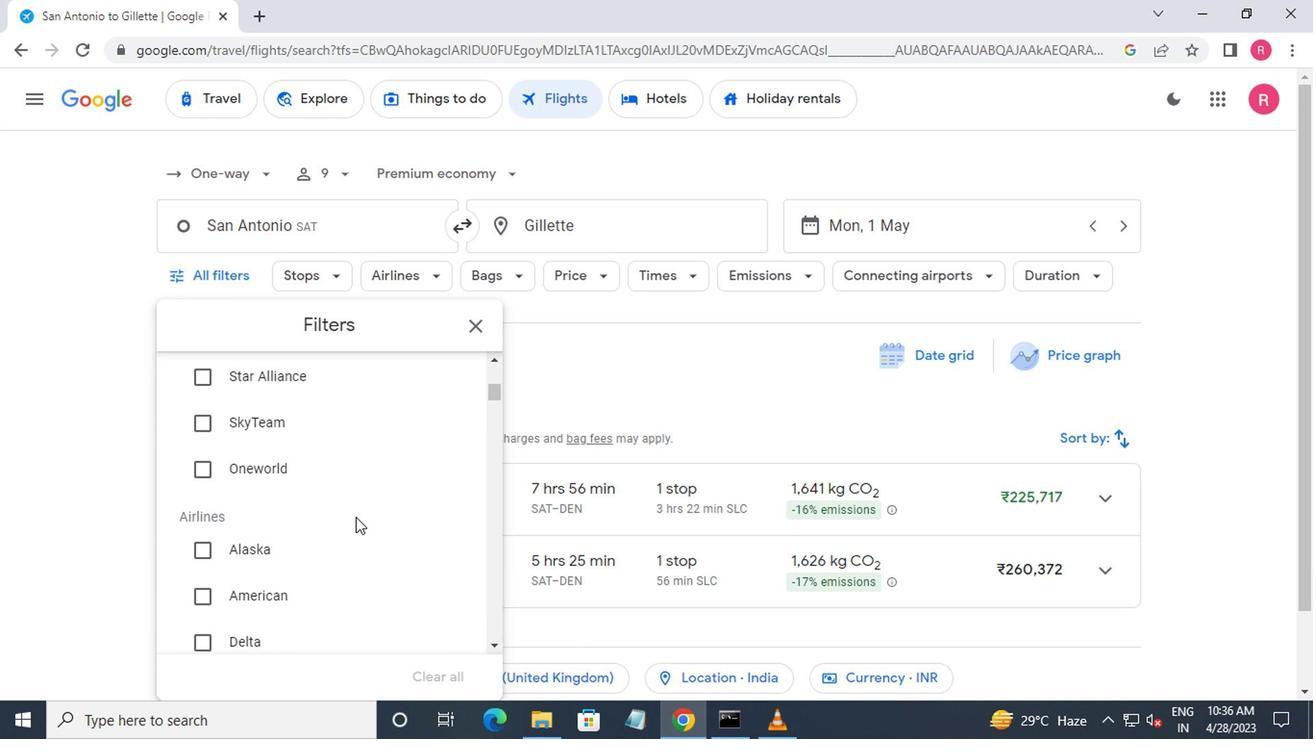 
Action: Mouse scrolled (352, 516) with delta (0, -1)
Screenshot: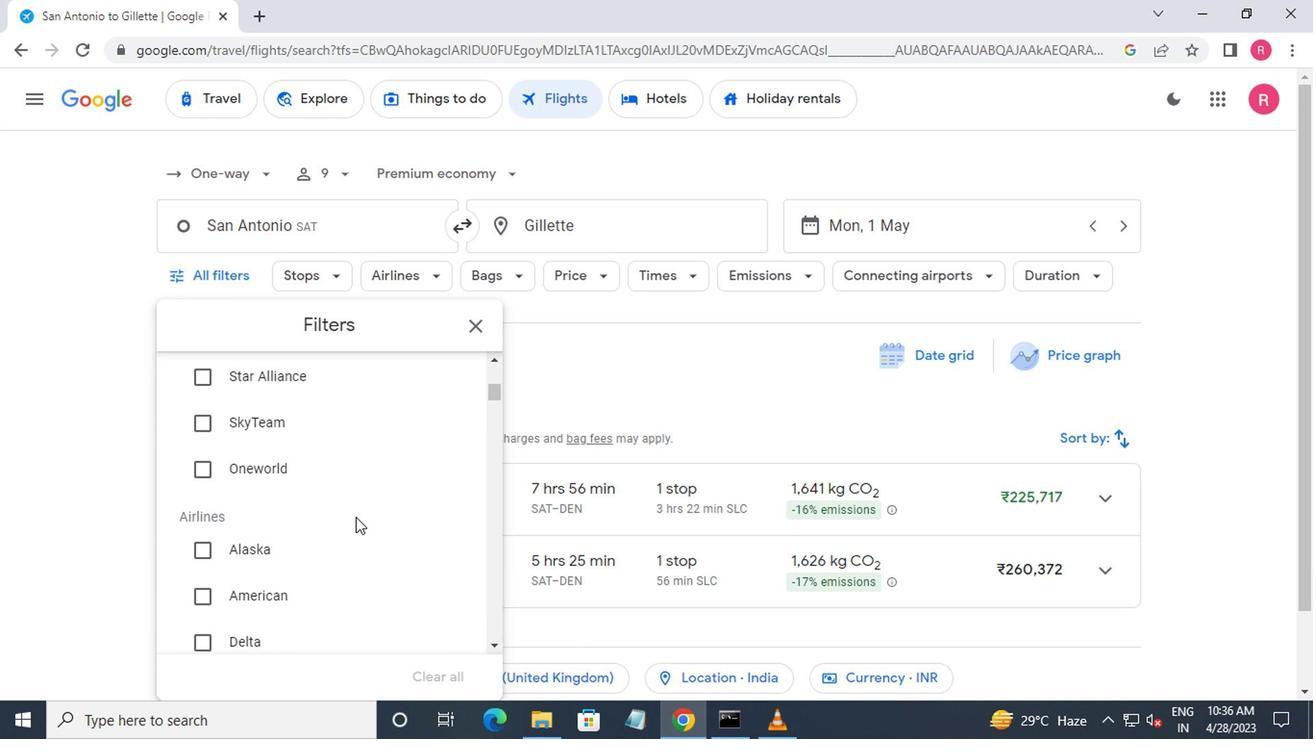 
Action: Mouse scrolled (352, 518) with delta (0, 0)
Screenshot: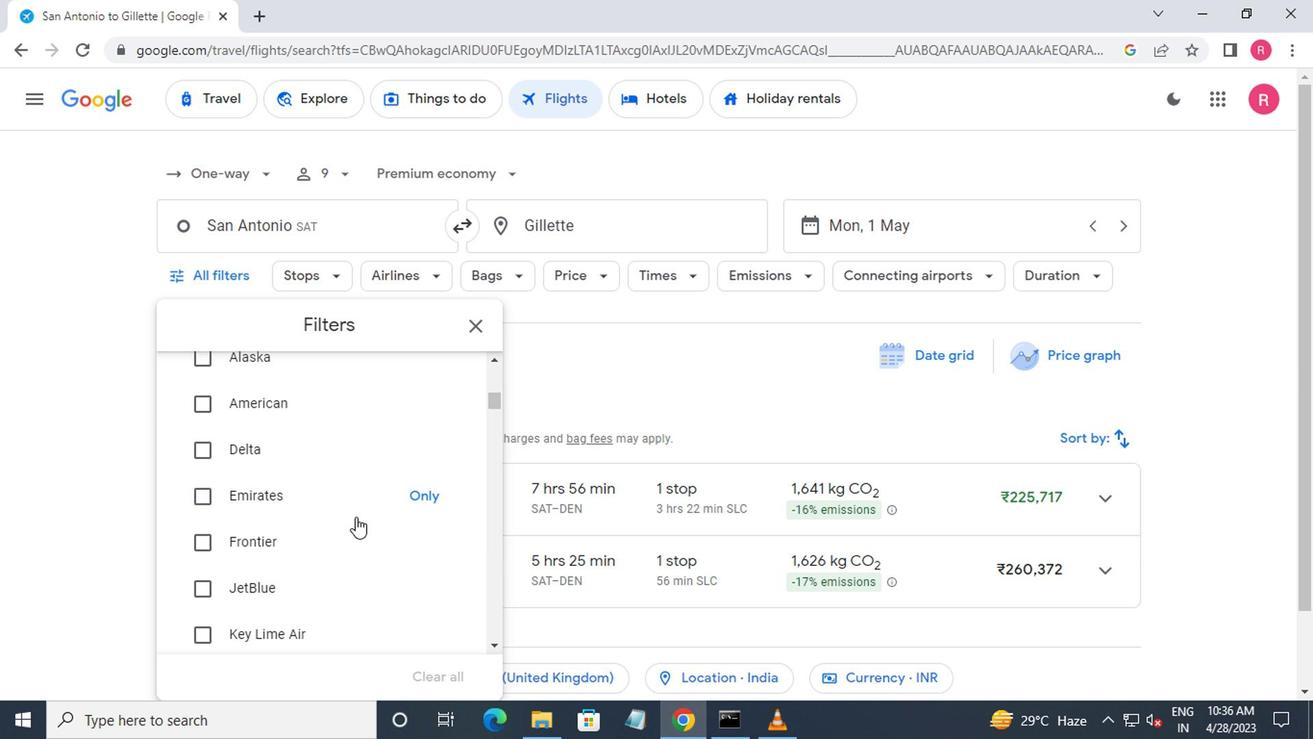 
Action: Mouse moved to (352, 518)
Screenshot: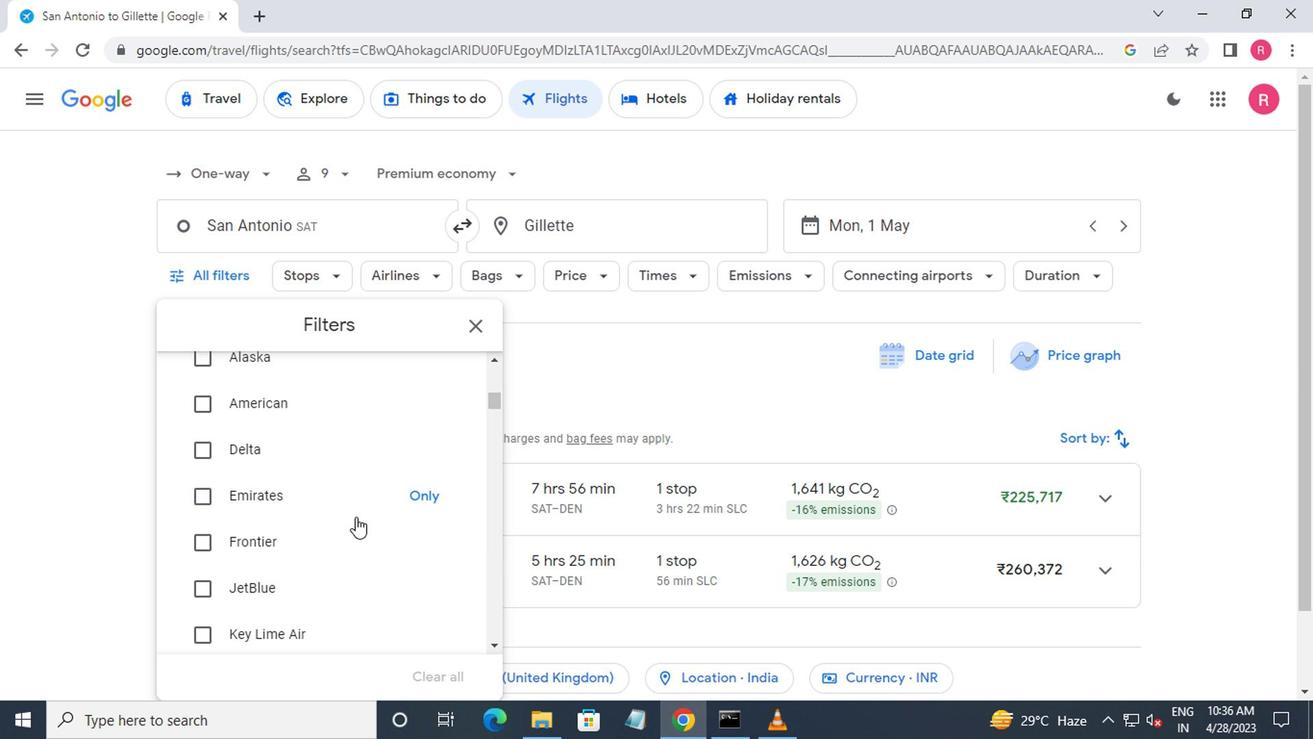 
Action: Mouse scrolled (352, 518) with delta (0, 0)
Screenshot: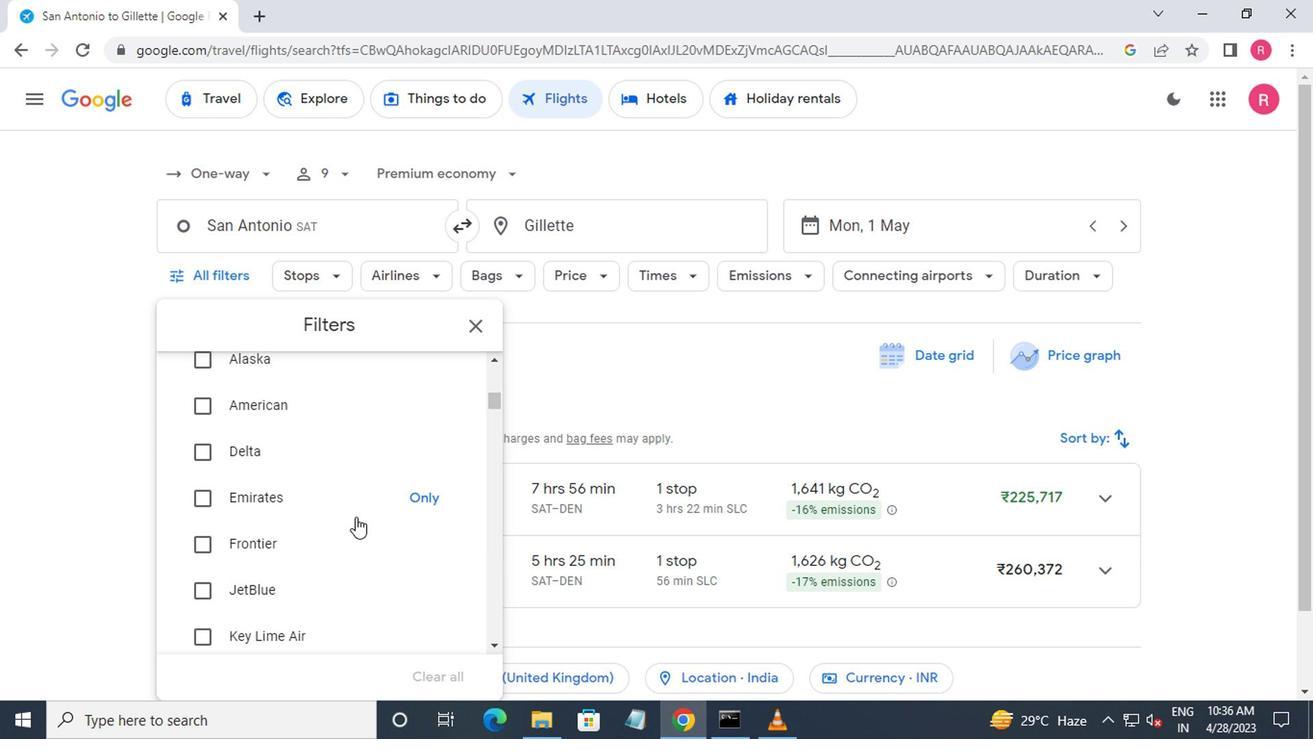 
Action: Mouse scrolled (352, 518) with delta (0, 0)
Screenshot: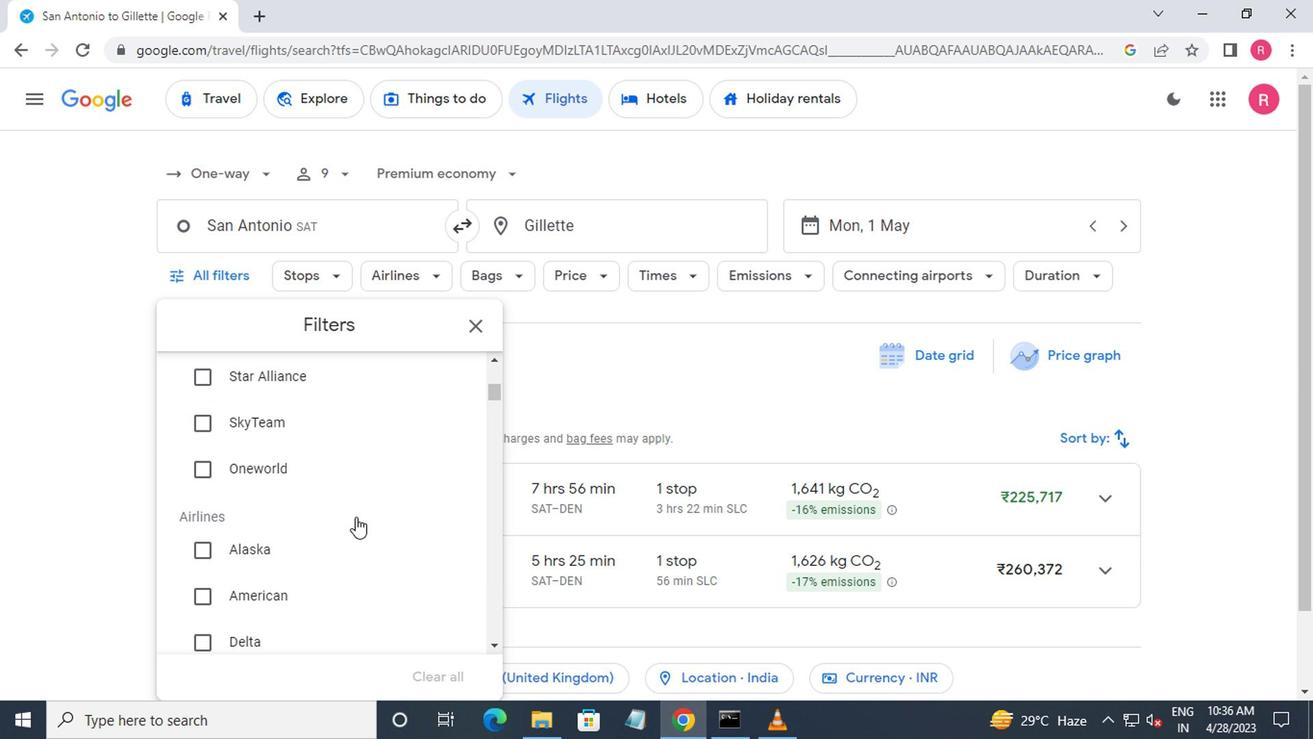 
Action: Mouse scrolled (352, 516) with delta (0, -1)
Screenshot: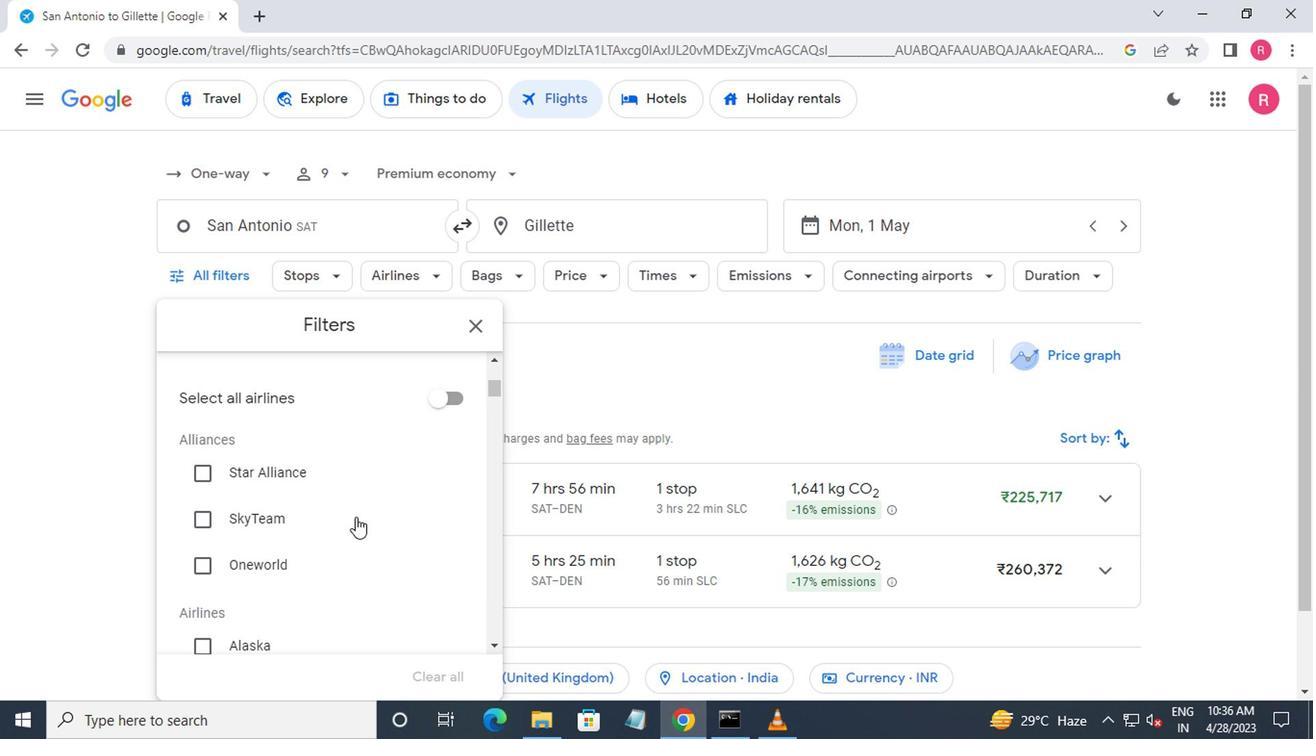 
Action: Mouse scrolled (352, 516) with delta (0, -1)
Screenshot: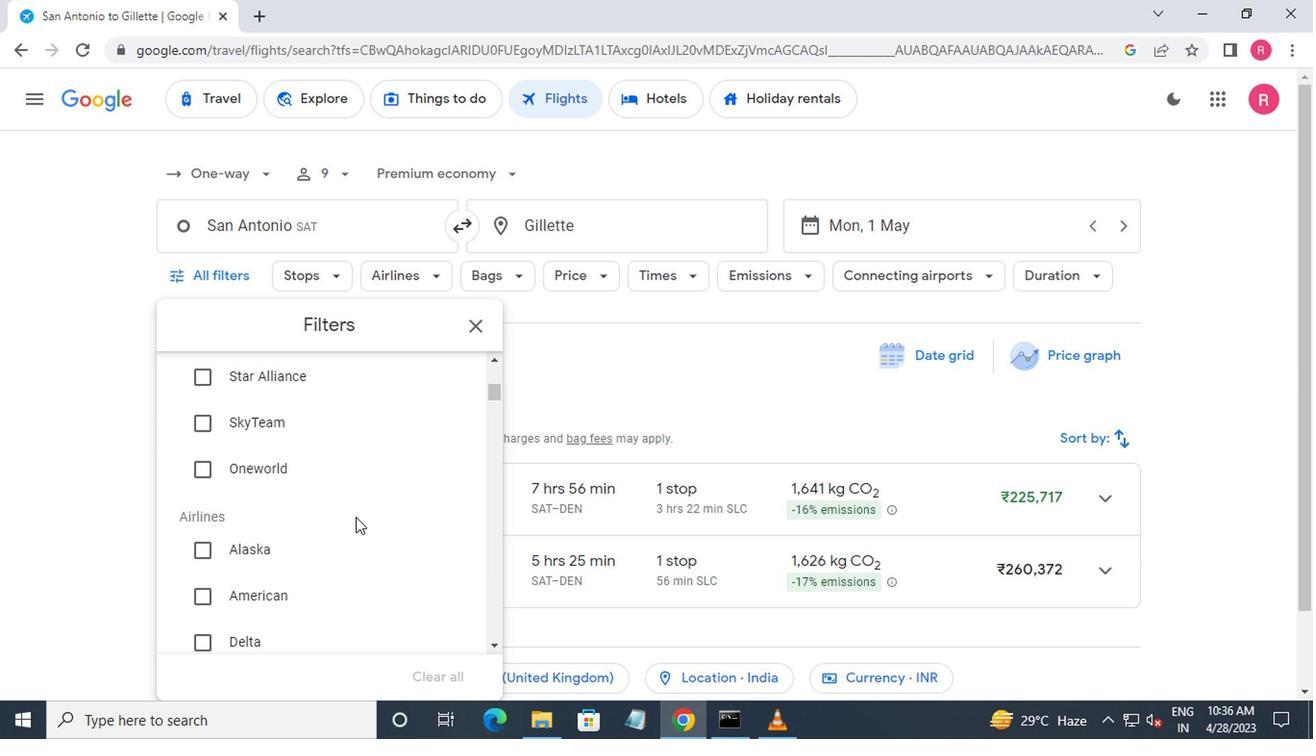 
Action: Mouse scrolled (352, 516) with delta (0, -1)
Screenshot: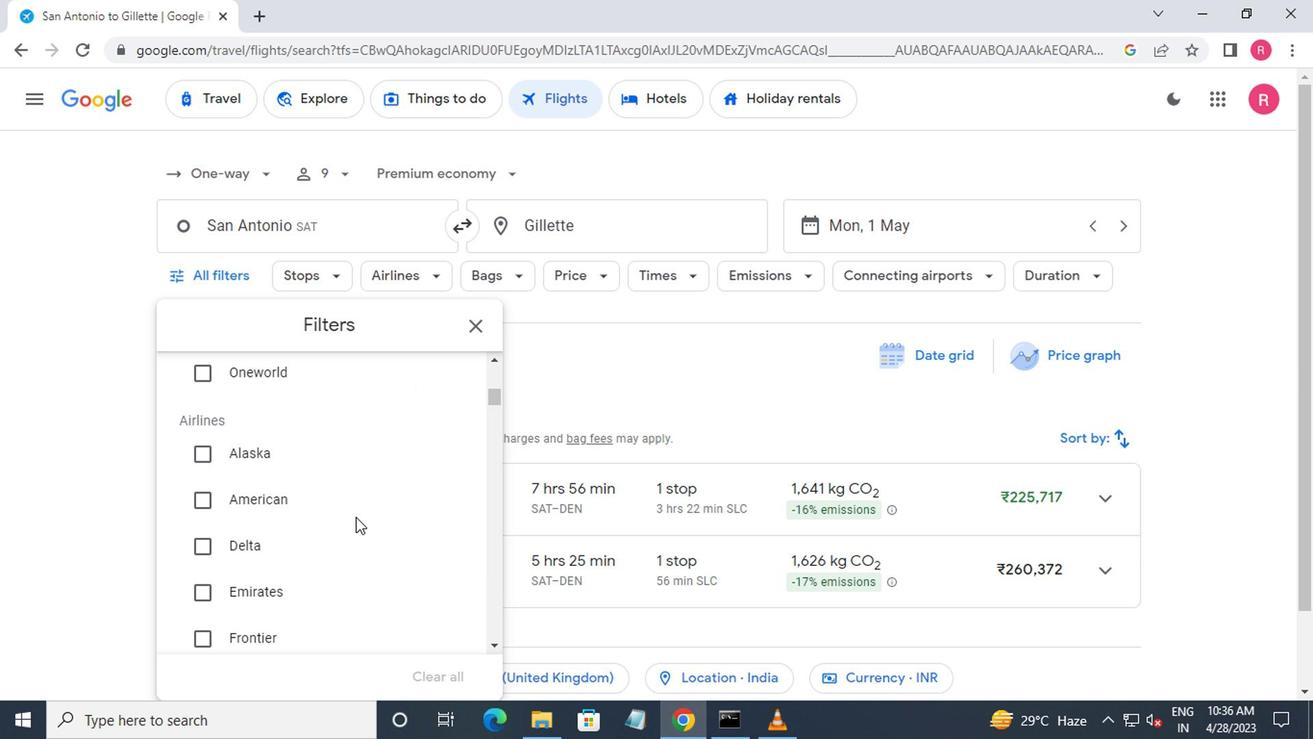 
Action: Mouse scrolled (352, 516) with delta (0, -1)
Screenshot: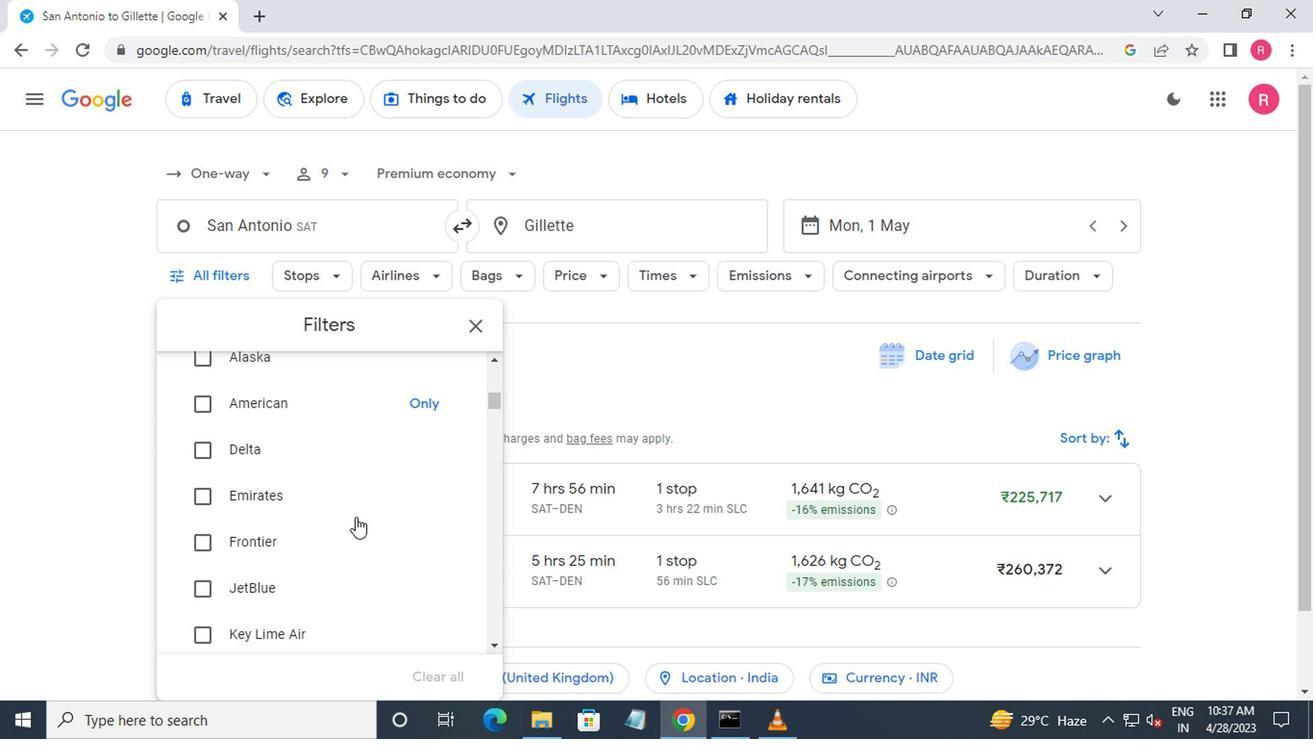 
Action: Mouse scrolled (352, 516) with delta (0, -1)
Screenshot: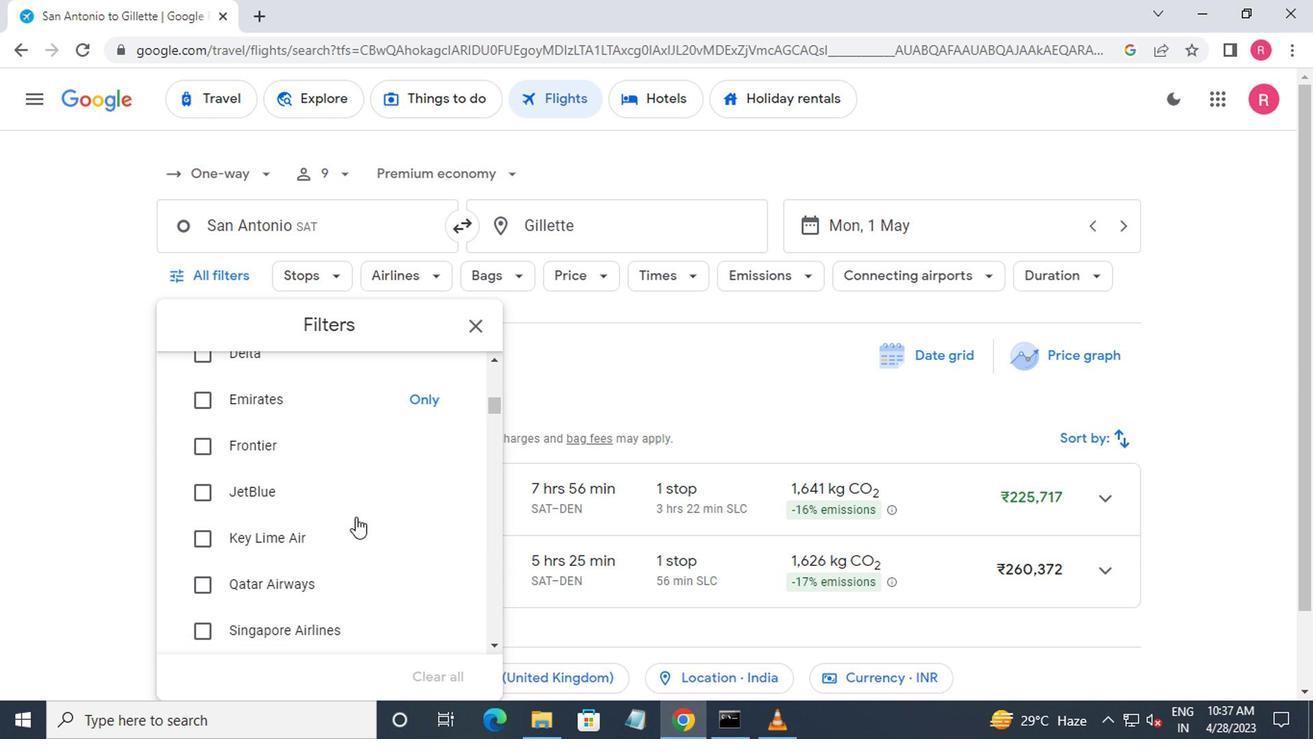 
Action: Mouse scrolled (352, 516) with delta (0, -1)
Screenshot: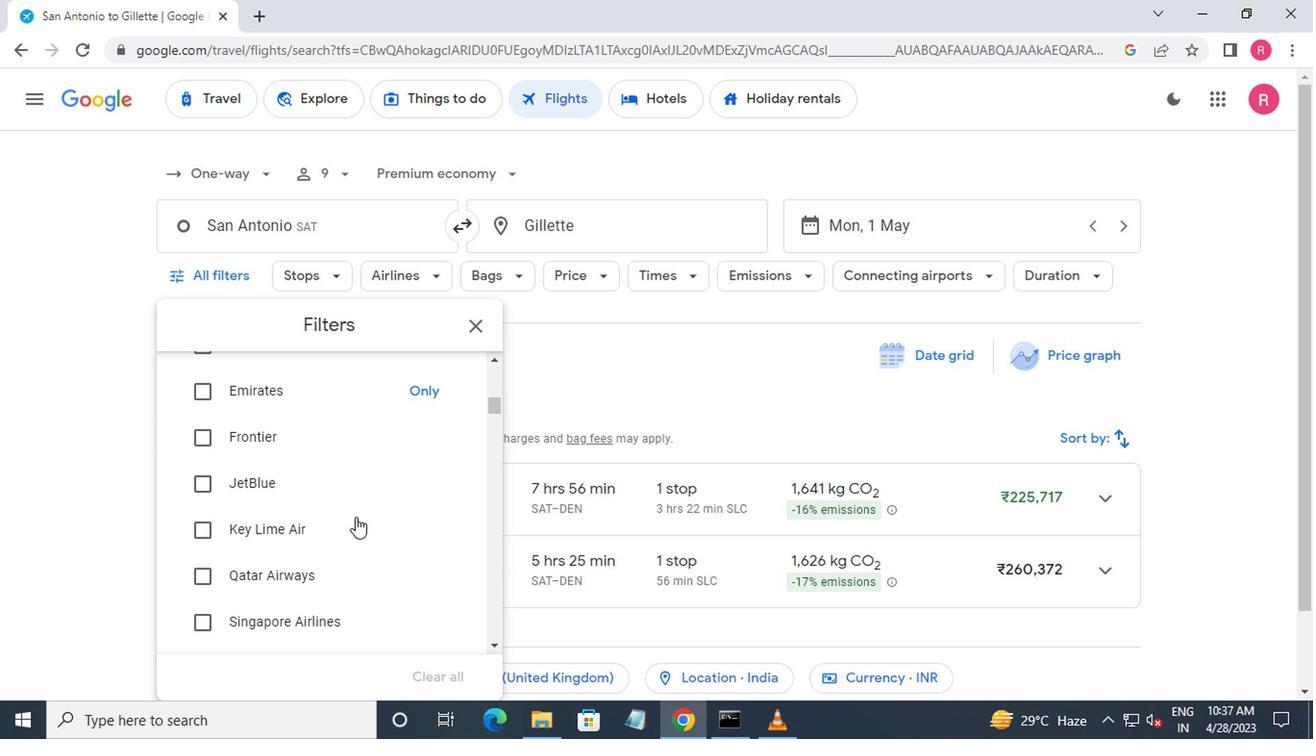 
Action: Mouse moved to (411, 529)
Screenshot: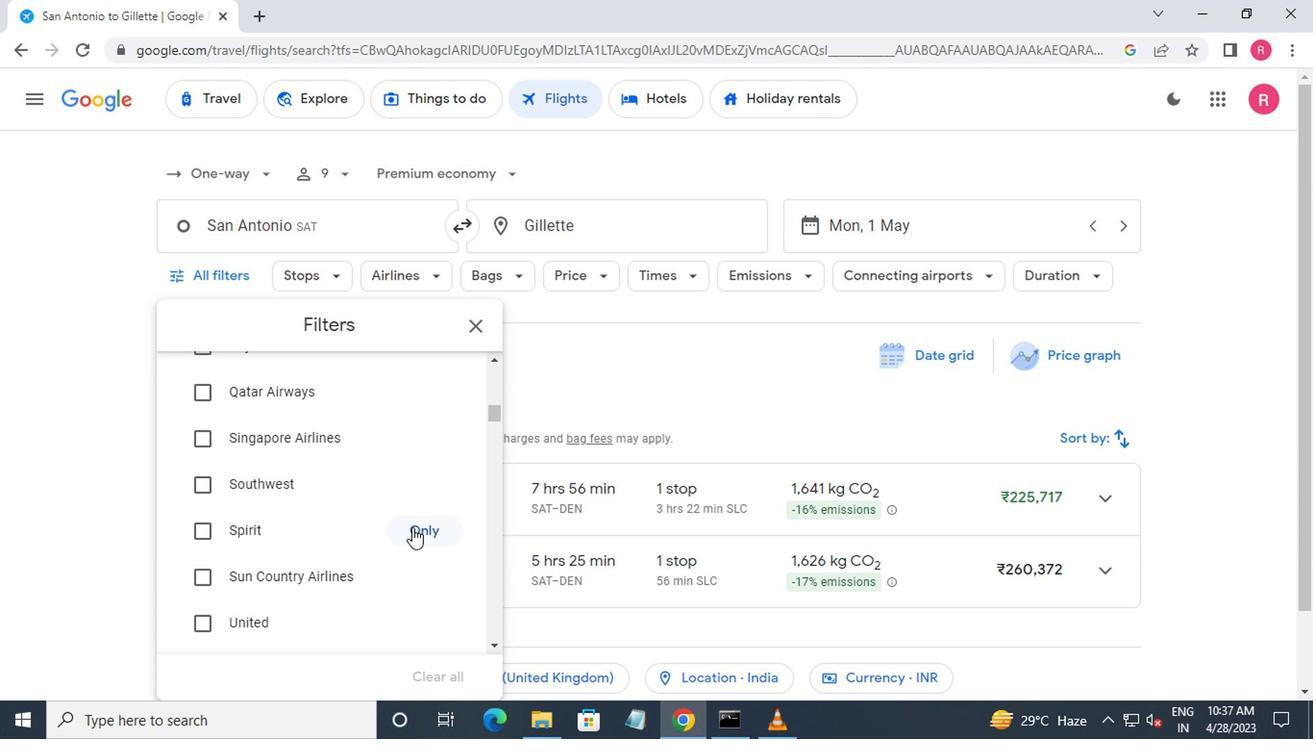 
Action: Mouse pressed left at (411, 529)
Screenshot: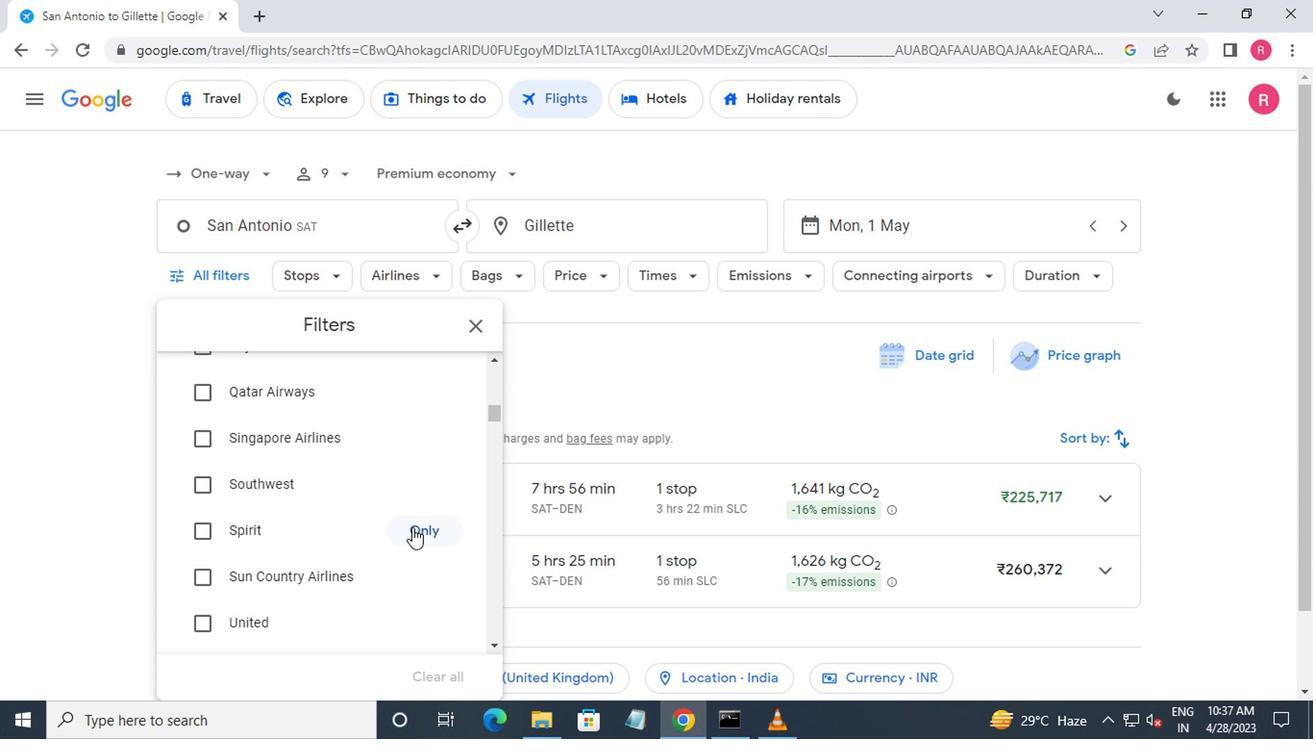
Action: Mouse moved to (408, 529)
Screenshot: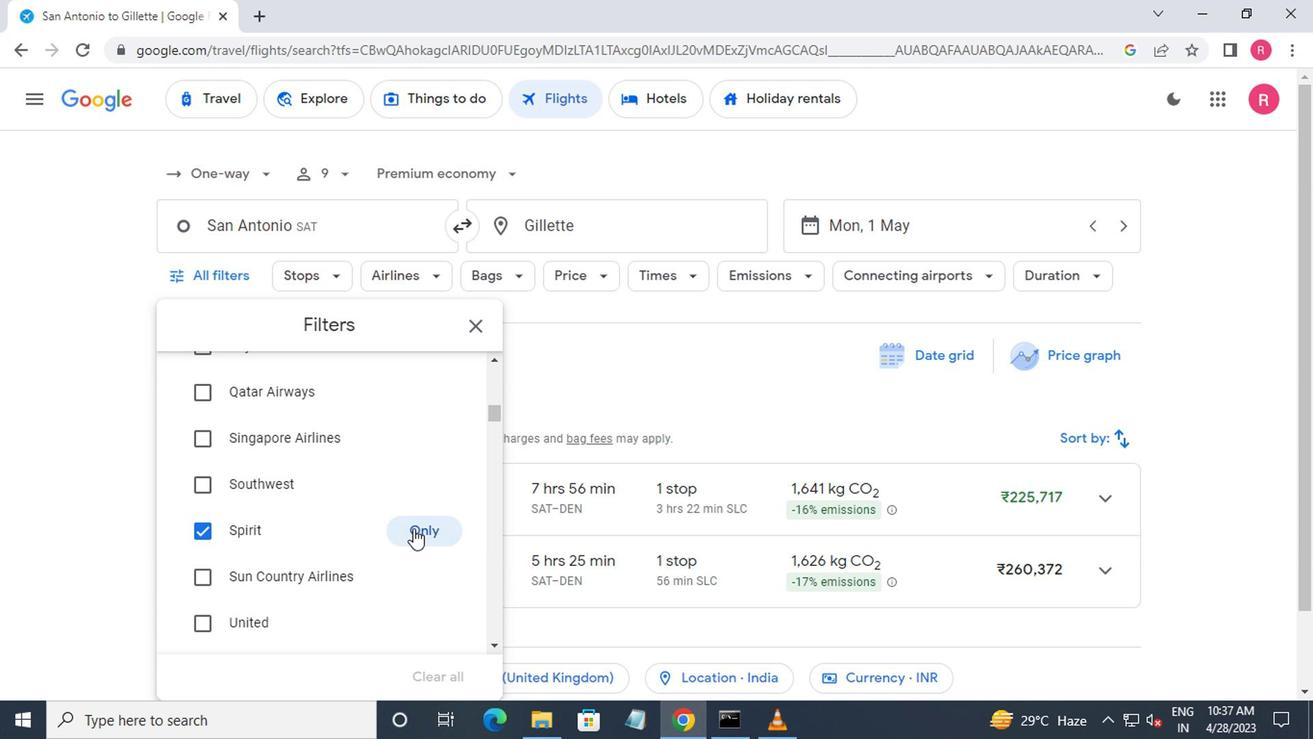 
Action: Mouse scrolled (408, 529) with delta (0, 0)
Screenshot: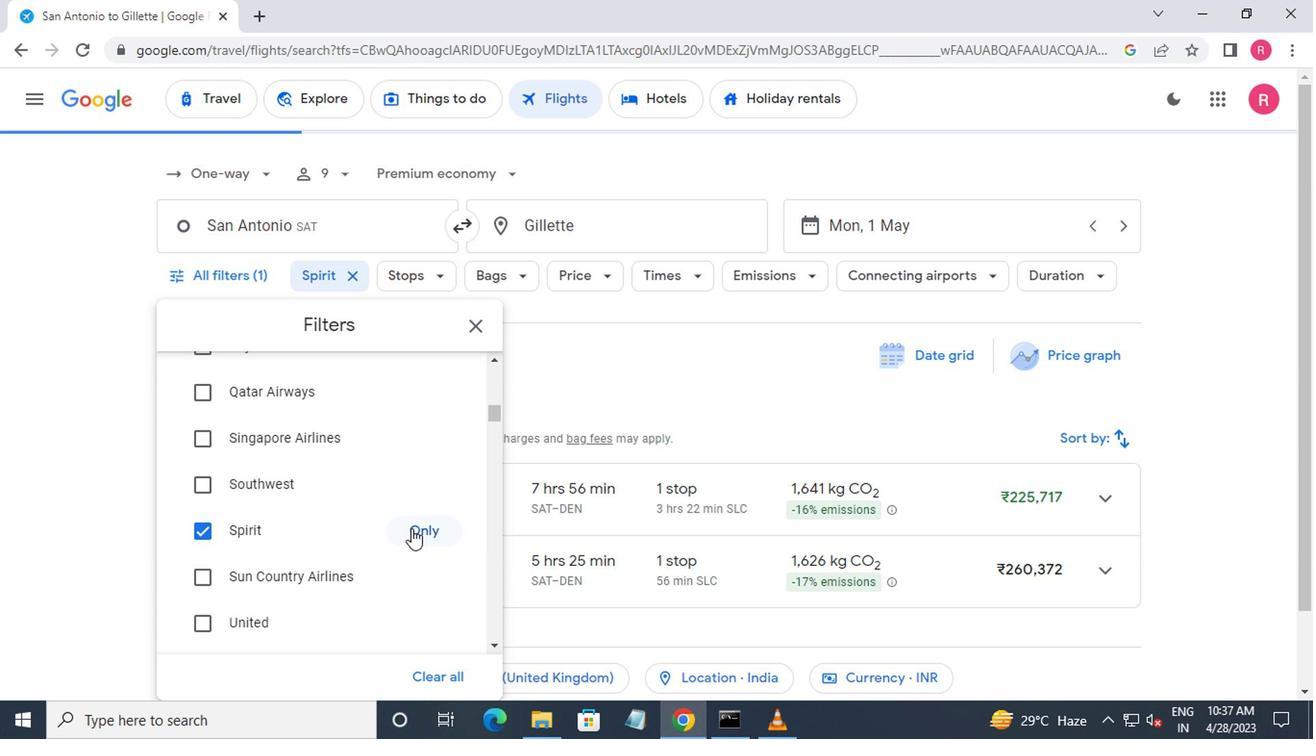 
Action: Mouse scrolled (408, 529) with delta (0, 0)
Screenshot: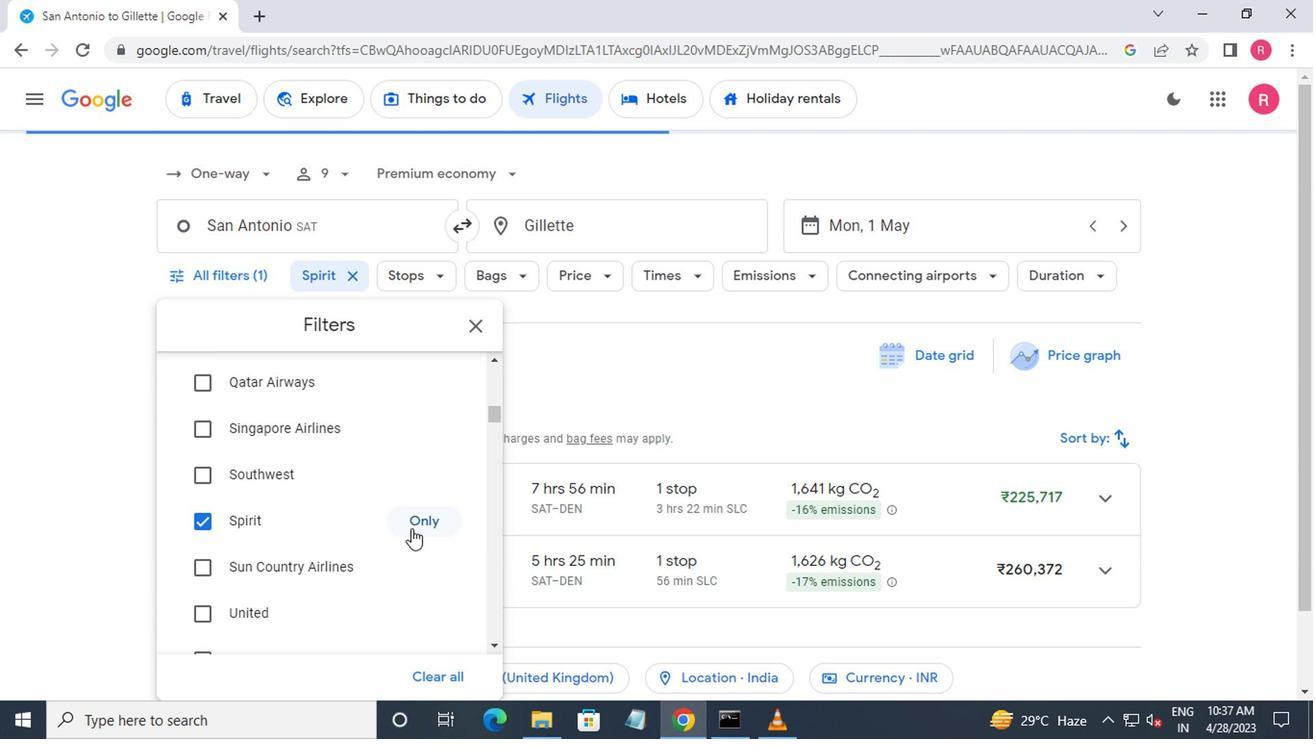 
Action: Mouse moved to (406, 530)
Screenshot: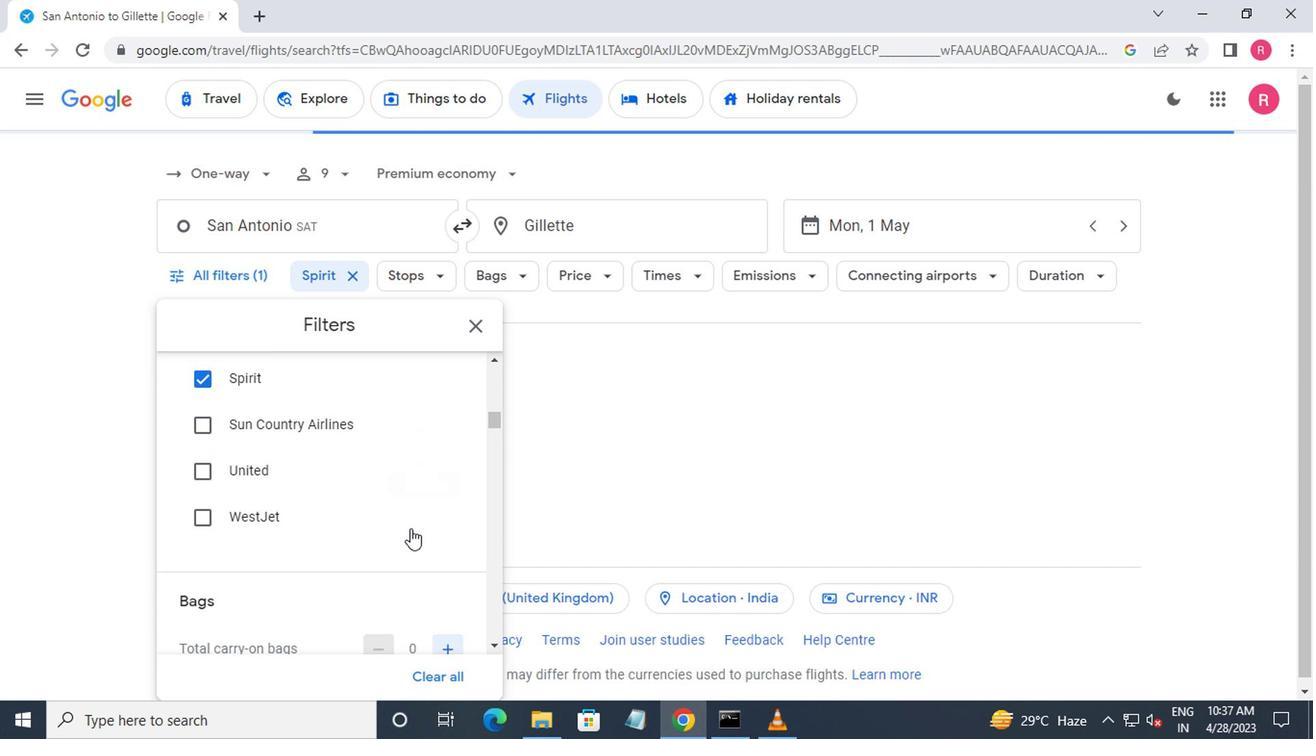 
Action: Mouse scrolled (406, 529) with delta (0, 0)
Screenshot: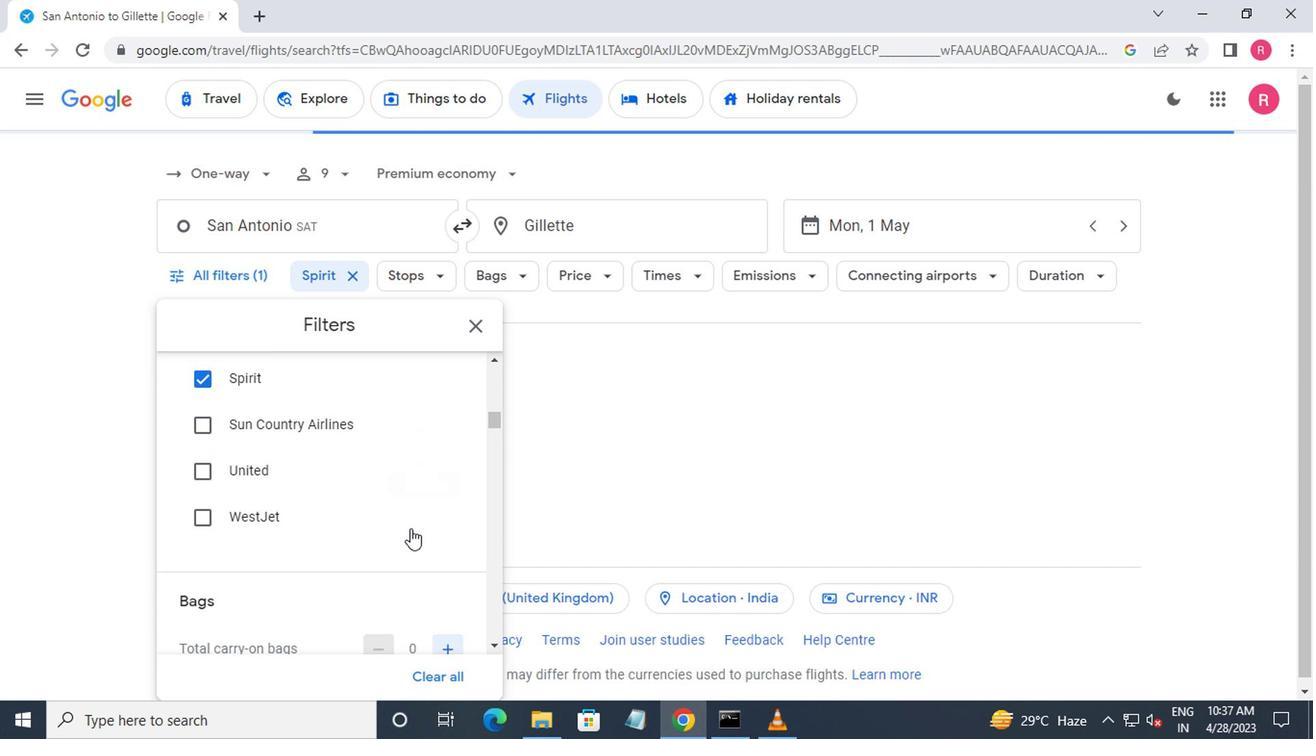 
Action: Mouse scrolled (406, 529) with delta (0, 0)
Screenshot: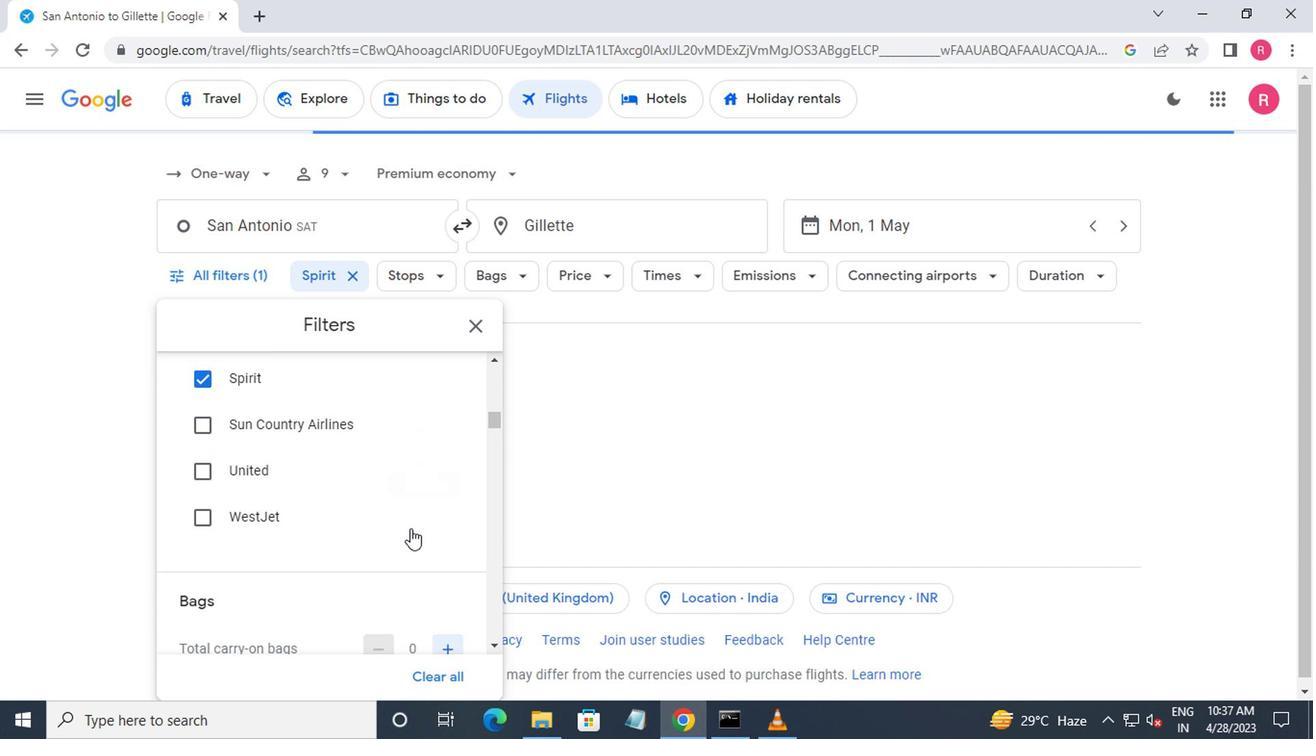 
Action: Mouse moved to (435, 472)
Screenshot: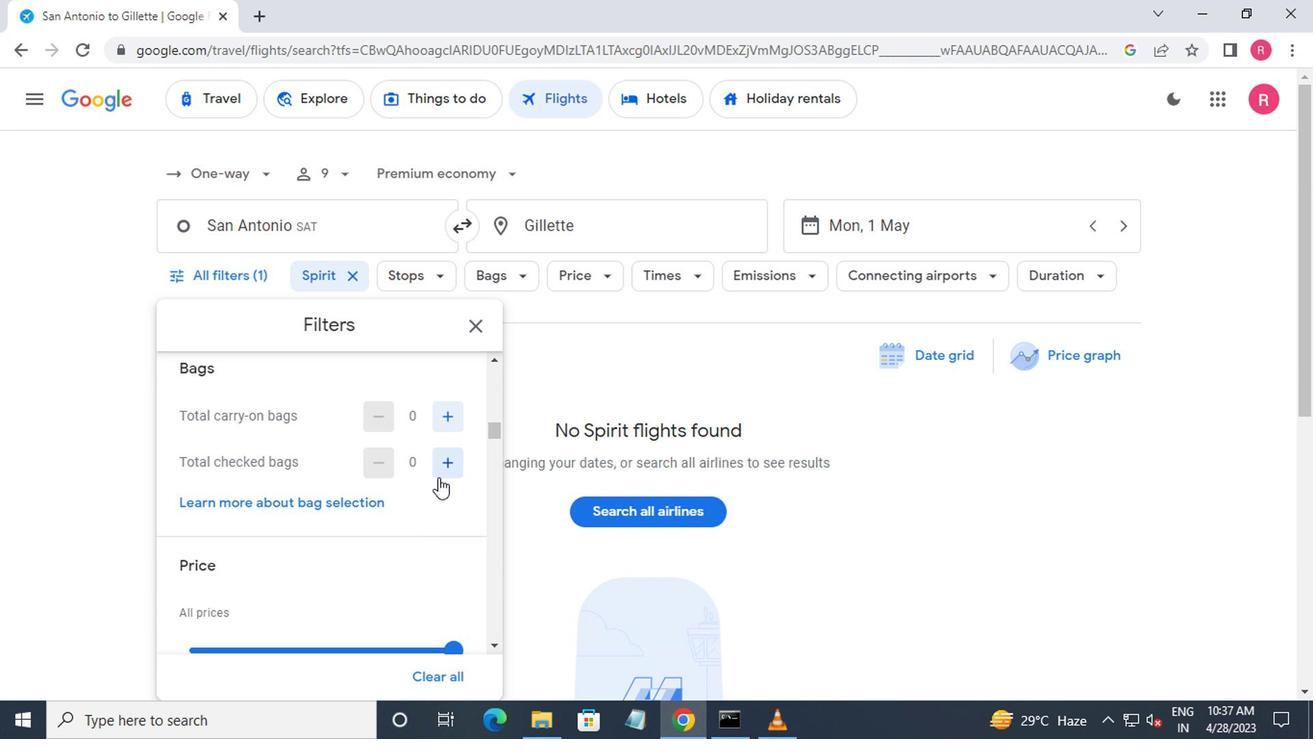 
Action: Mouse pressed left at (435, 472)
Screenshot: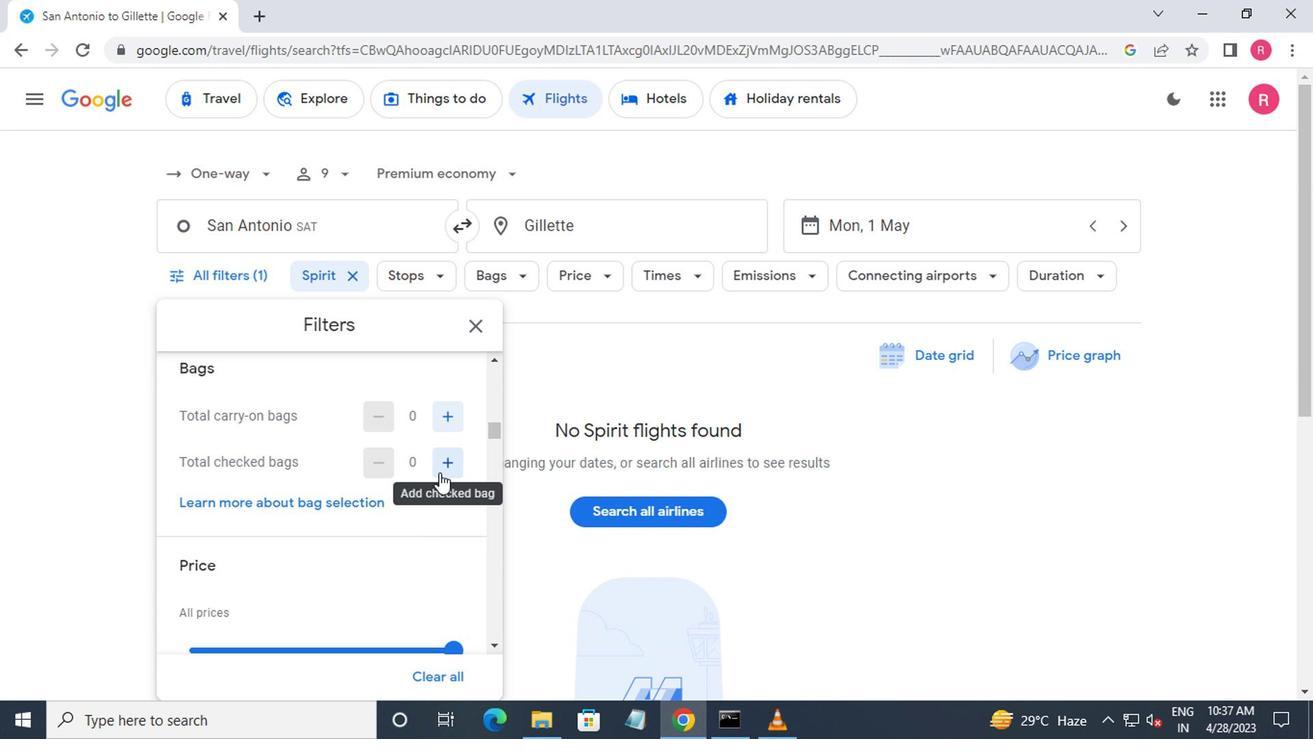 
Action: Mouse pressed left at (435, 472)
Screenshot: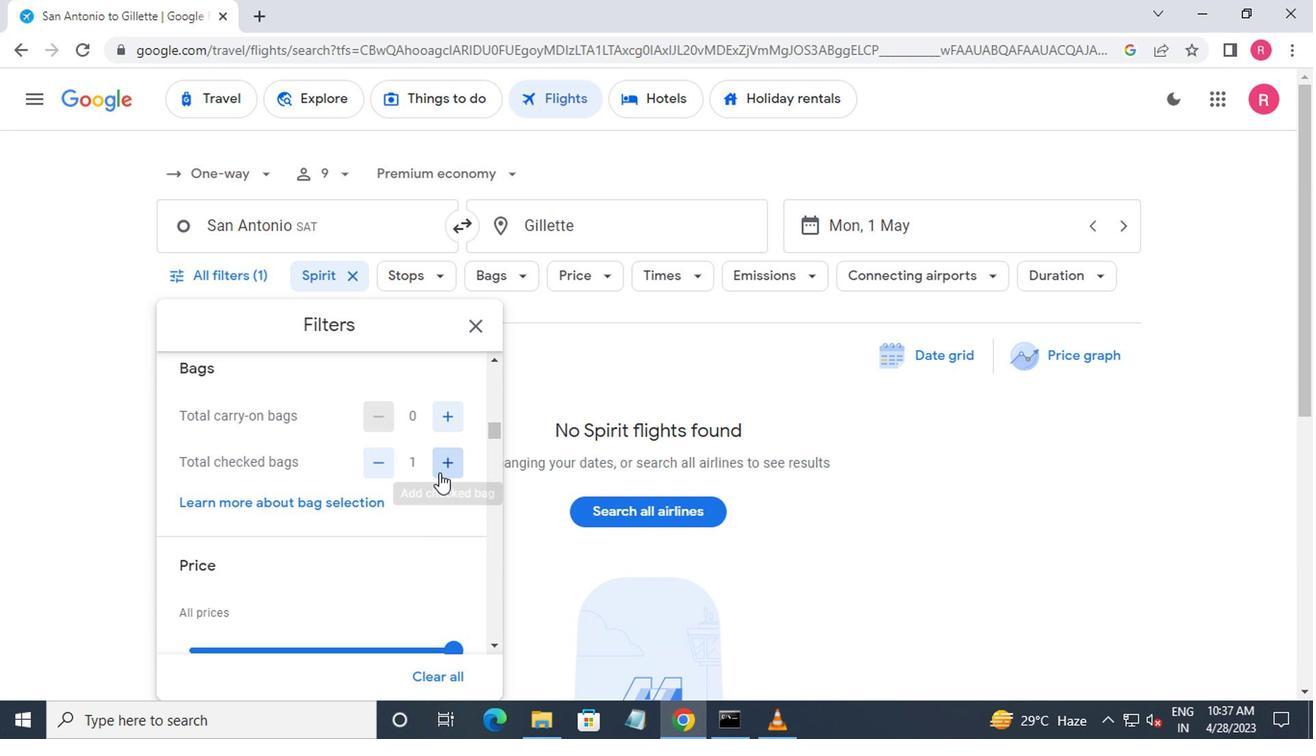
Action: Mouse moved to (437, 470)
Screenshot: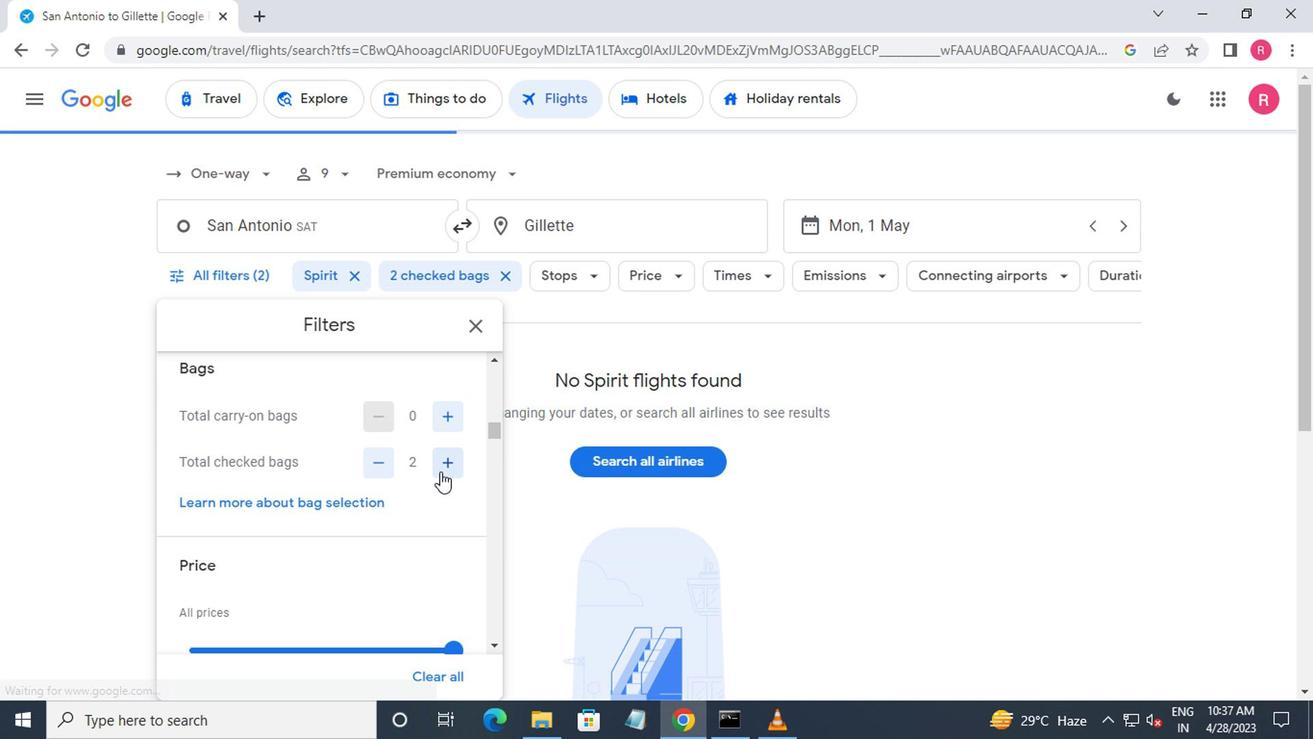 
Action: Mouse scrolled (437, 470) with delta (0, 0)
Screenshot: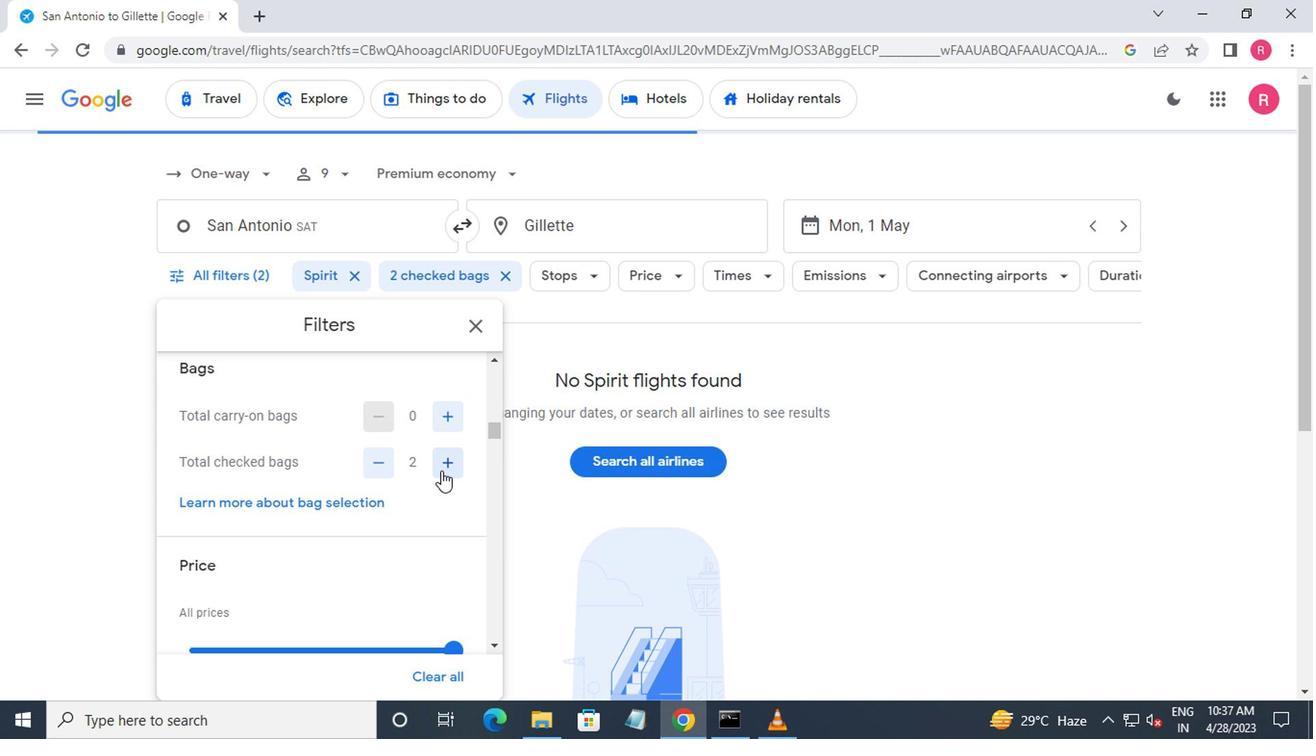 
Action: Mouse scrolled (437, 470) with delta (0, 0)
Screenshot: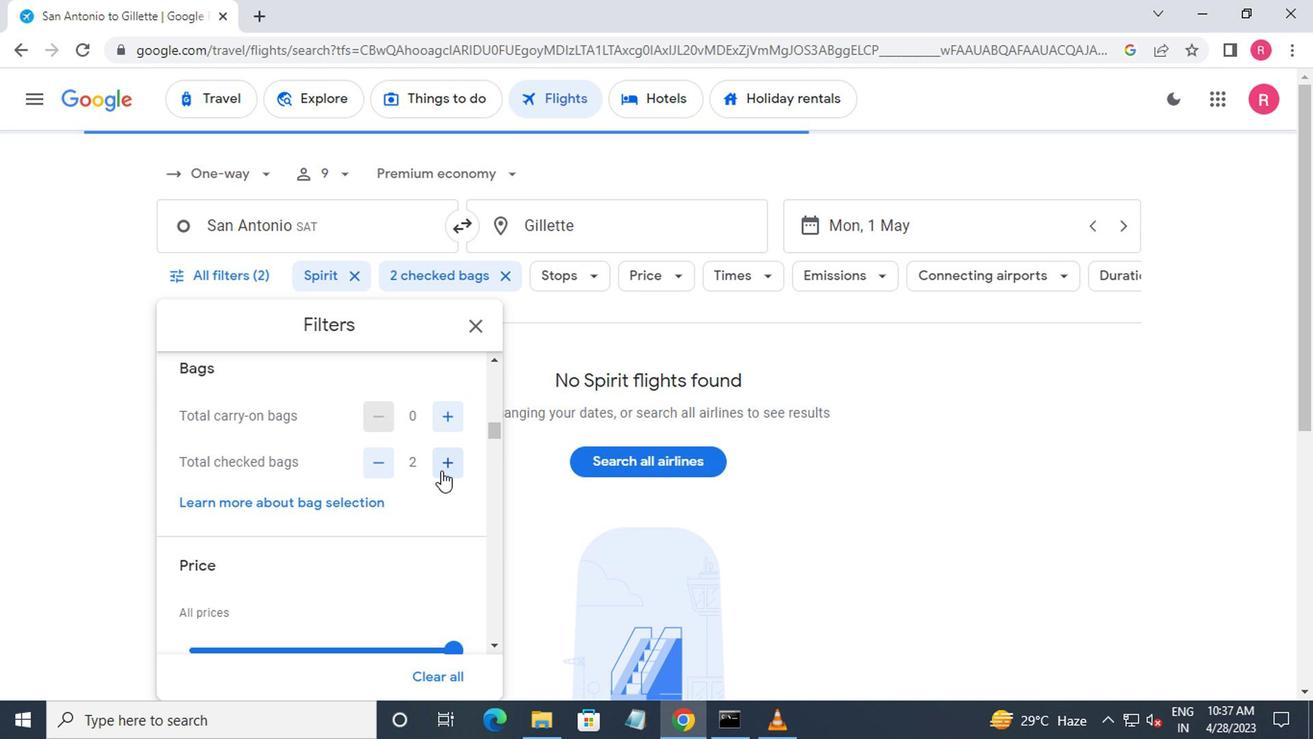 
Action: Mouse moved to (442, 460)
Screenshot: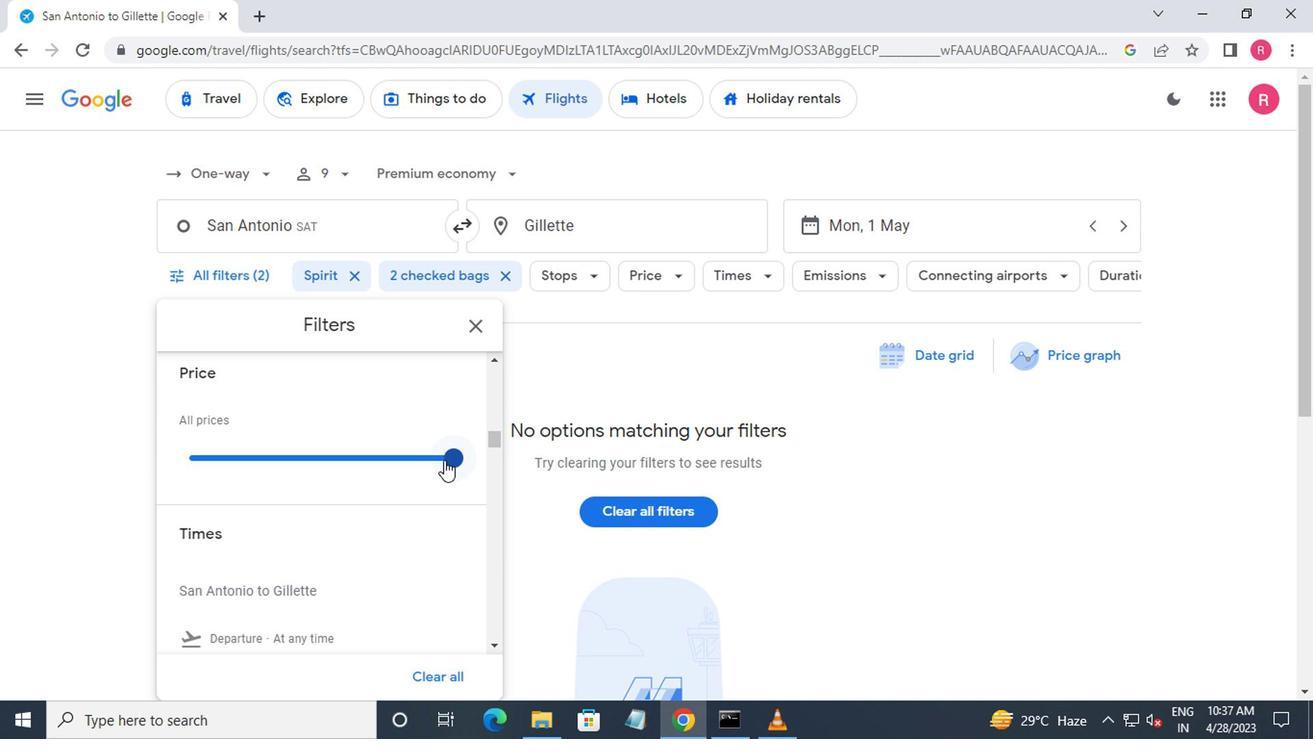 
Action: Mouse pressed left at (442, 460)
Screenshot: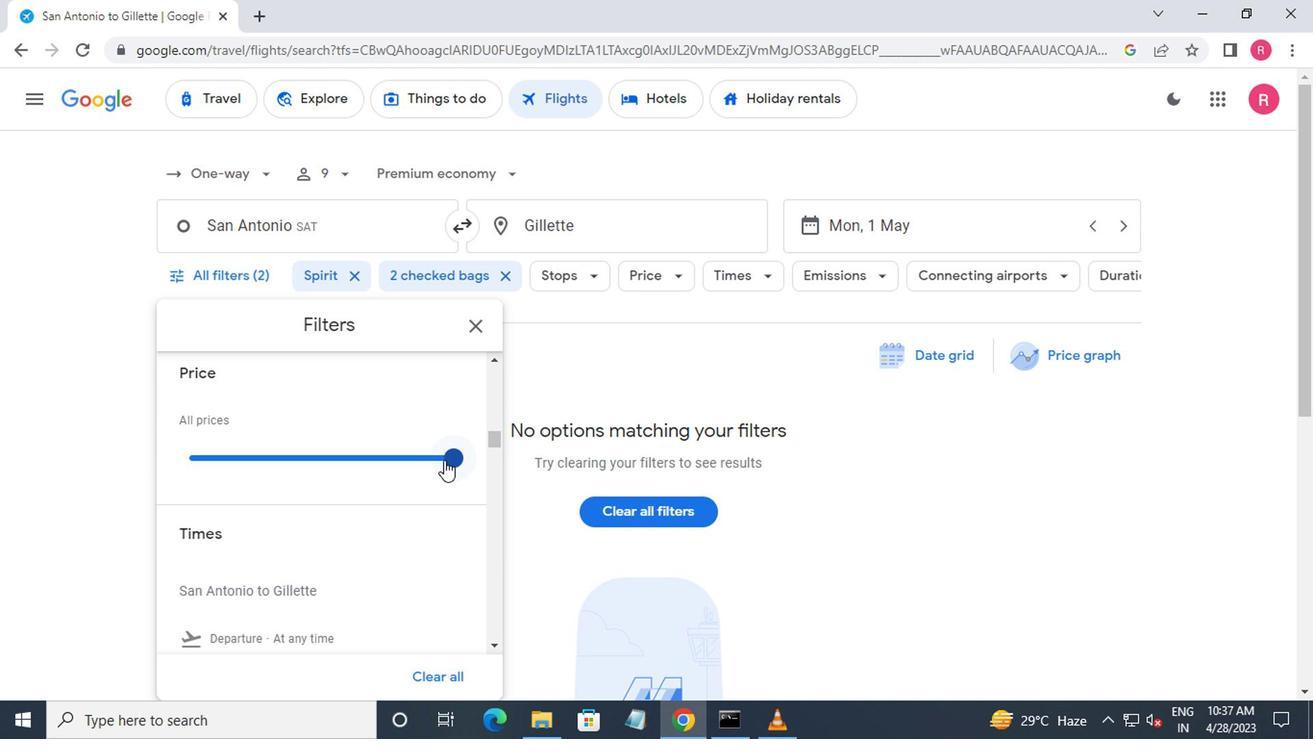 
Action: Mouse moved to (254, 518)
Screenshot: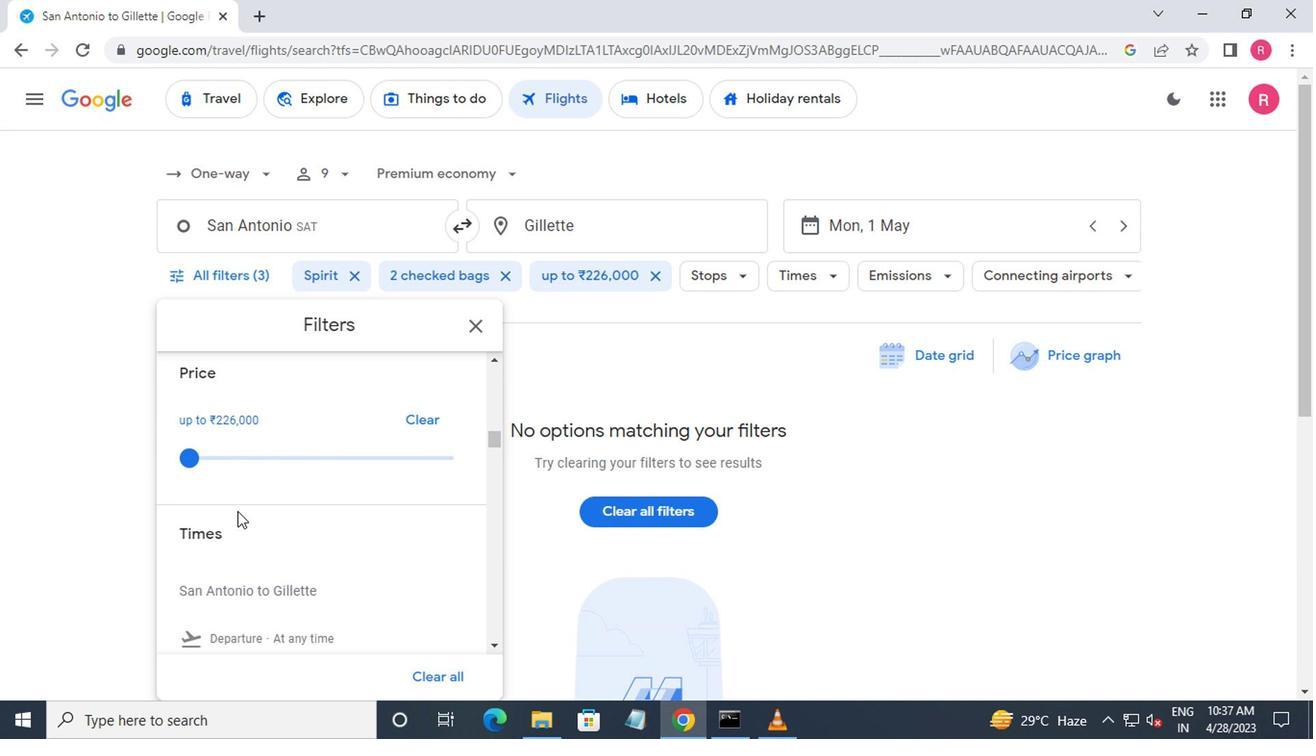
Action: Mouse scrolled (254, 516) with delta (0, -1)
Screenshot: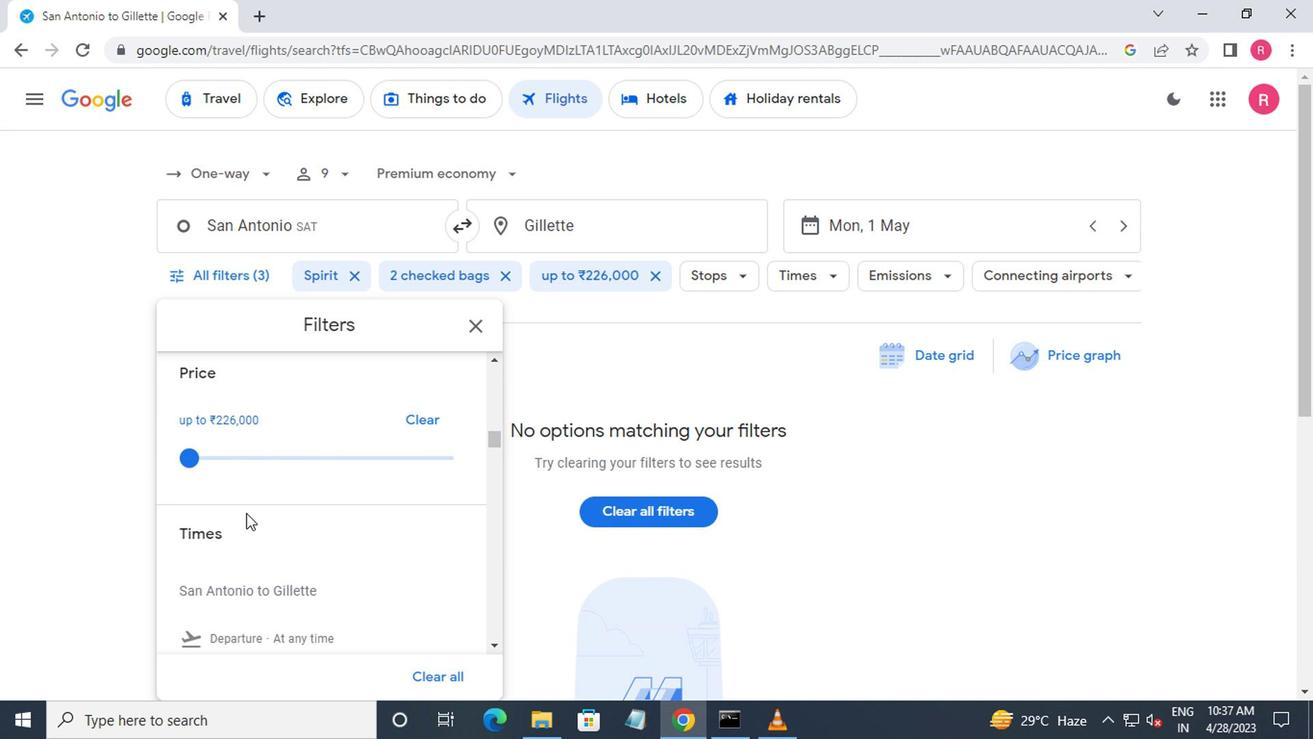 
Action: Mouse moved to (258, 520)
Screenshot: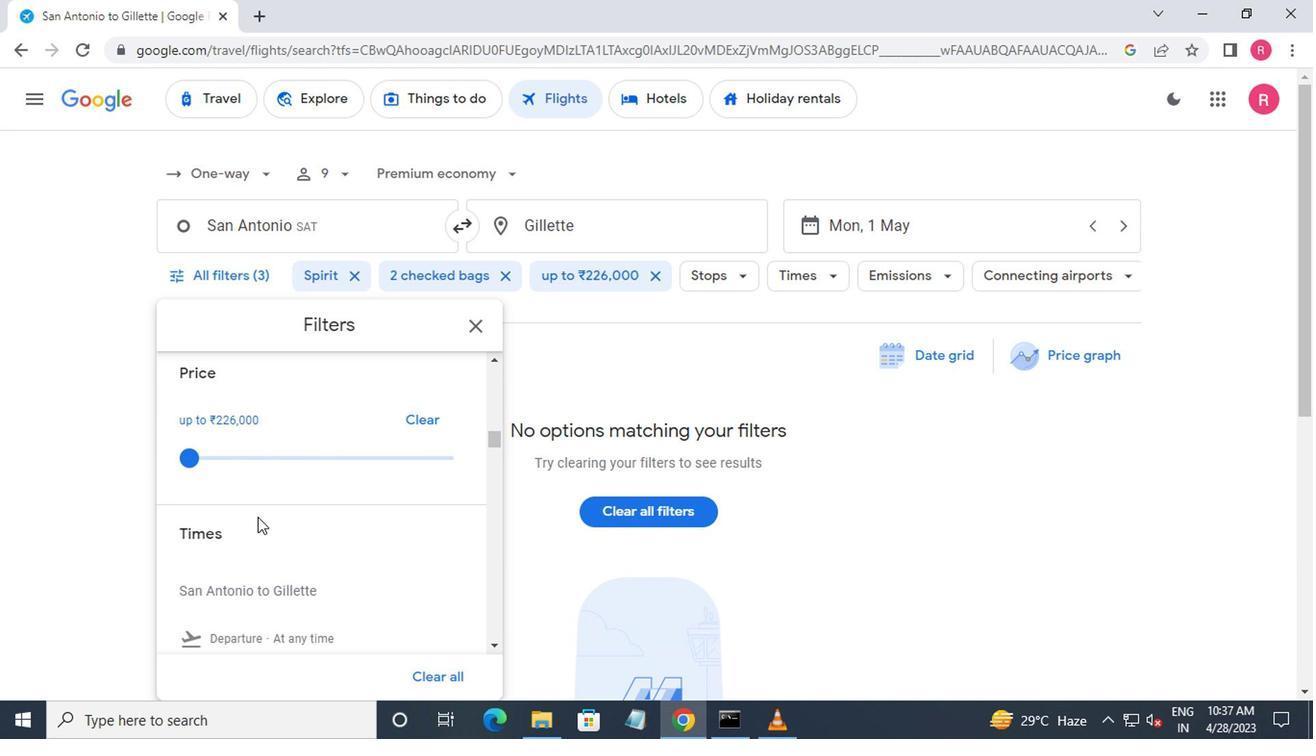 
Action: Mouse scrolled (258, 520) with delta (0, 0)
Screenshot: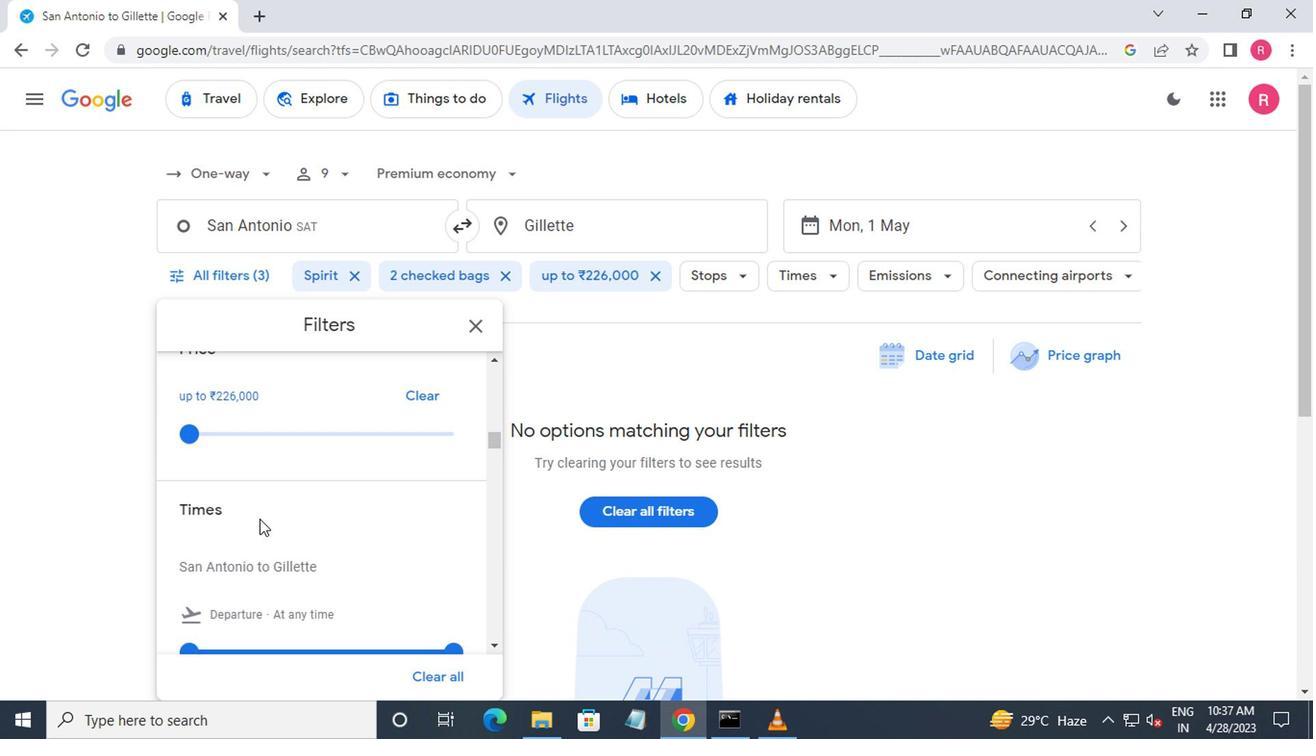 
Action: Mouse moved to (195, 491)
Screenshot: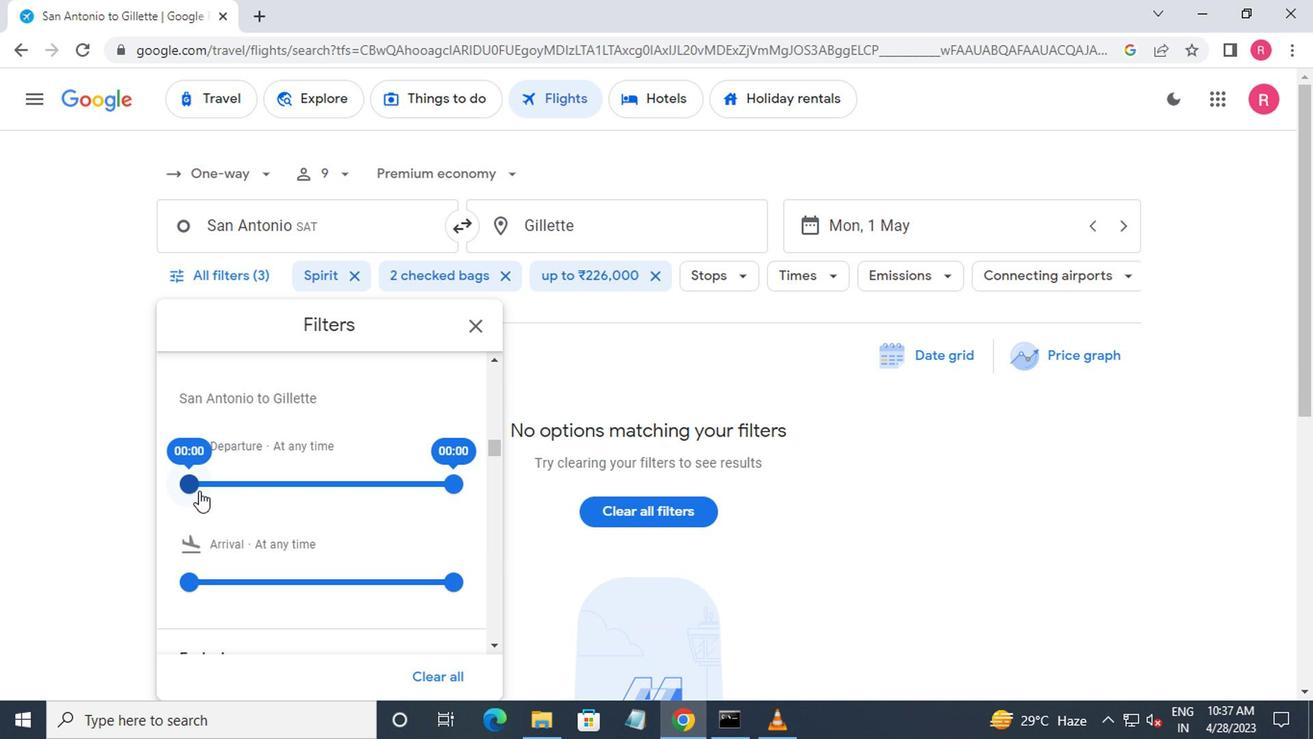 
Action: Mouse scrolled (195, 492) with delta (0, 1)
Screenshot: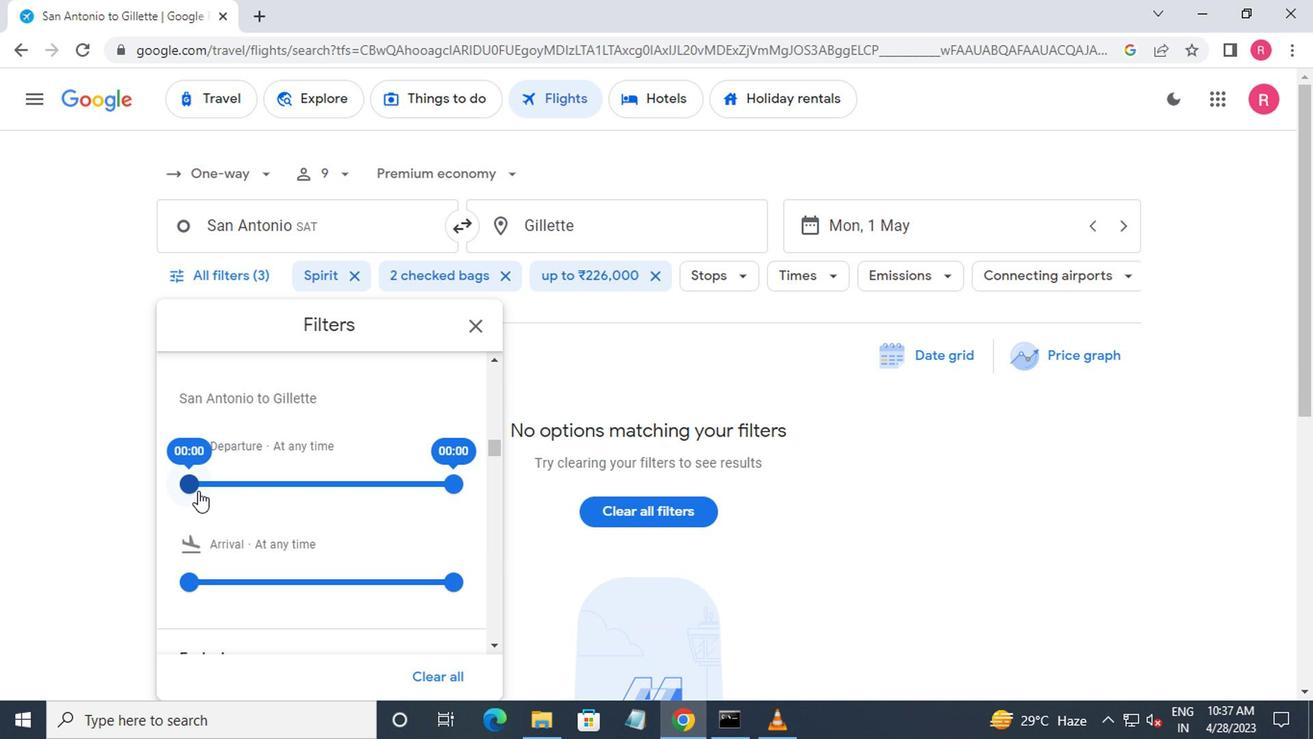 
Action: Mouse moved to (187, 579)
Screenshot: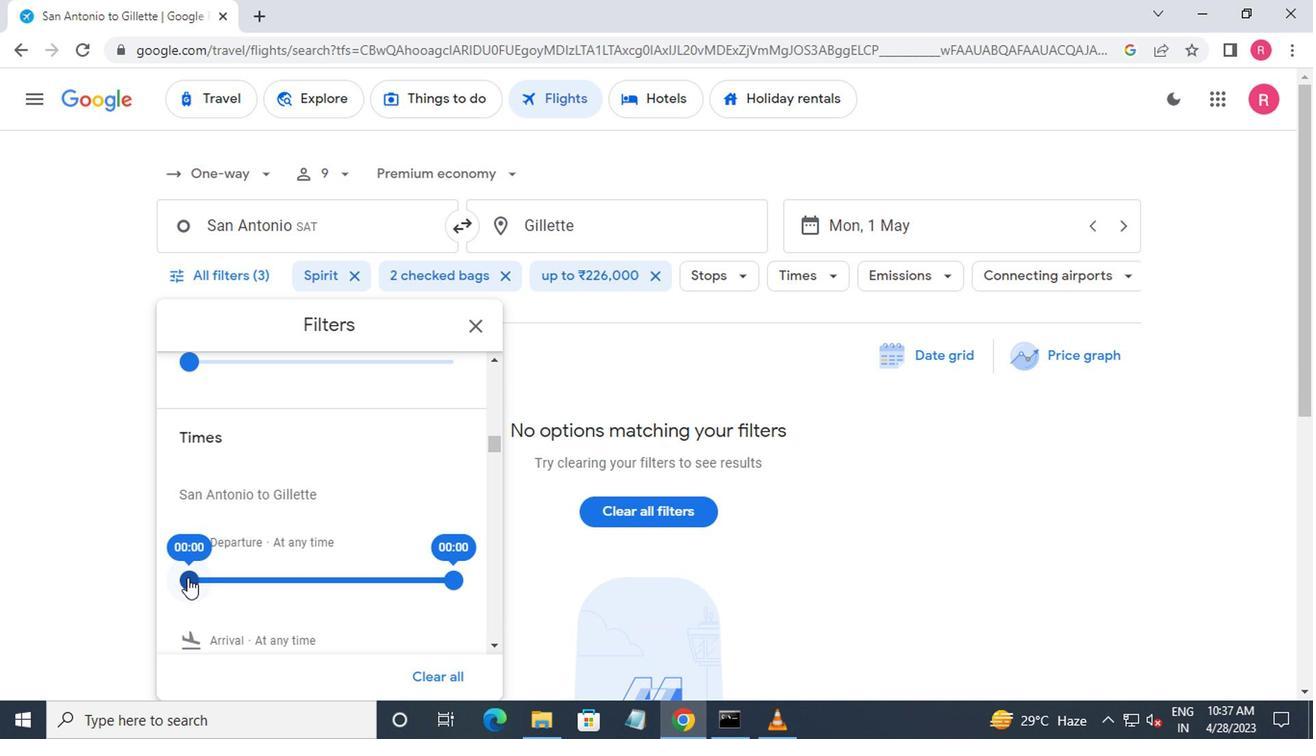 
Action: Mouse scrolled (187, 578) with delta (0, -1)
Screenshot: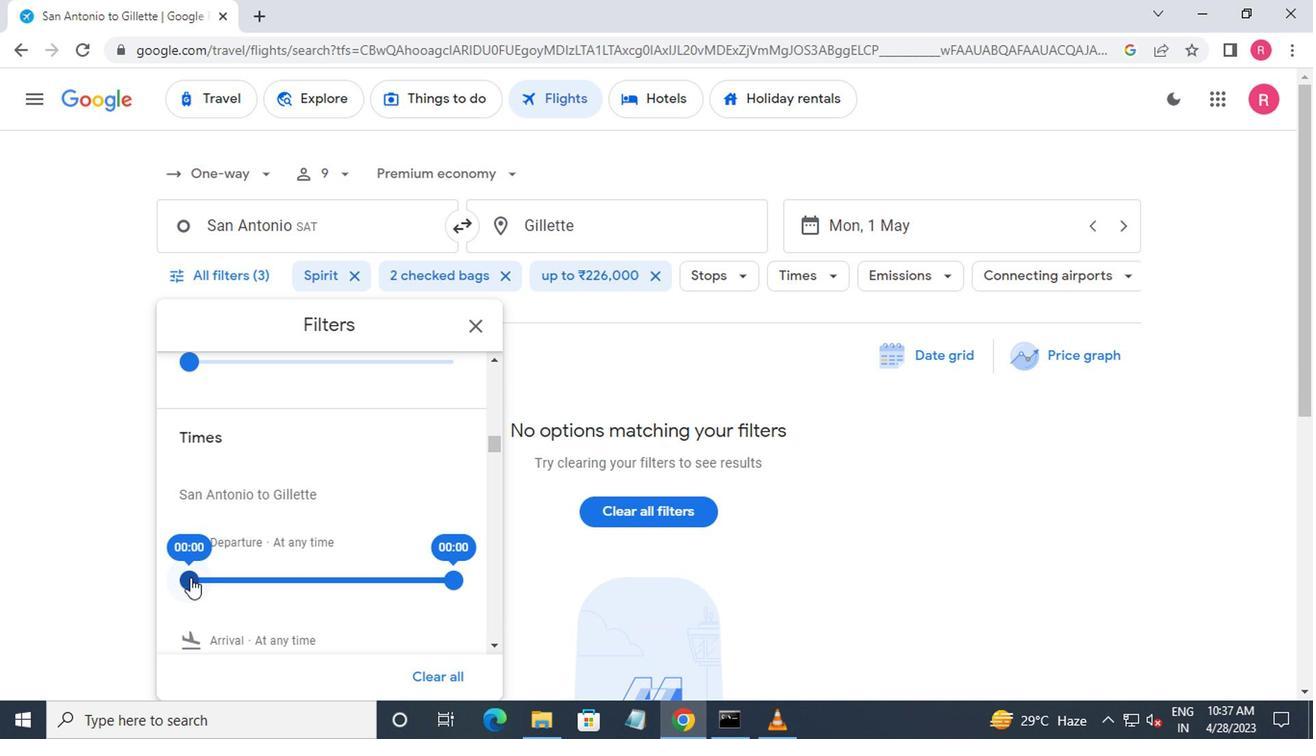 
Action: Mouse scrolled (187, 578) with delta (0, -1)
Screenshot: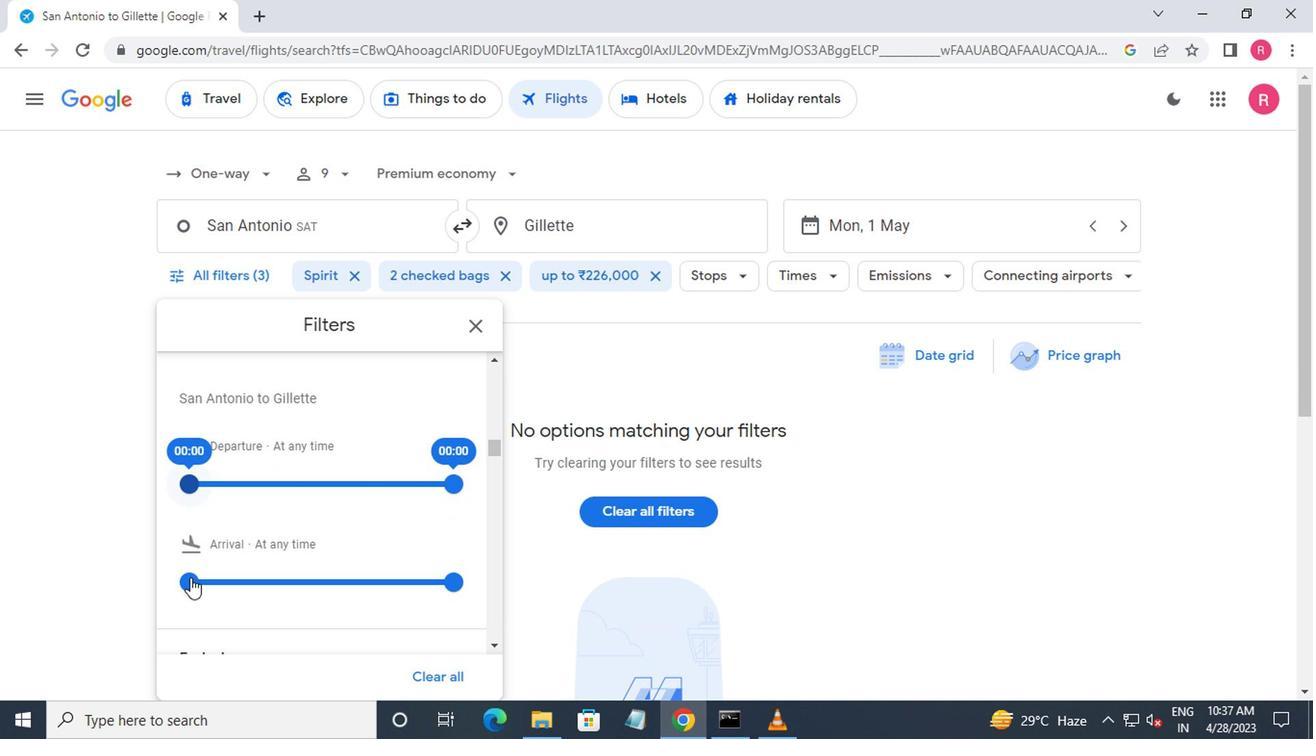 
Action: Mouse scrolled (187, 578) with delta (0, -1)
Screenshot: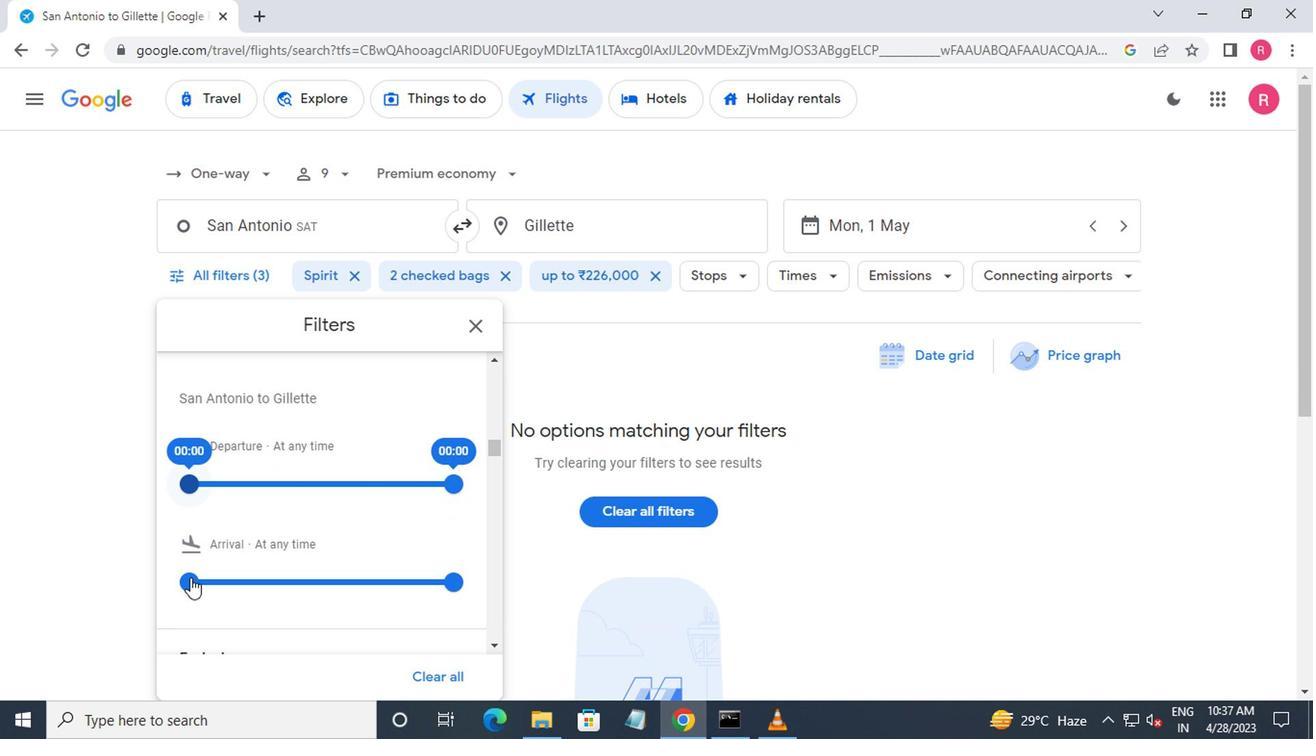 
Action: Mouse moved to (187, 579)
Screenshot: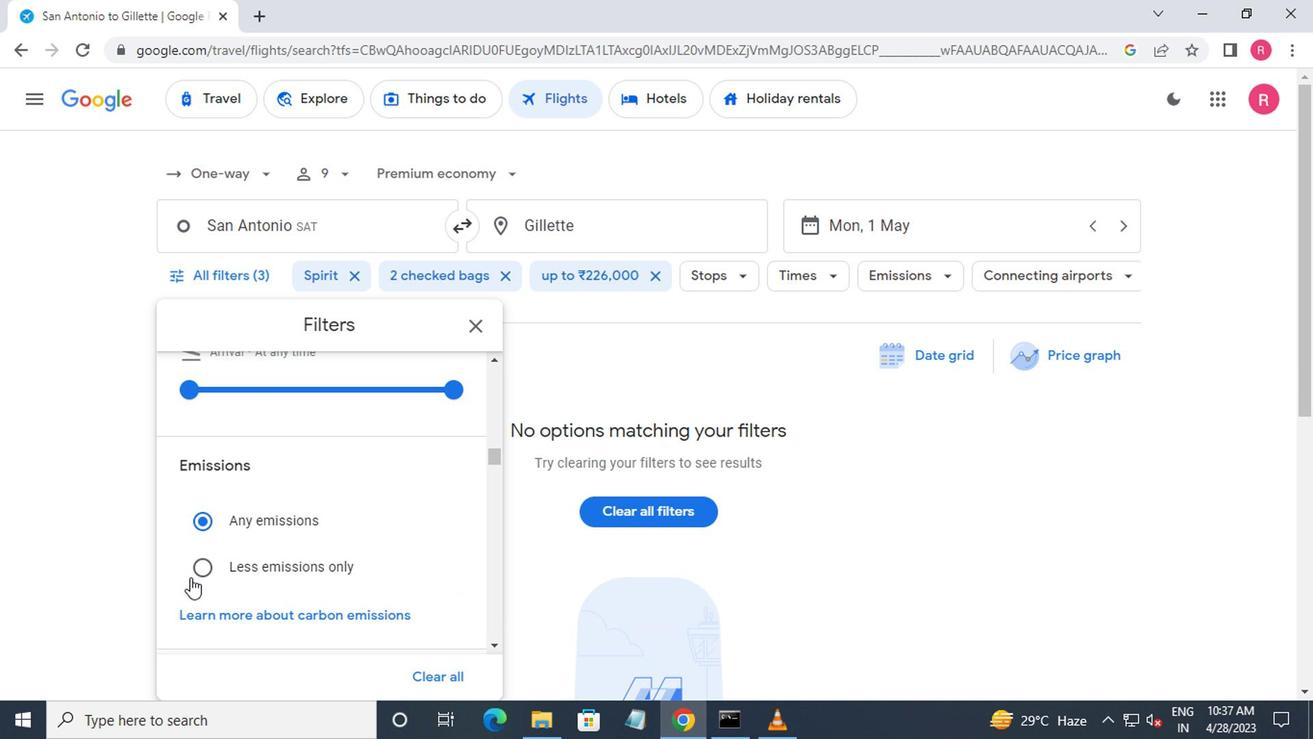 
Action: Mouse scrolled (187, 580) with delta (0, 0)
Screenshot: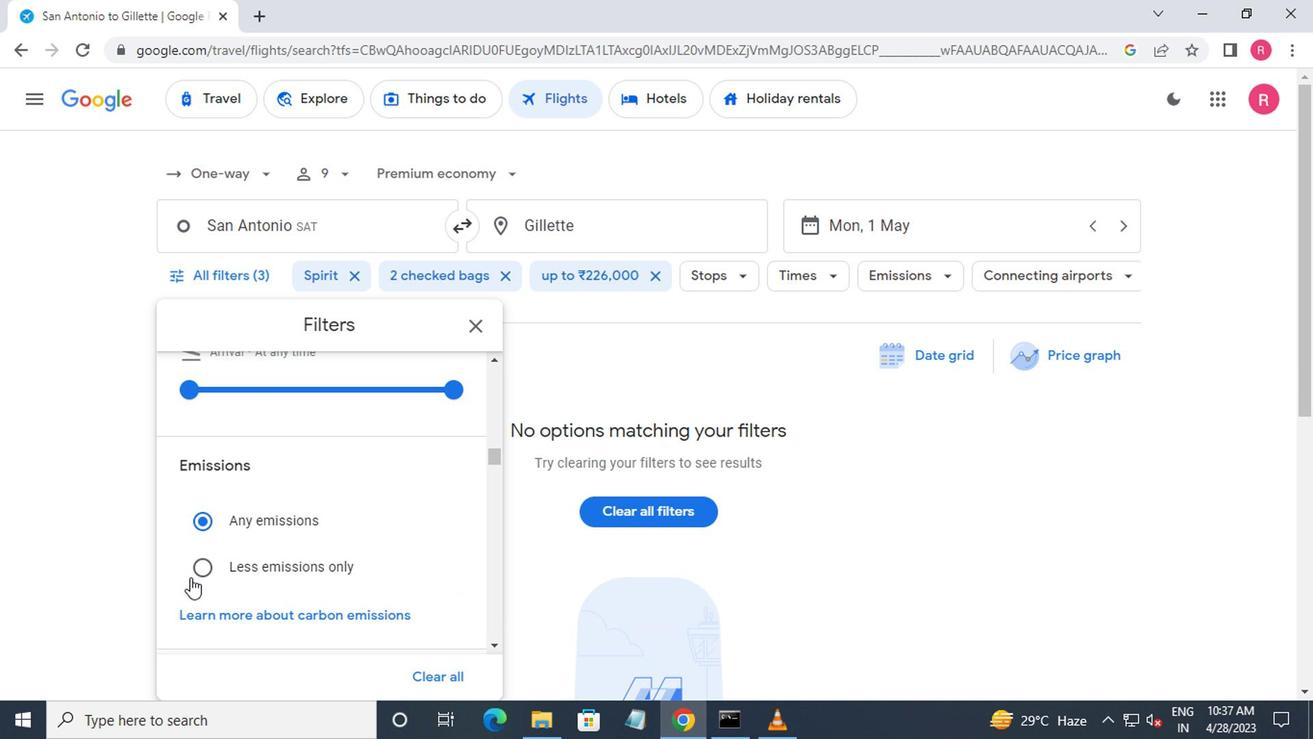 
Action: Mouse scrolled (187, 580) with delta (0, 0)
Screenshot: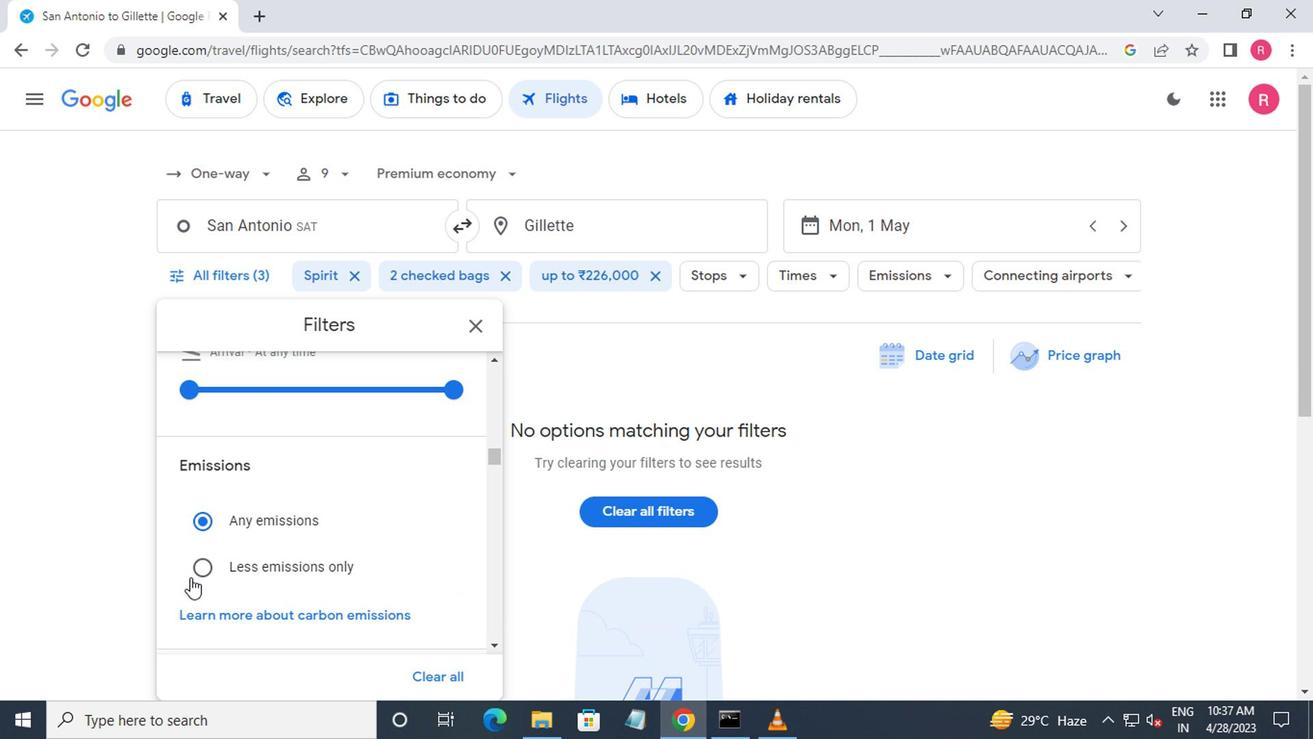 
Action: Mouse moved to (186, 489)
Screenshot: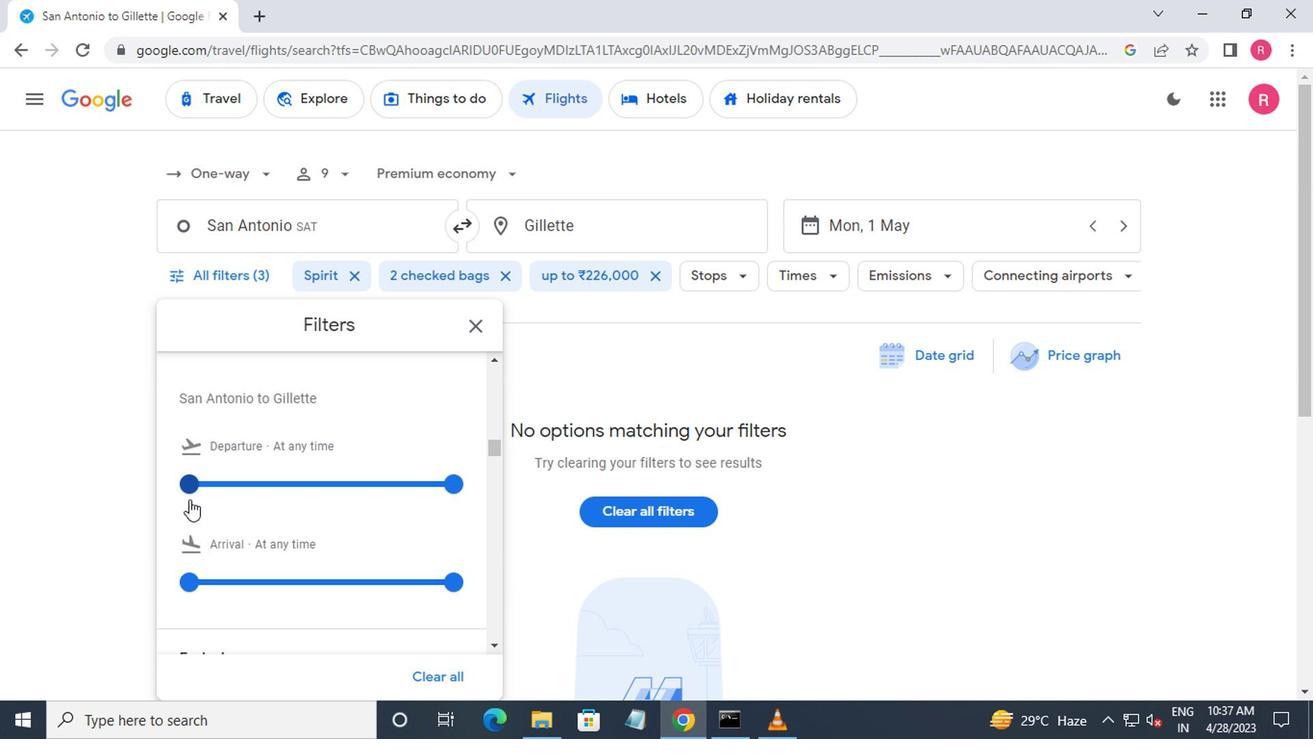 
Action: Mouse pressed left at (186, 489)
Screenshot: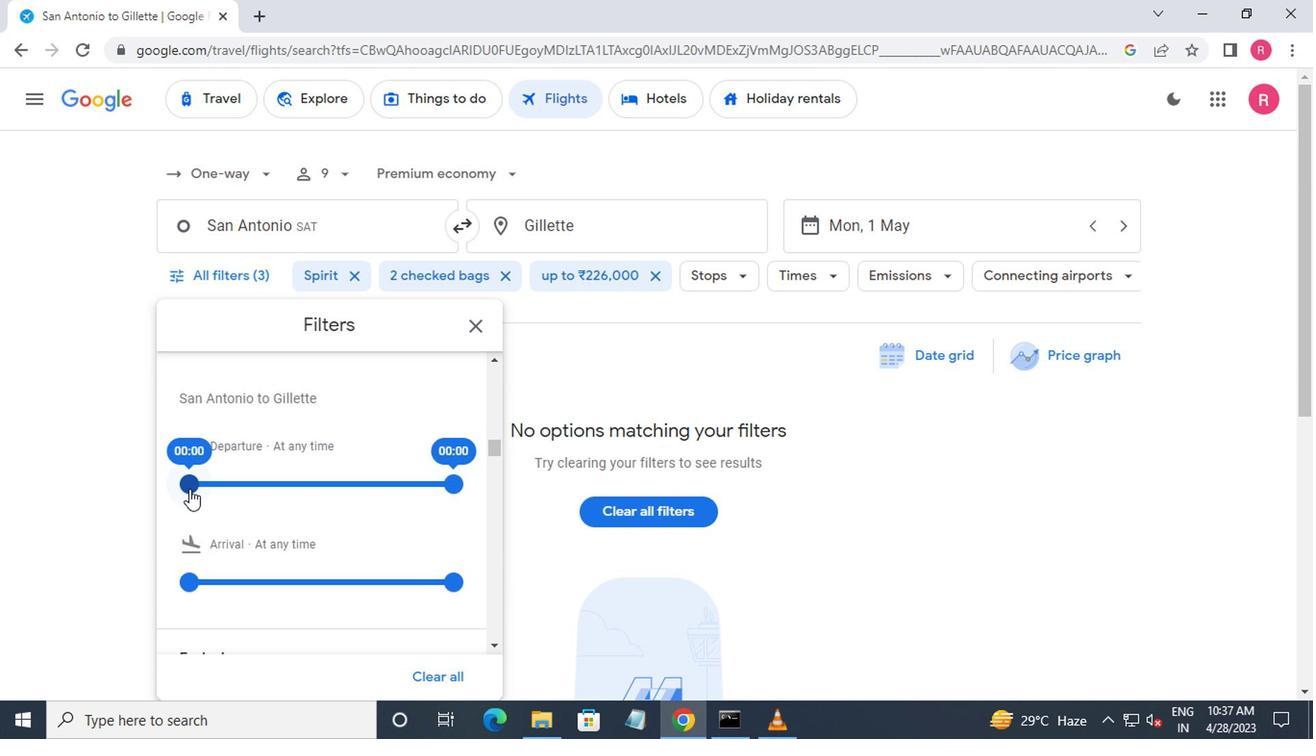 
Action: Mouse moved to (445, 474)
Screenshot: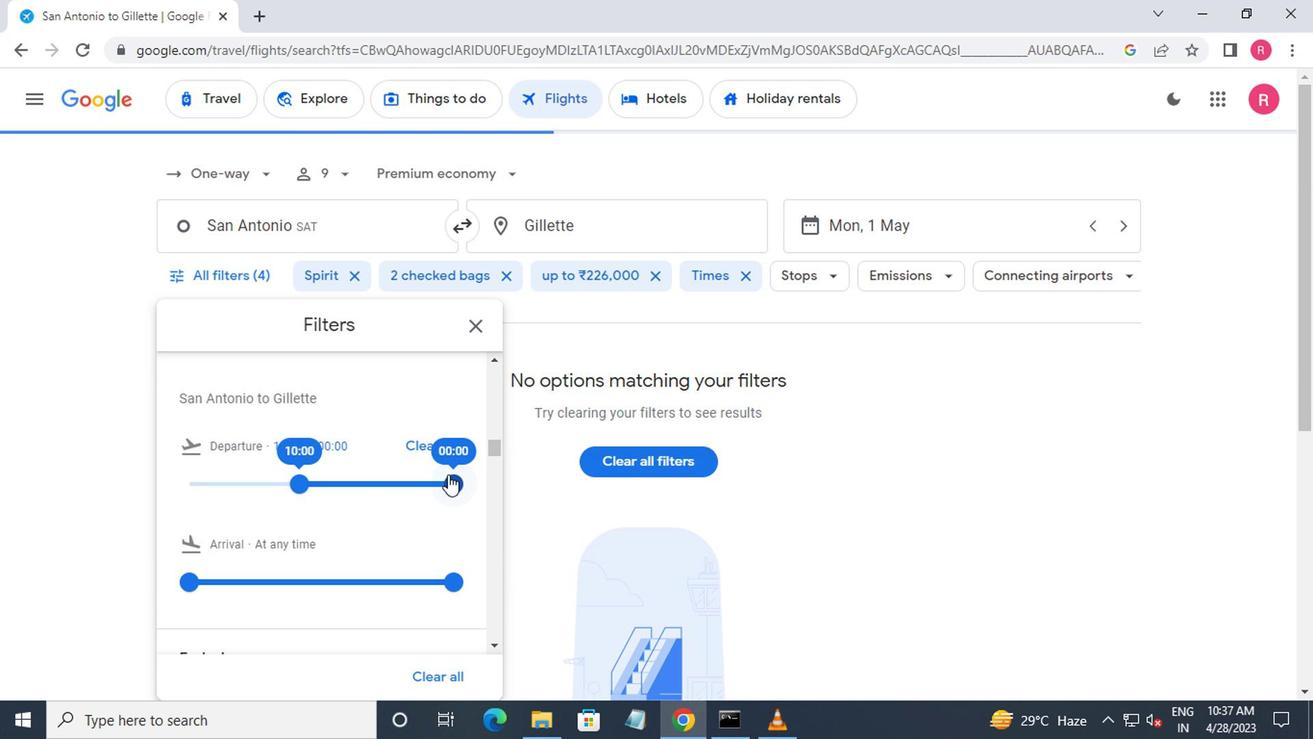 
Action: Mouse pressed left at (445, 474)
Screenshot: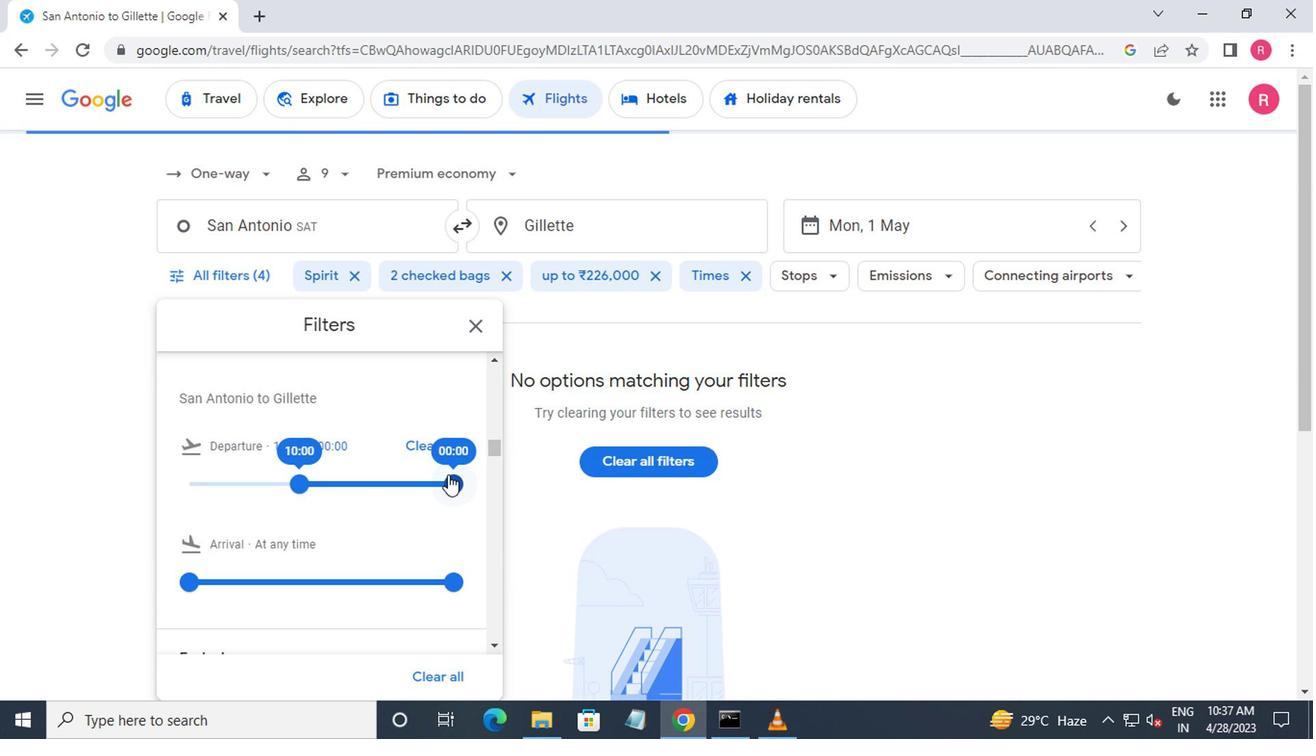 
Action: Mouse moved to (466, 323)
Screenshot: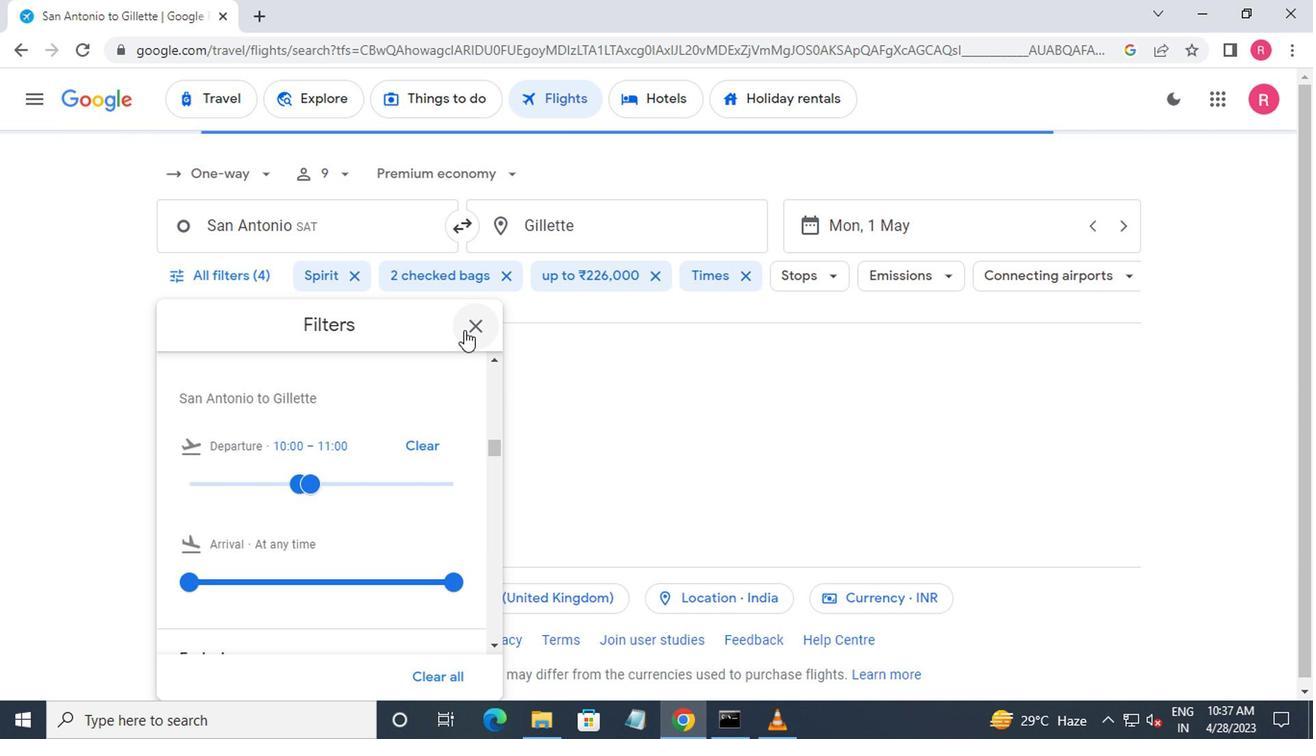 
Action: Mouse pressed left at (466, 323)
Screenshot: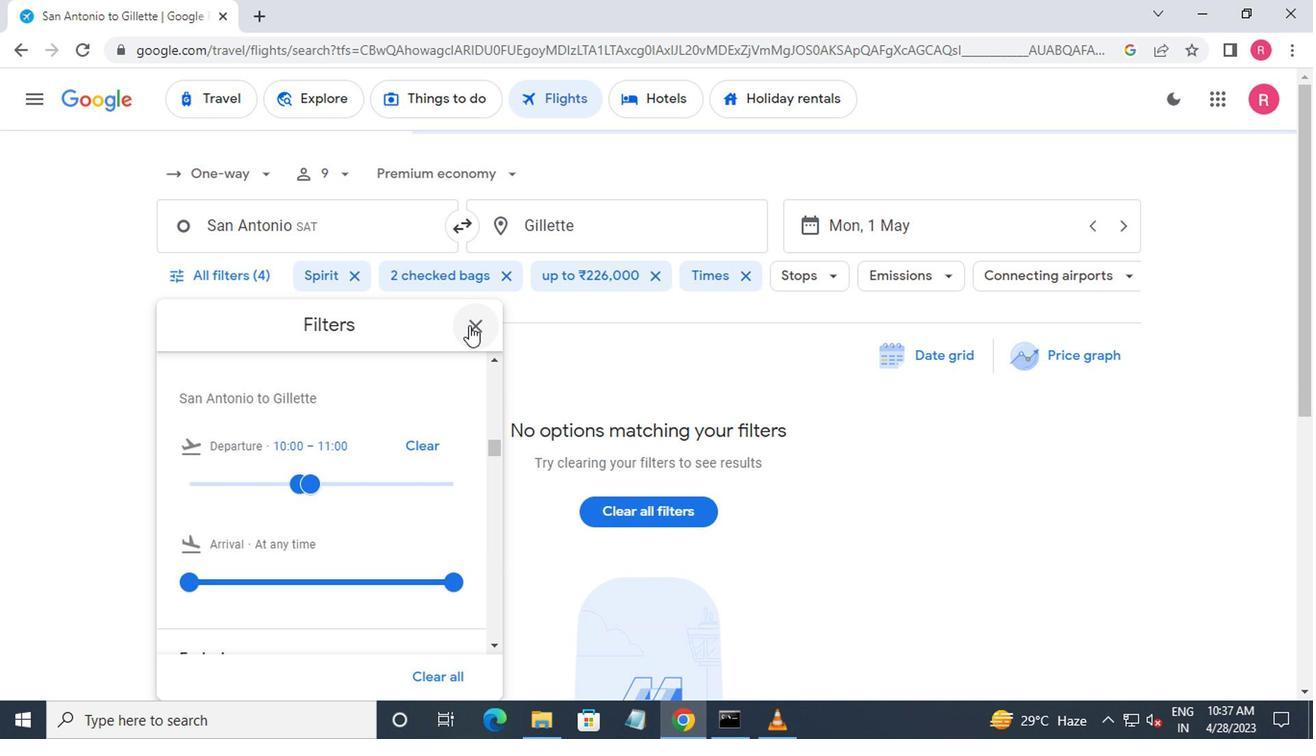 
Action: Mouse moved to (466, 323)
Screenshot: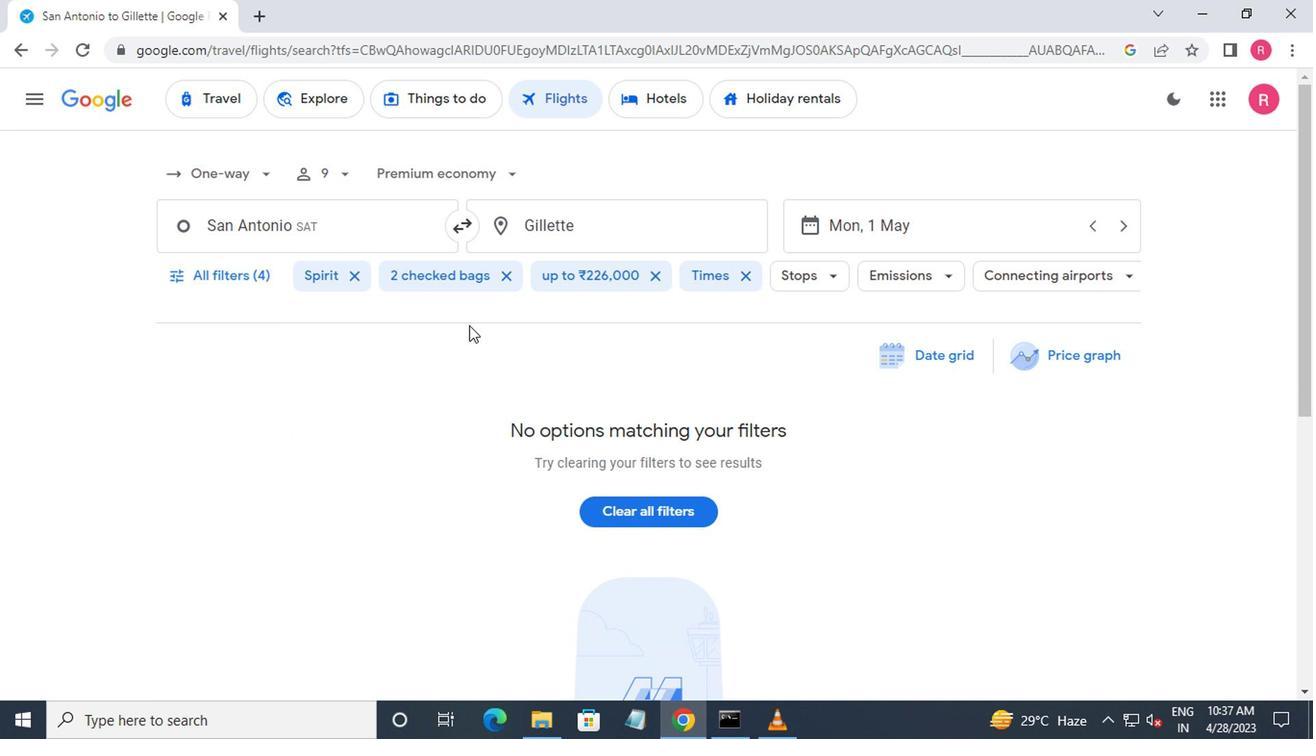 
